 Task: Search one way flight ticket for 4 adults, 2 children, 2 infants in seat and 1 infant on lap in economy from Watertown: Watertown Regional Airport to Jackson: Jackson Hole Airport on 5-2-2023. Number of bags: 1 carry on bag. Price is upto 75000. Outbound departure time preference is 18:45.
Action: Mouse moved to (388, 169)
Screenshot: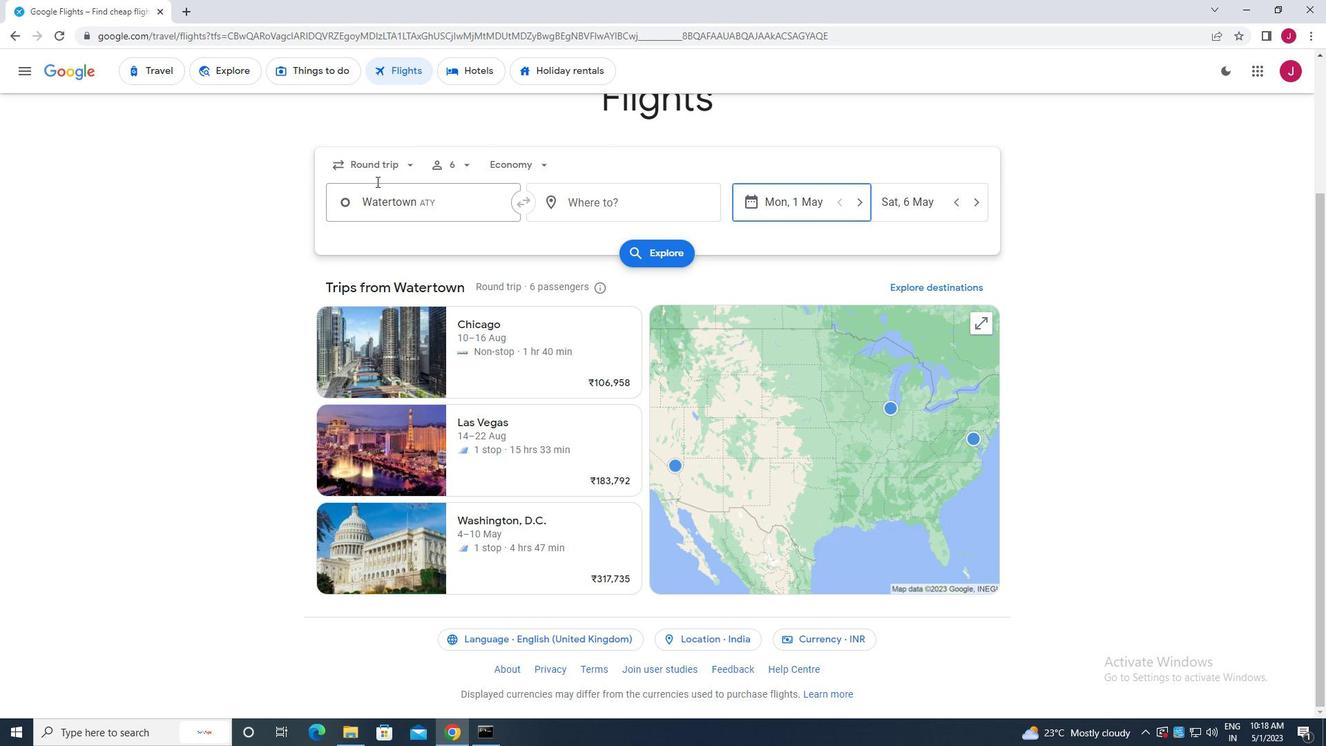 
Action: Mouse pressed left at (388, 169)
Screenshot: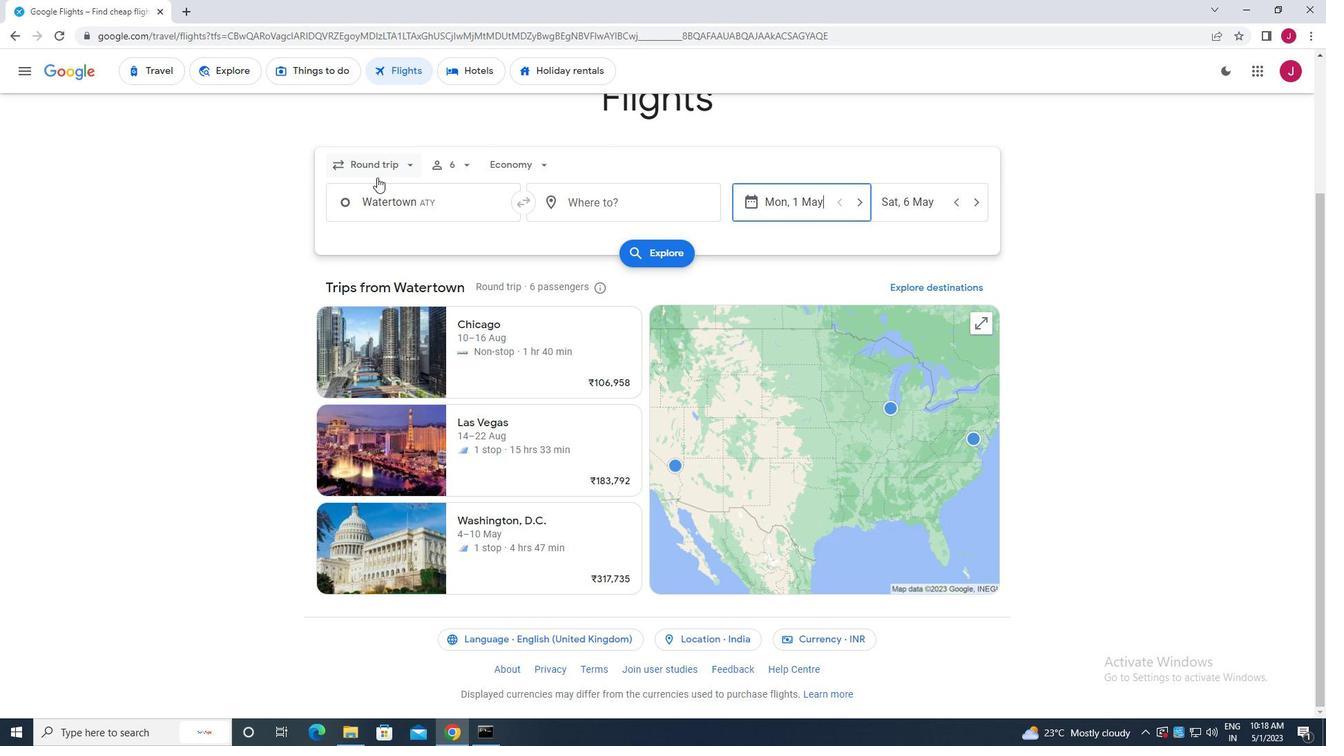 
Action: Mouse moved to (403, 227)
Screenshot: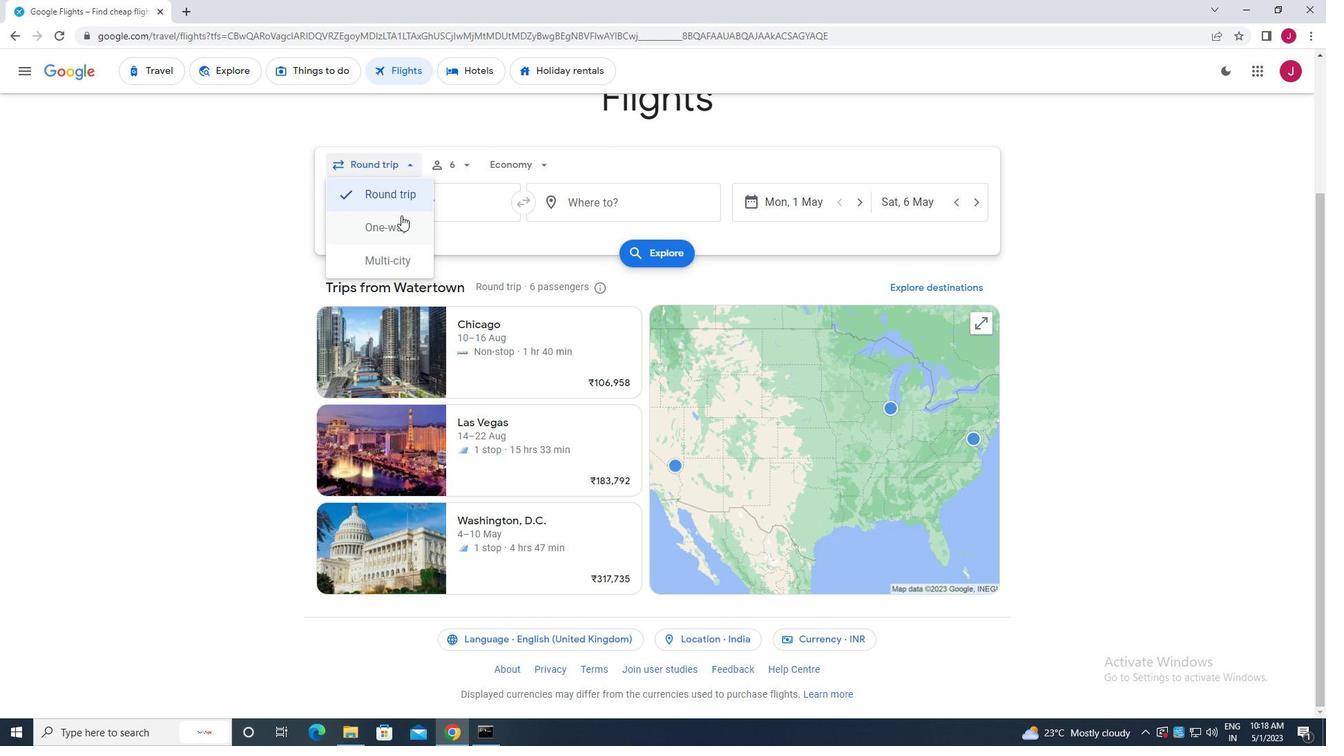 
Action: Mouse pressed left at (403, 227)
Screenshot: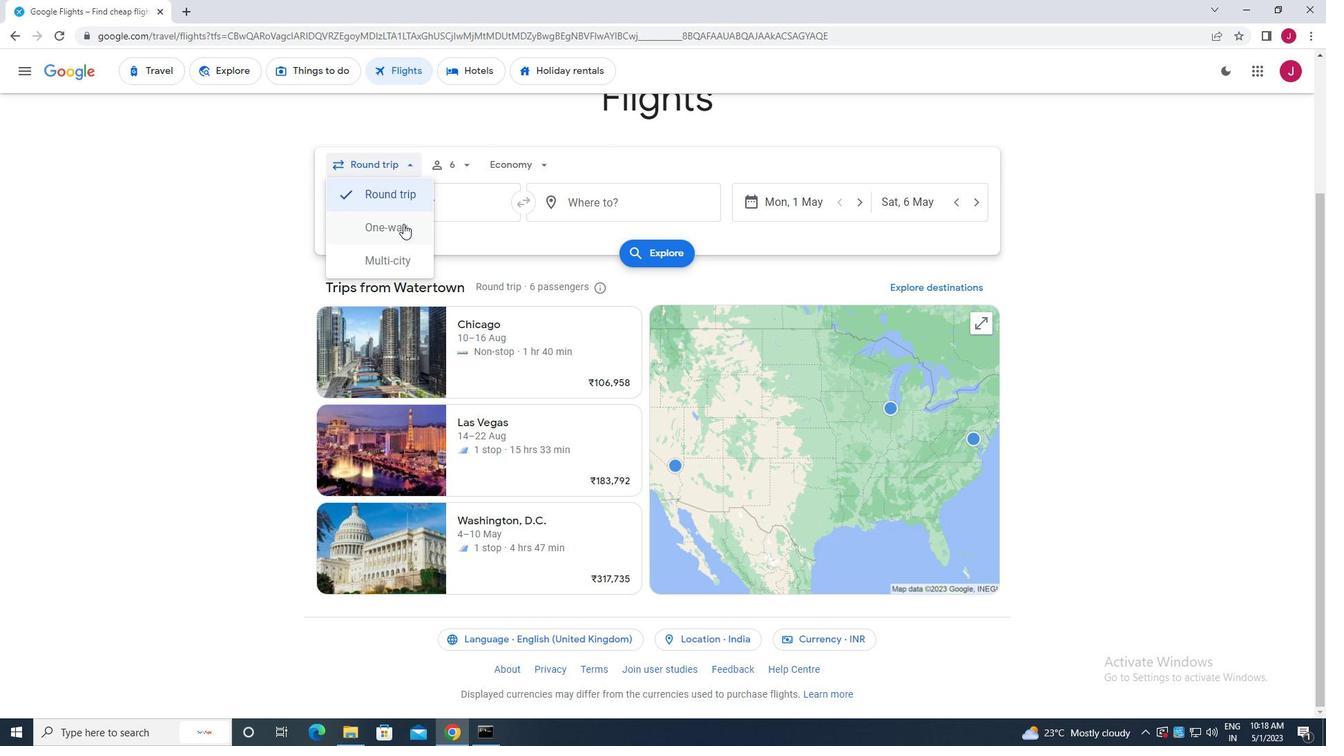 
Action: Mouse moved to (460, 166)
Screenshot: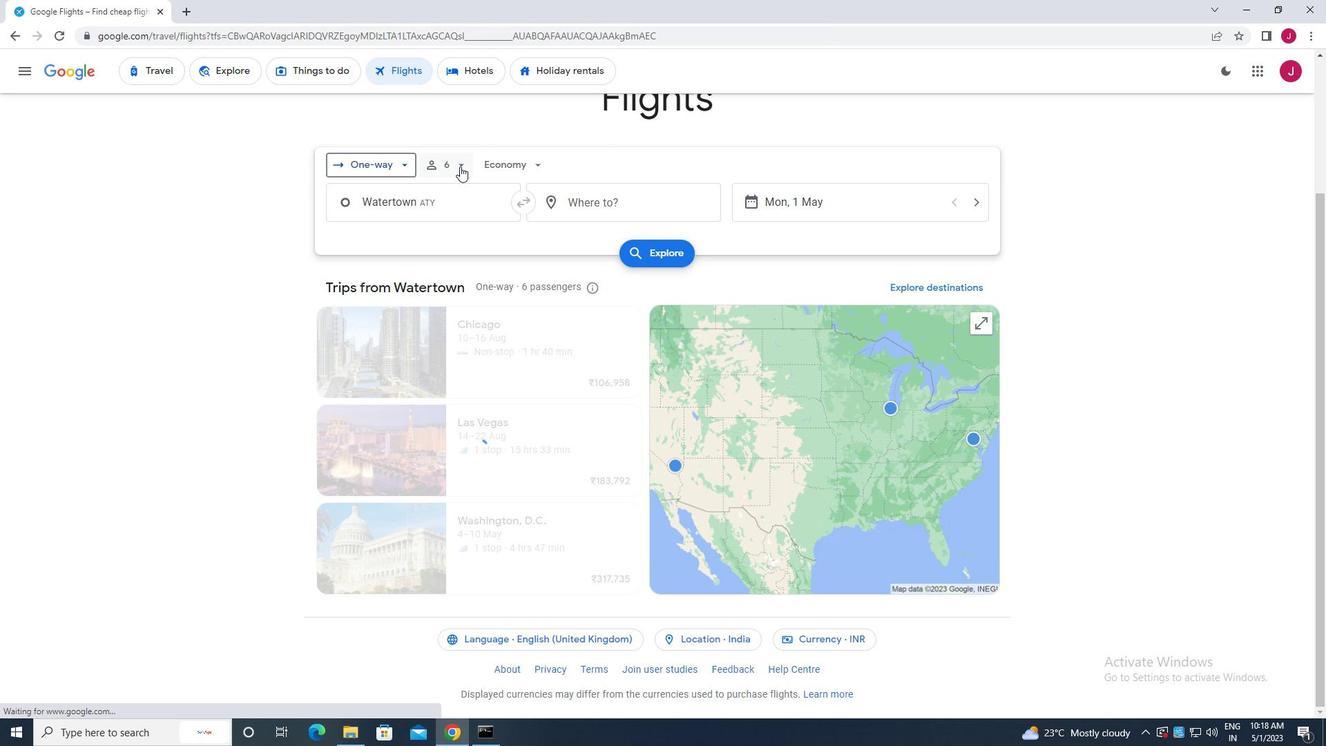 
Action: Mouse pressed left at (460, 166)
Screenshot: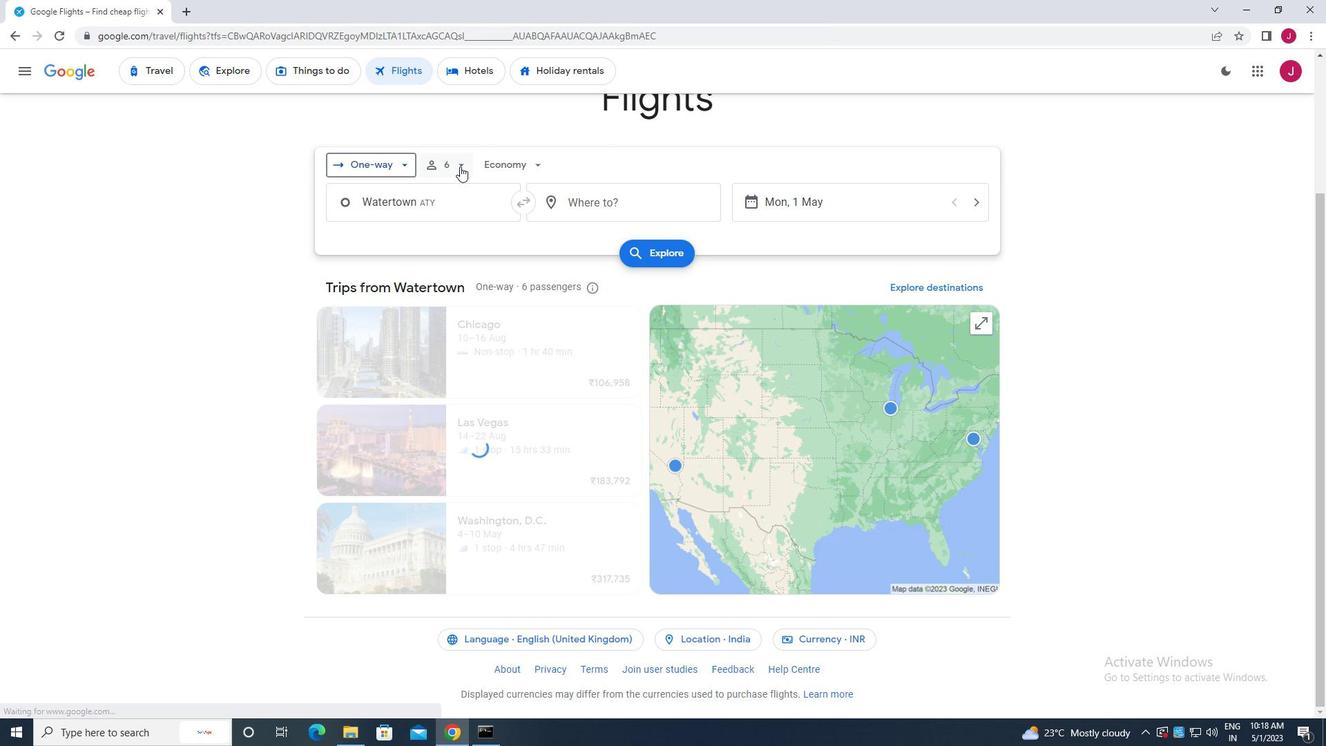 
Action: Mouse moved to (569, 206)
Screenshot: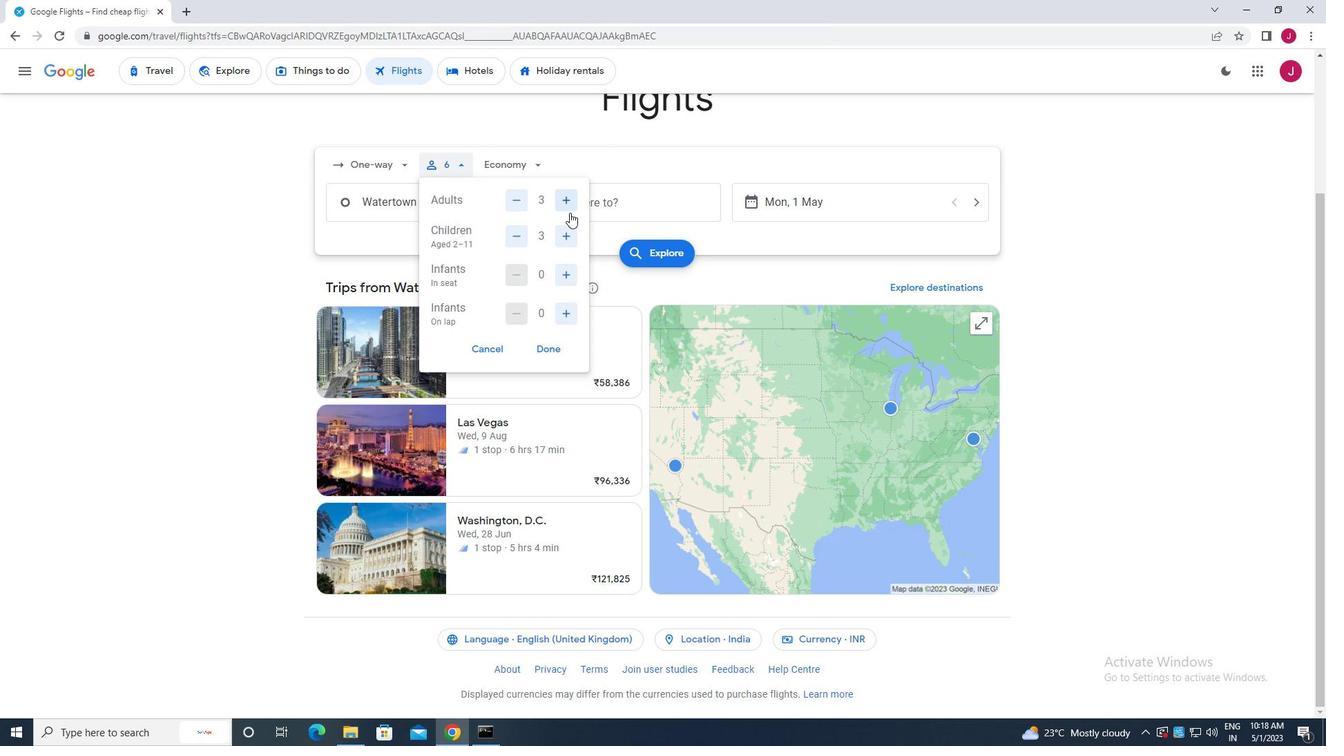 
Action: Mouse pressed left at (569, 206)
Screenshot: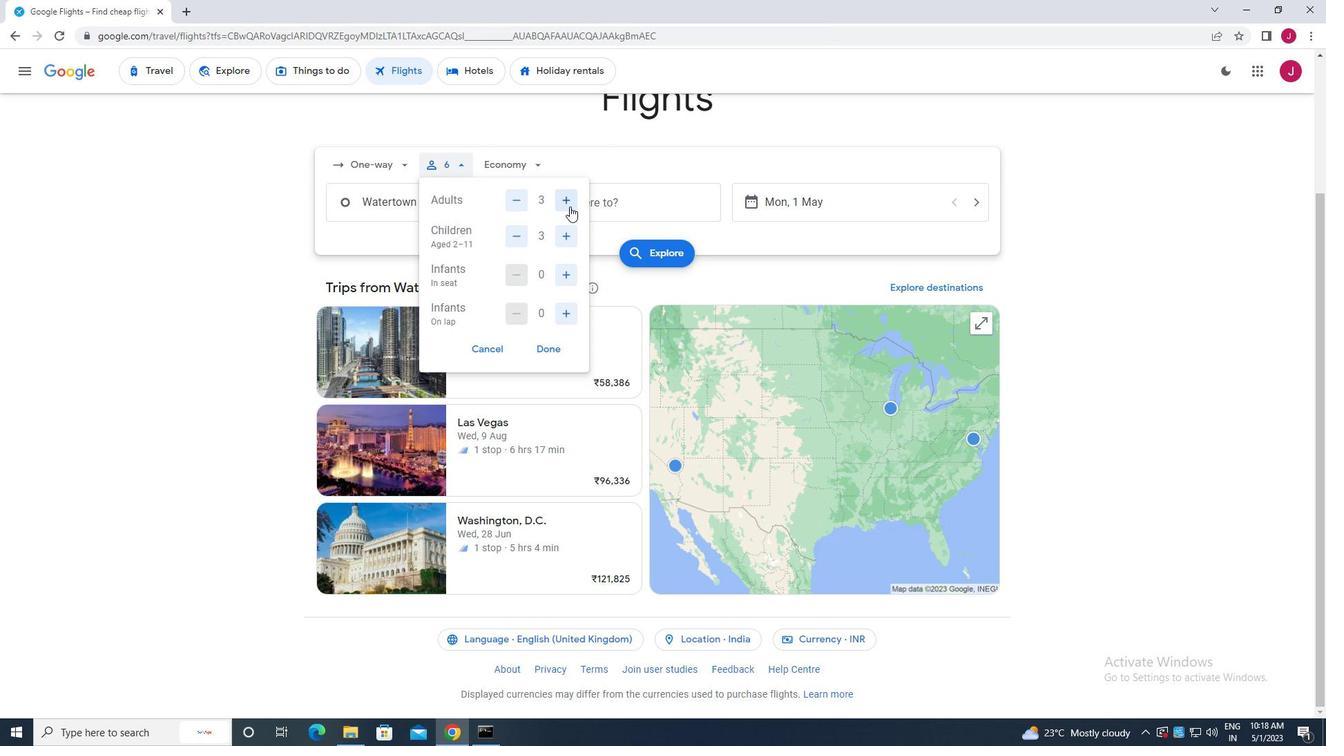 
Action: Mouse moved to (519, 234)
Screenshot: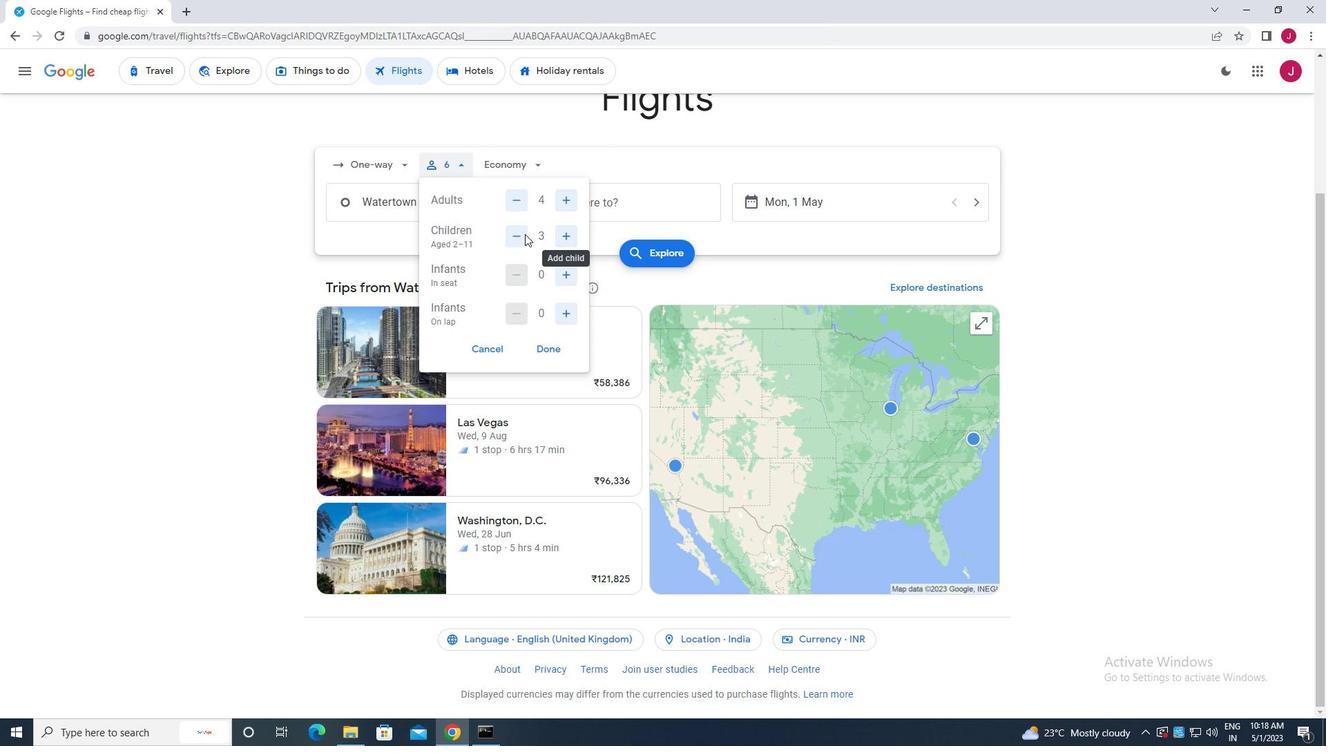 
Action: Mouse pressed left at (519, 234)
Screenshot: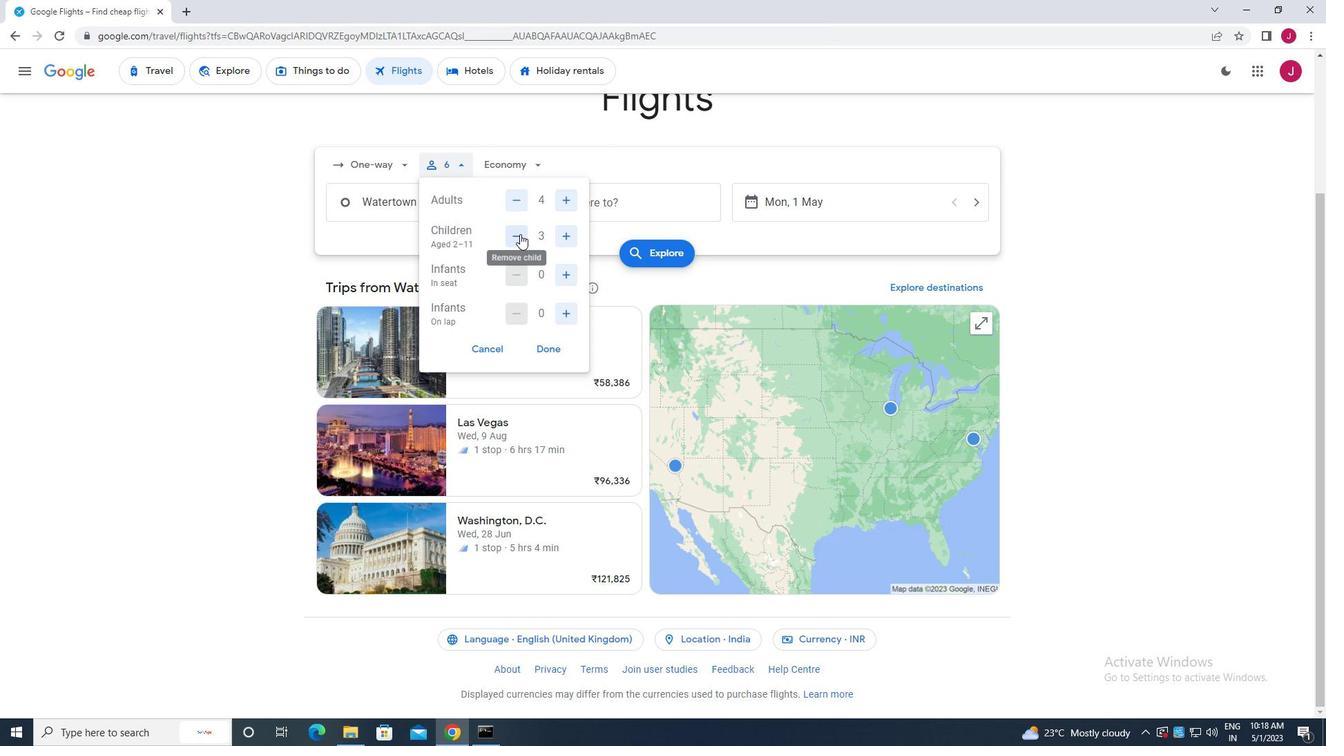 
Action: Mouse moved to (561, 278)
Screenshot: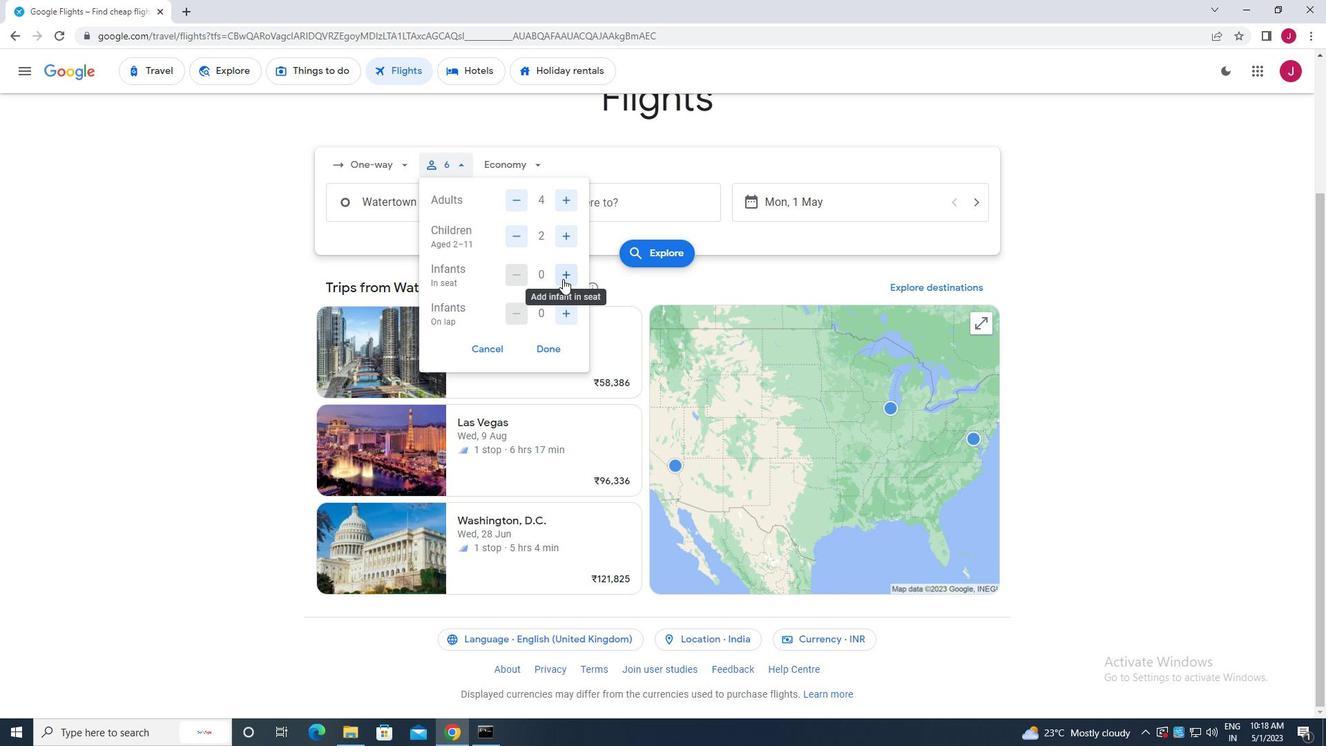 
Action: Mouse pressed left at (561, 278)
Screenshot: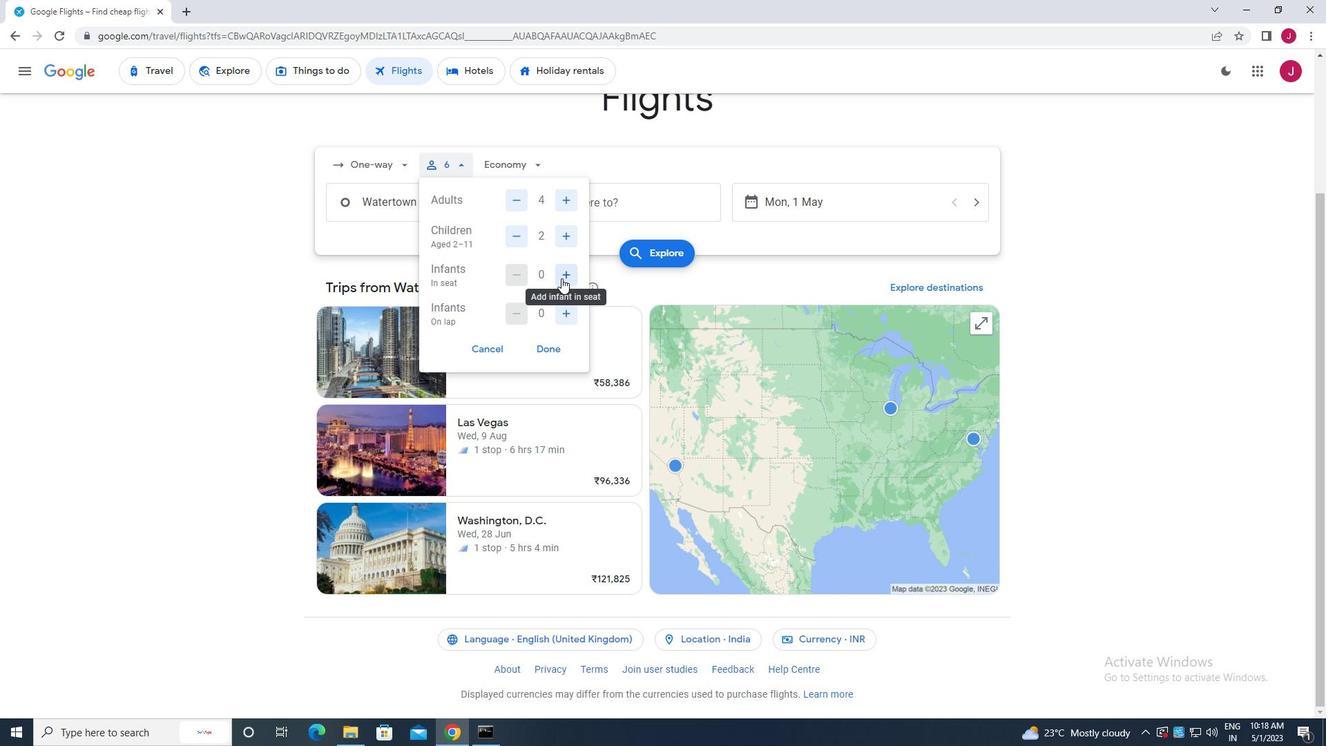 
Action: Mouse pressed left at (561, 278)
Screenshot: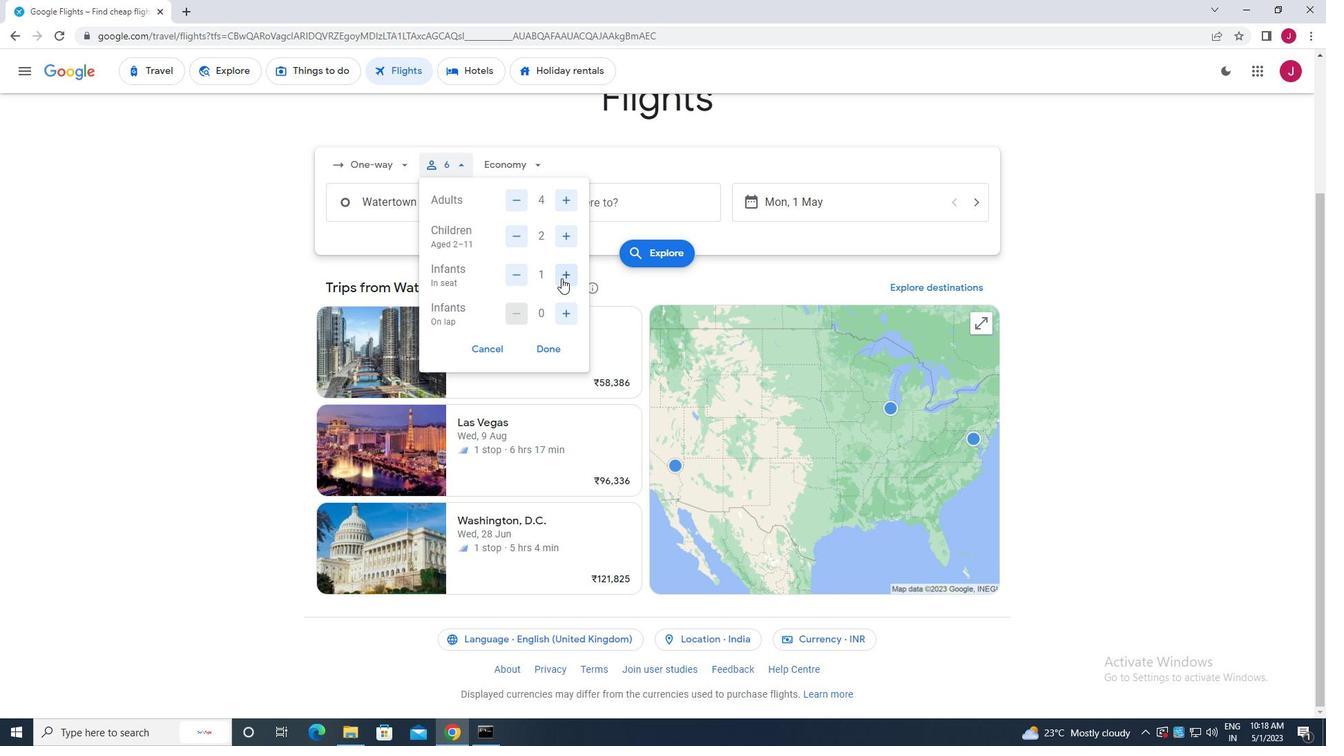 
Action: Mouse moved to (564, 313)
Screenshot: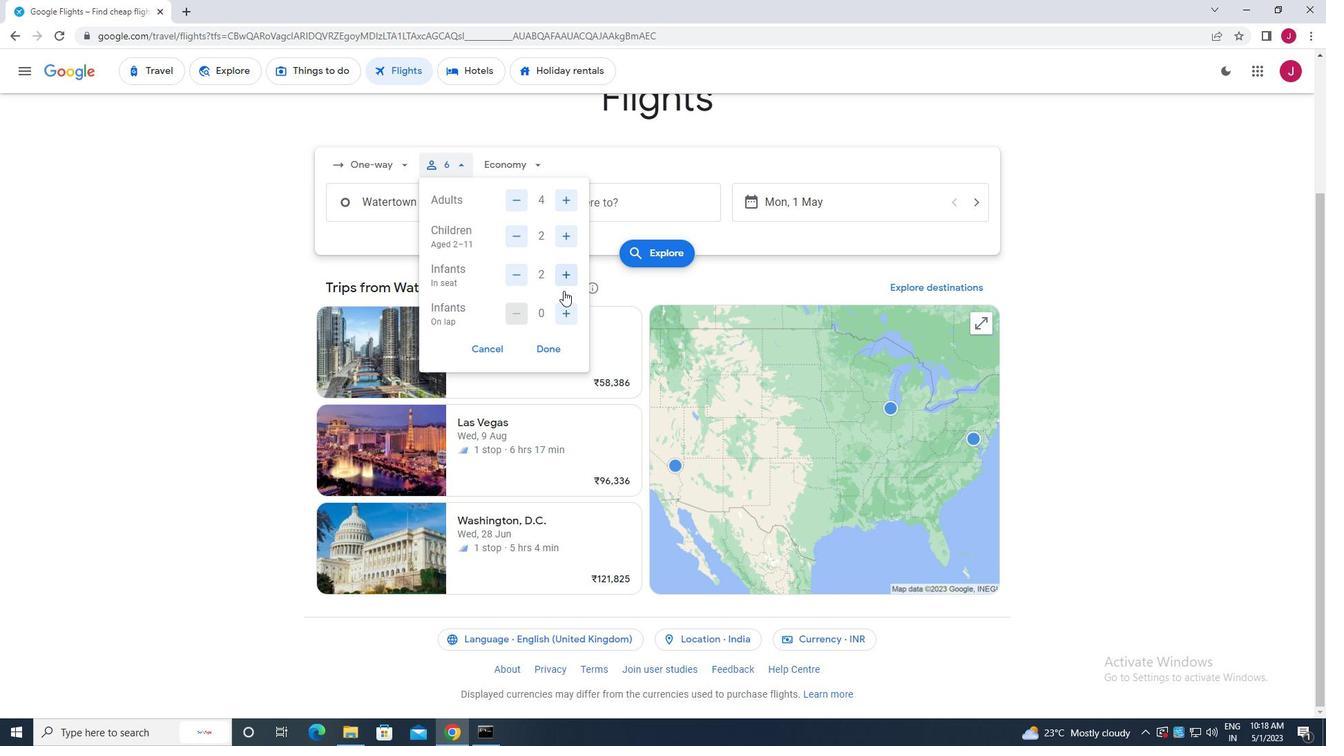 
Action: Mouse pressed left at (564, 313)
Screenshot: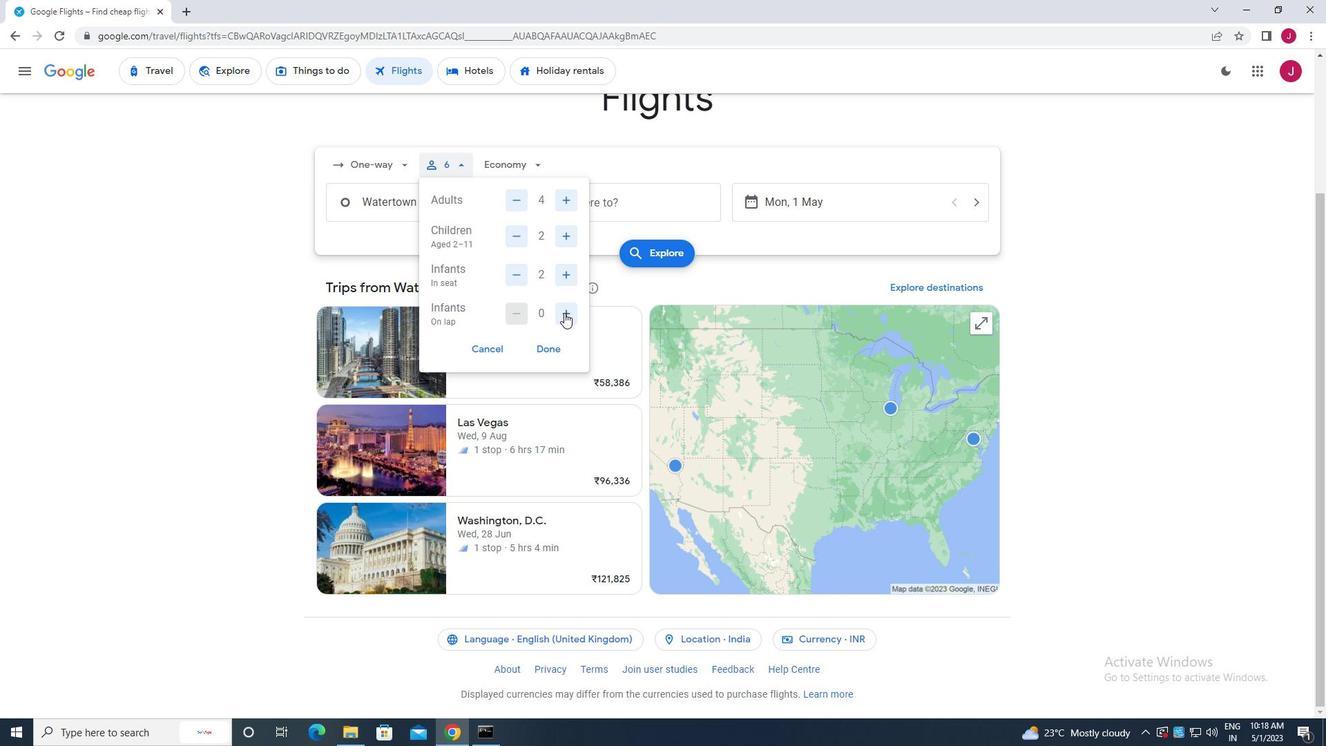 
Action: Mouse moved to (545, 347)
Screenshot: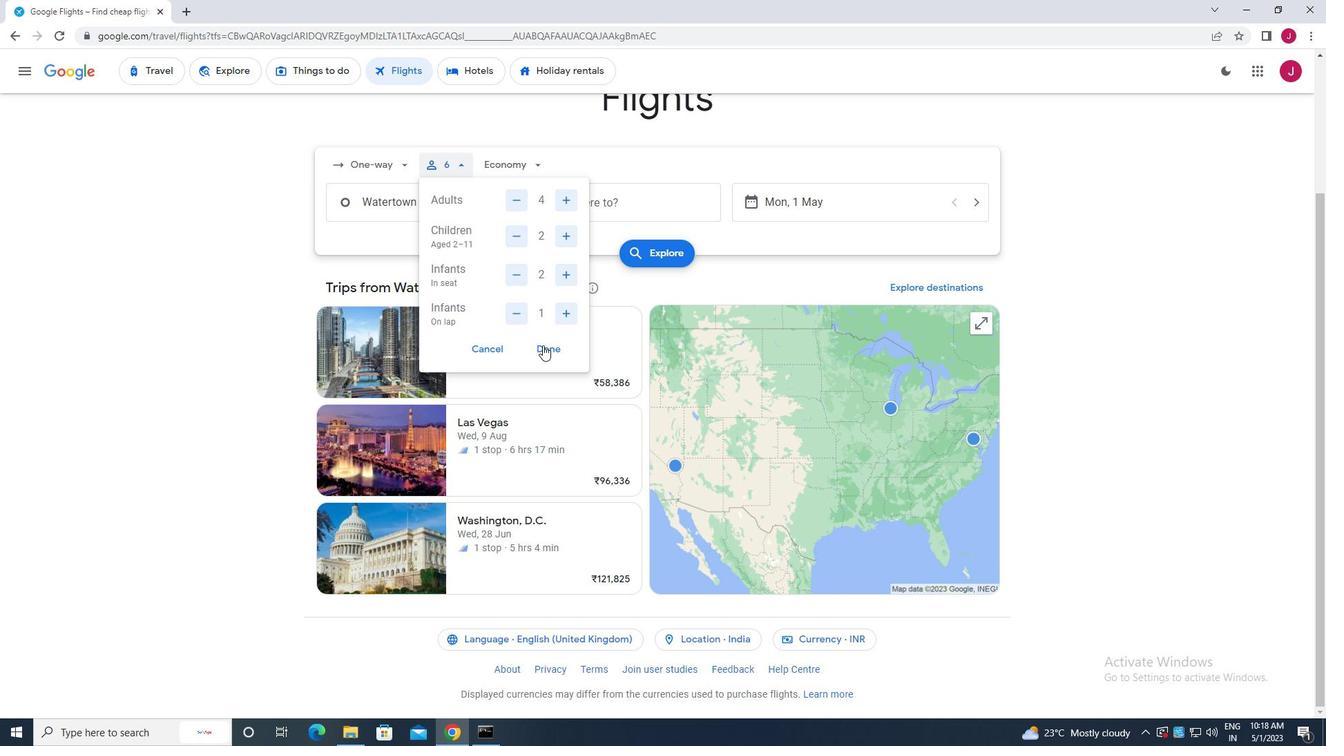 
Action: Mouse pressed left at (545, 347)
Screenshot: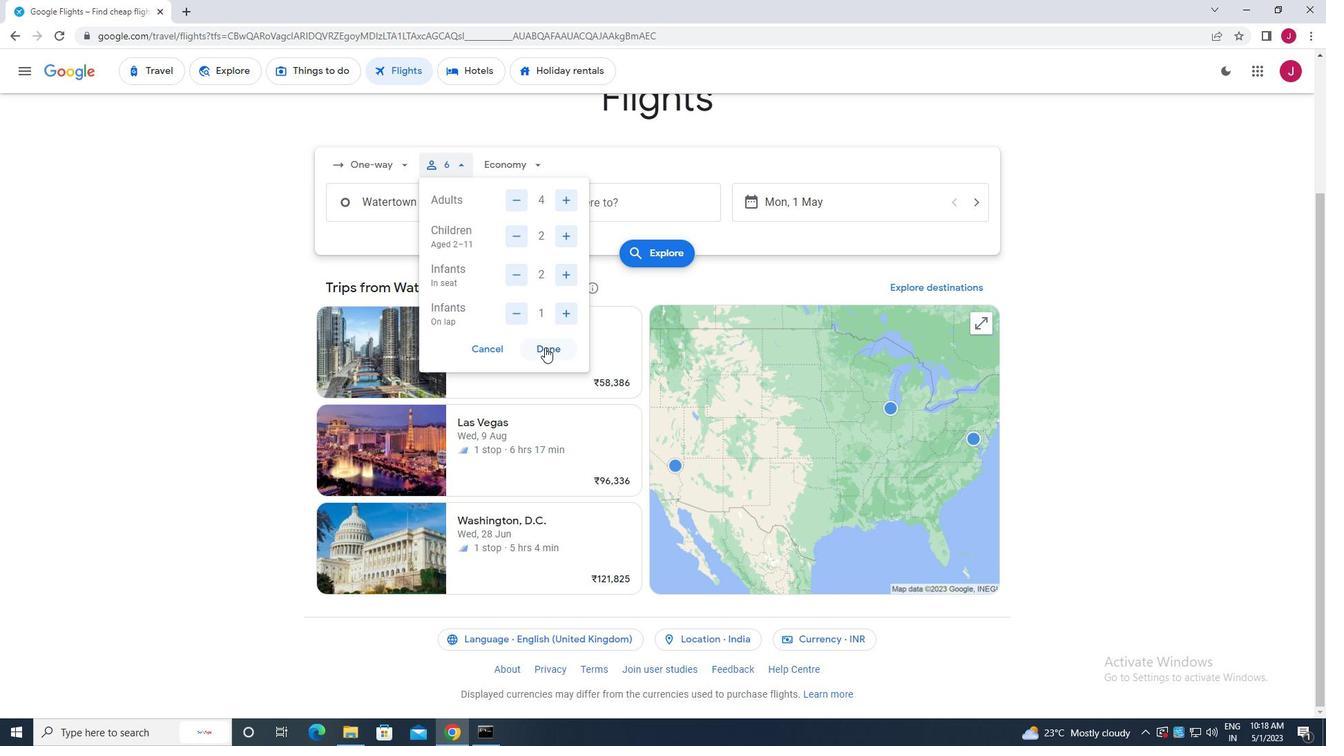 
Action: Mouse moved to (512, 161)
Screenshot: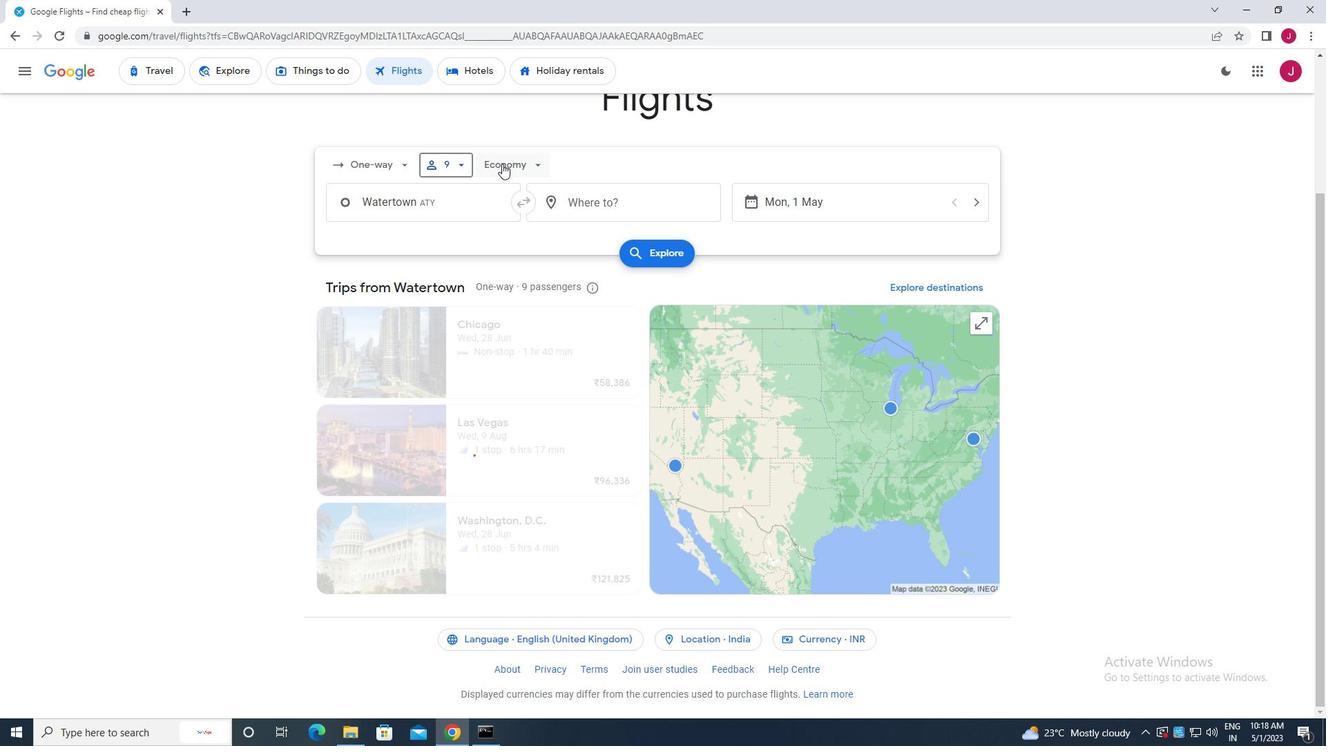 
Action: Mouse pressed left at (512, 161)
Screenshot: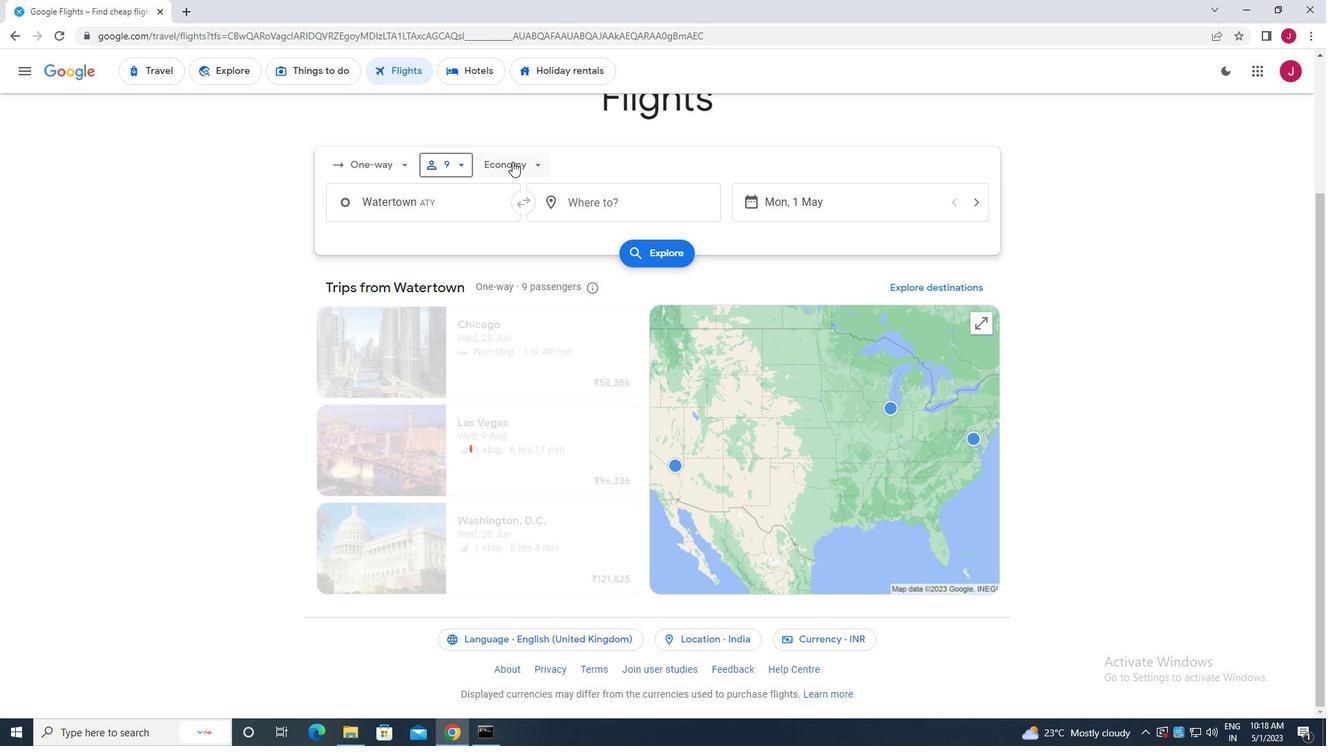 
Action: Mouse moved to (529, 187)
Screenshot: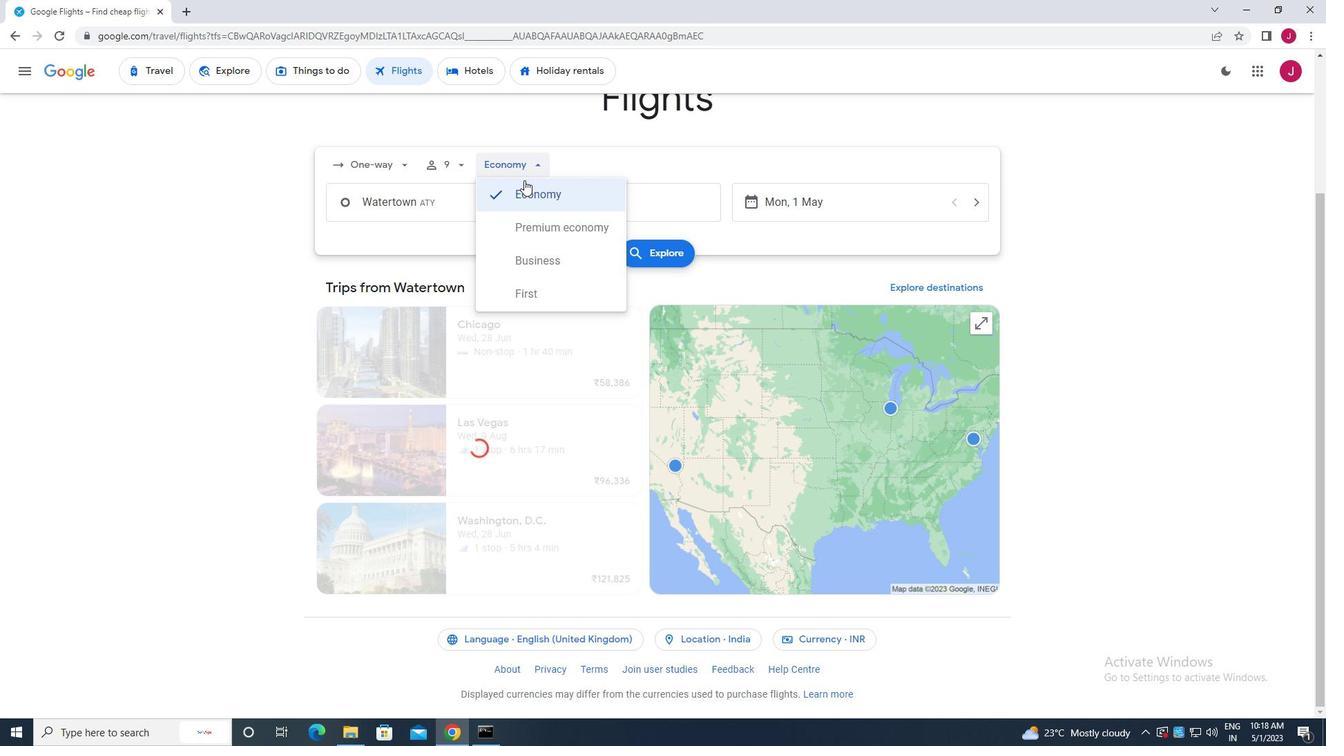 
Action: Mouse pressed left at (529, 187)
Screenshot: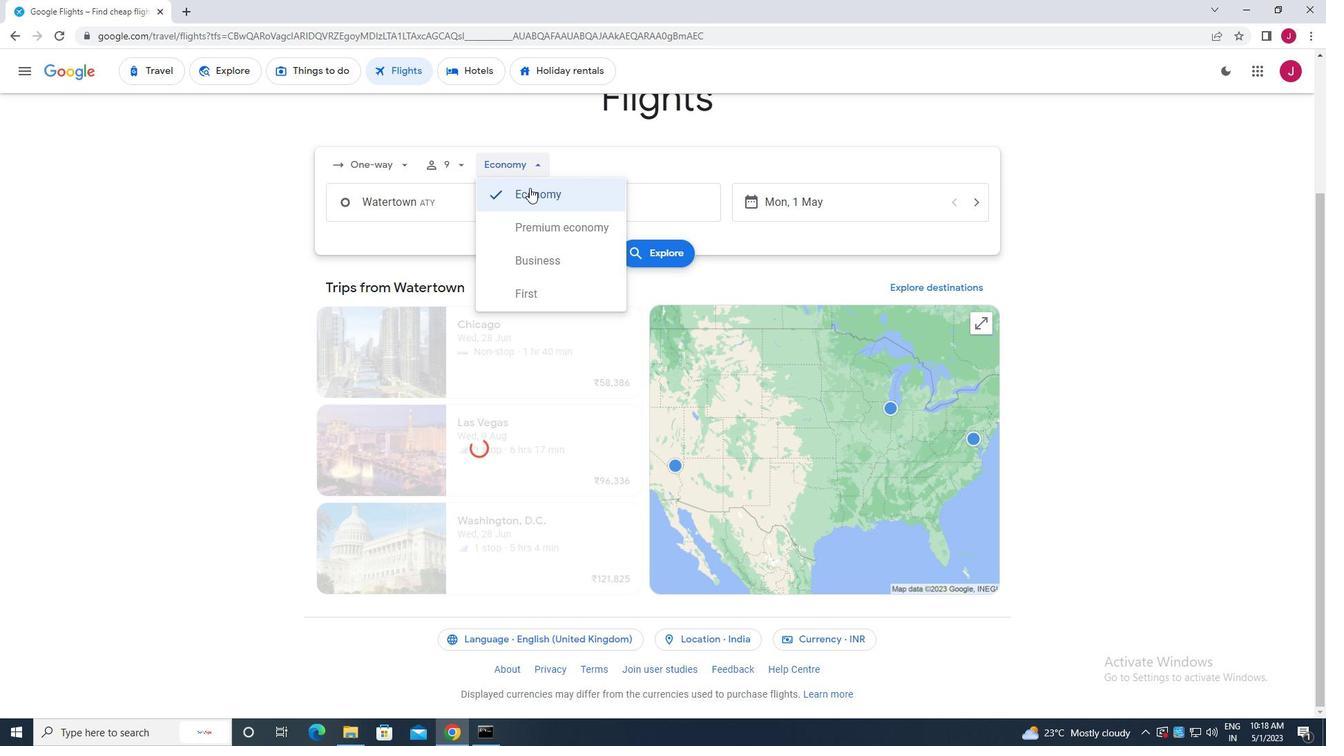 
Action: Mouse moved to (447, 205)
Screenshot: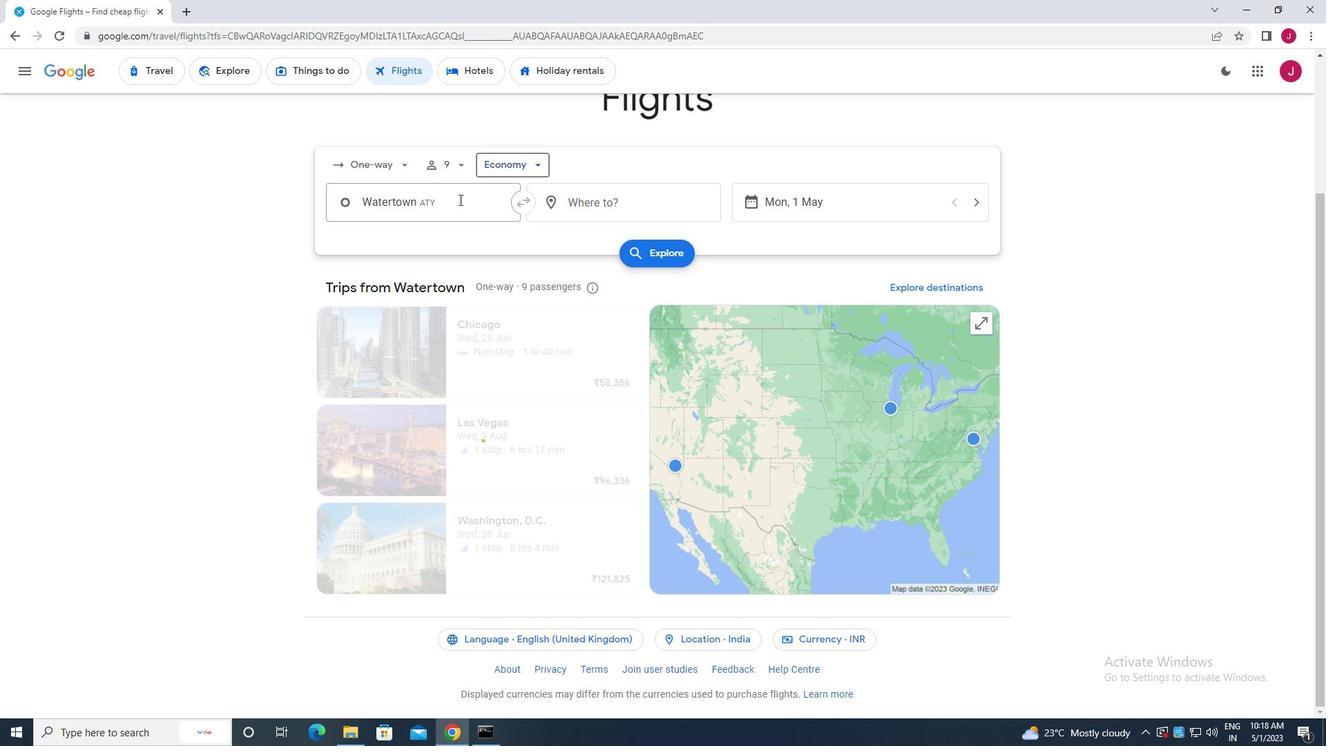 
Action: Mouse pressed left at (447, 205)
Screenshot: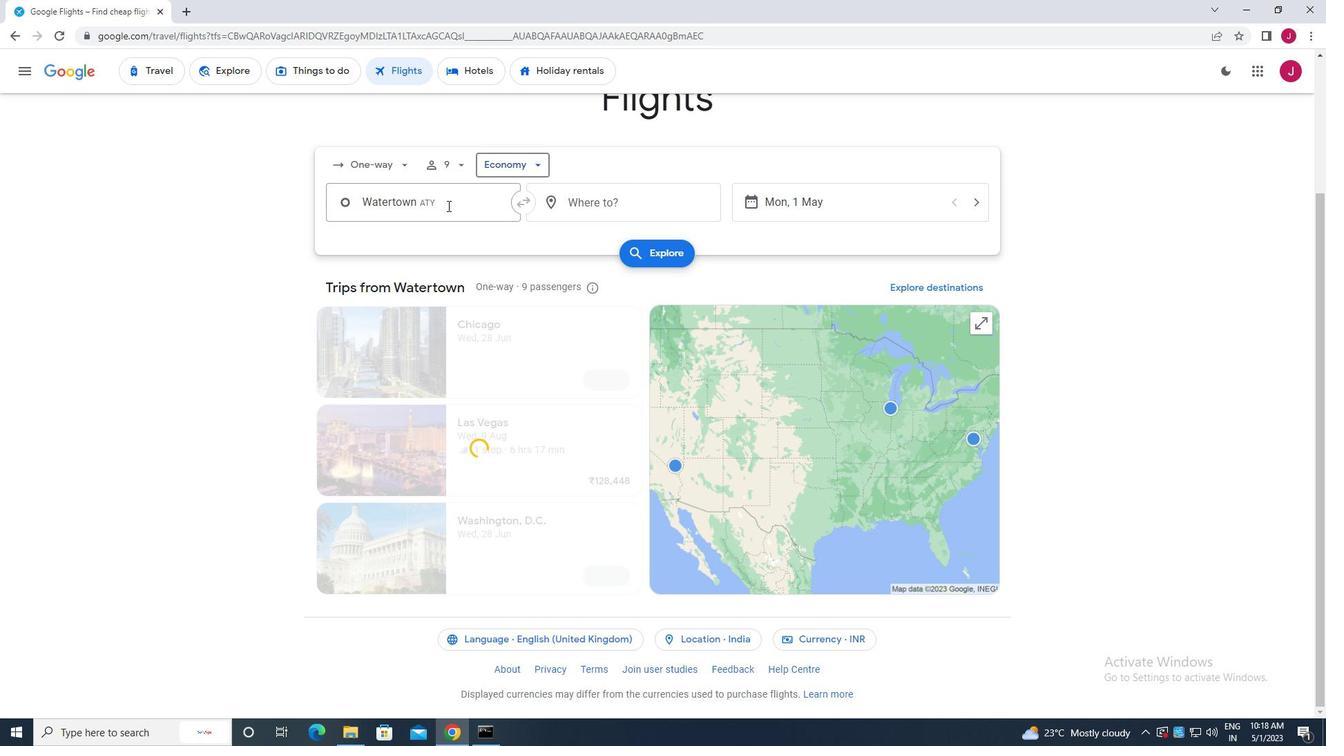 
Action: Mouse moved to (445, 206)
Screenshot: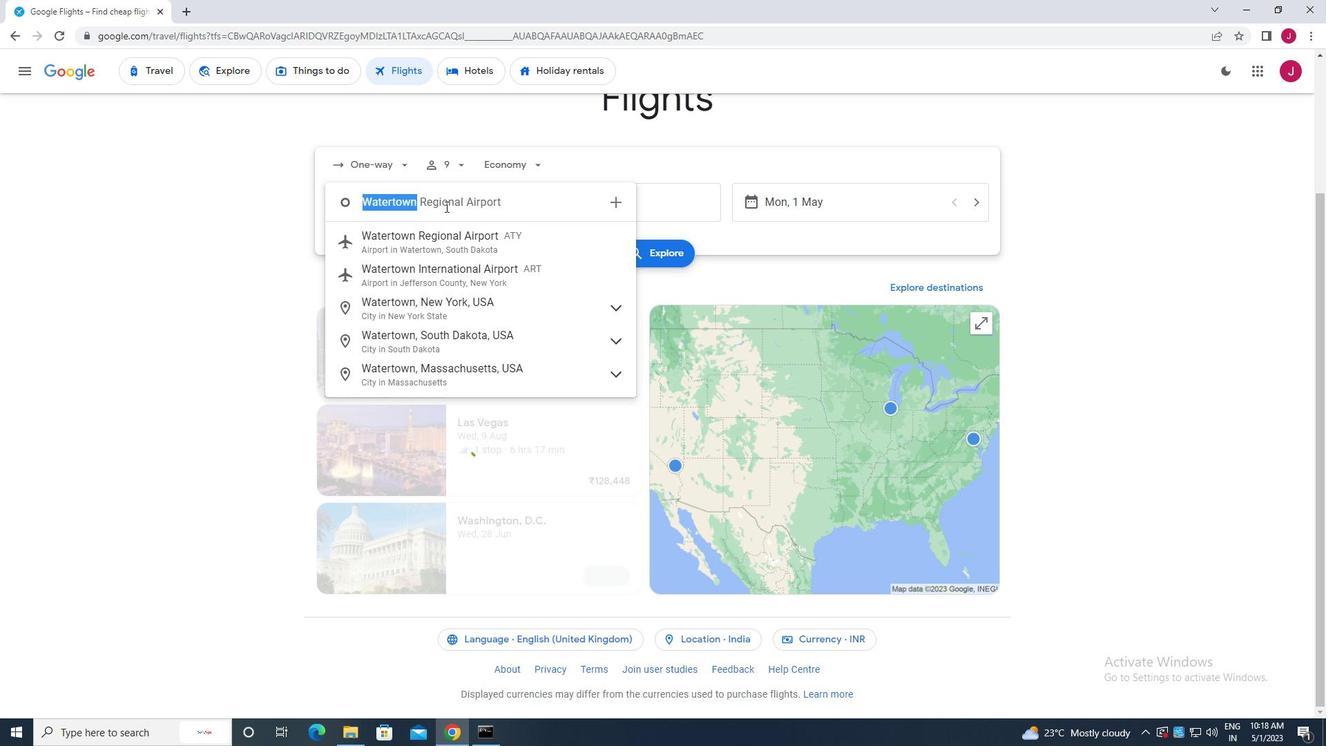 
Action: Key pressed watert
Screenshot: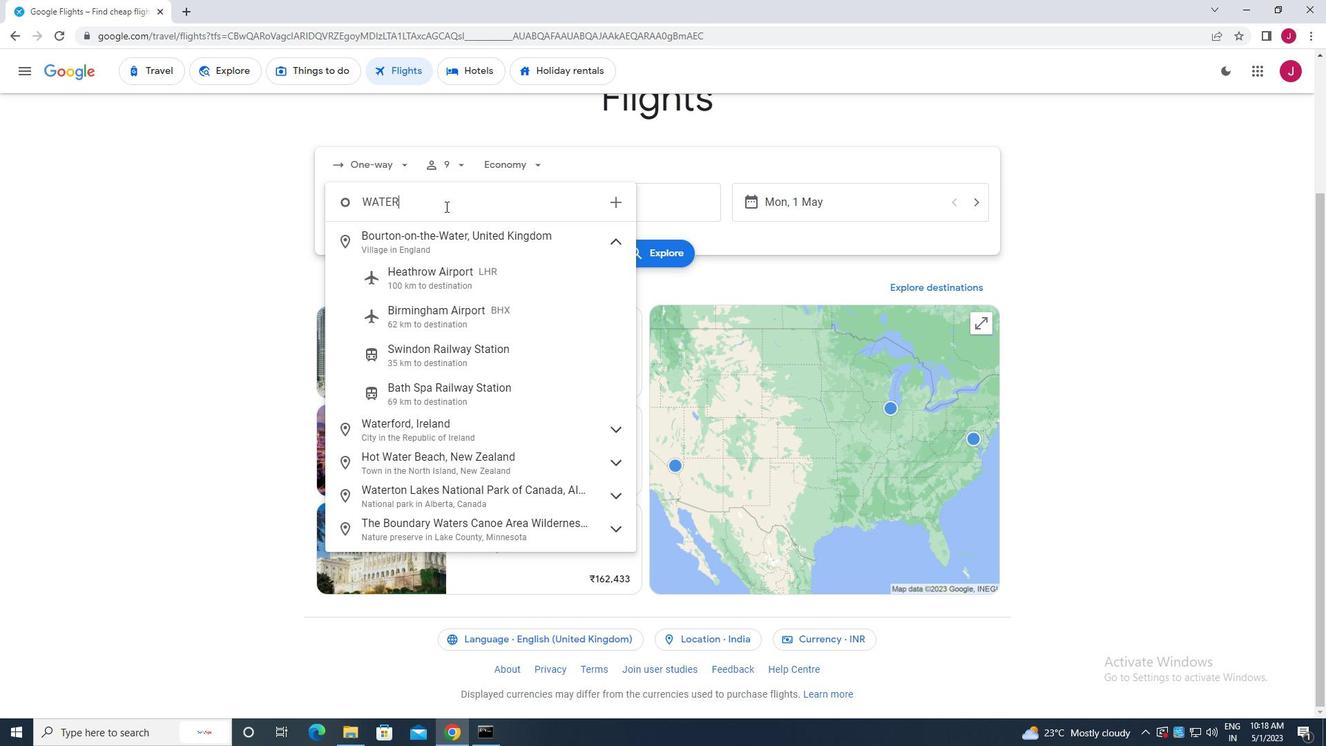 
Action: Mouse moved to (483, 389)
Screenshot: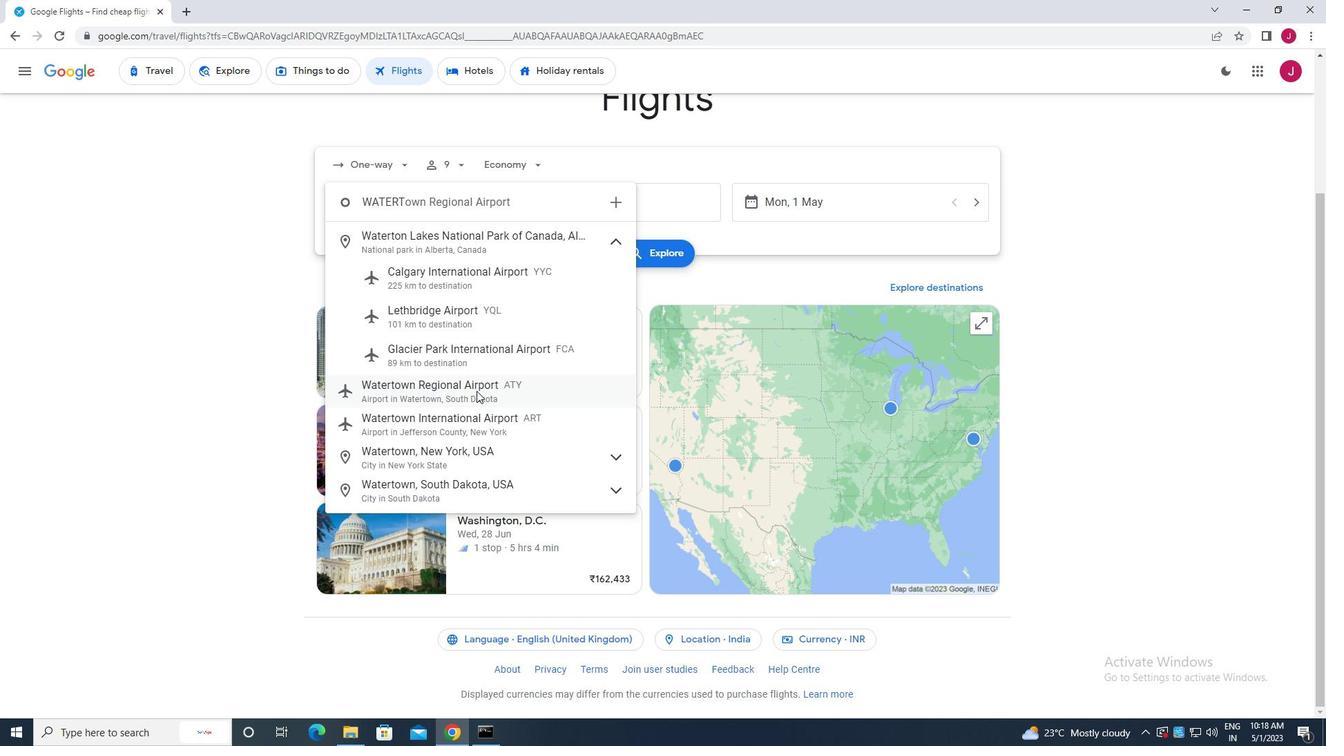 
Action: Mouse pressed left at (483, 389)
Screenshot: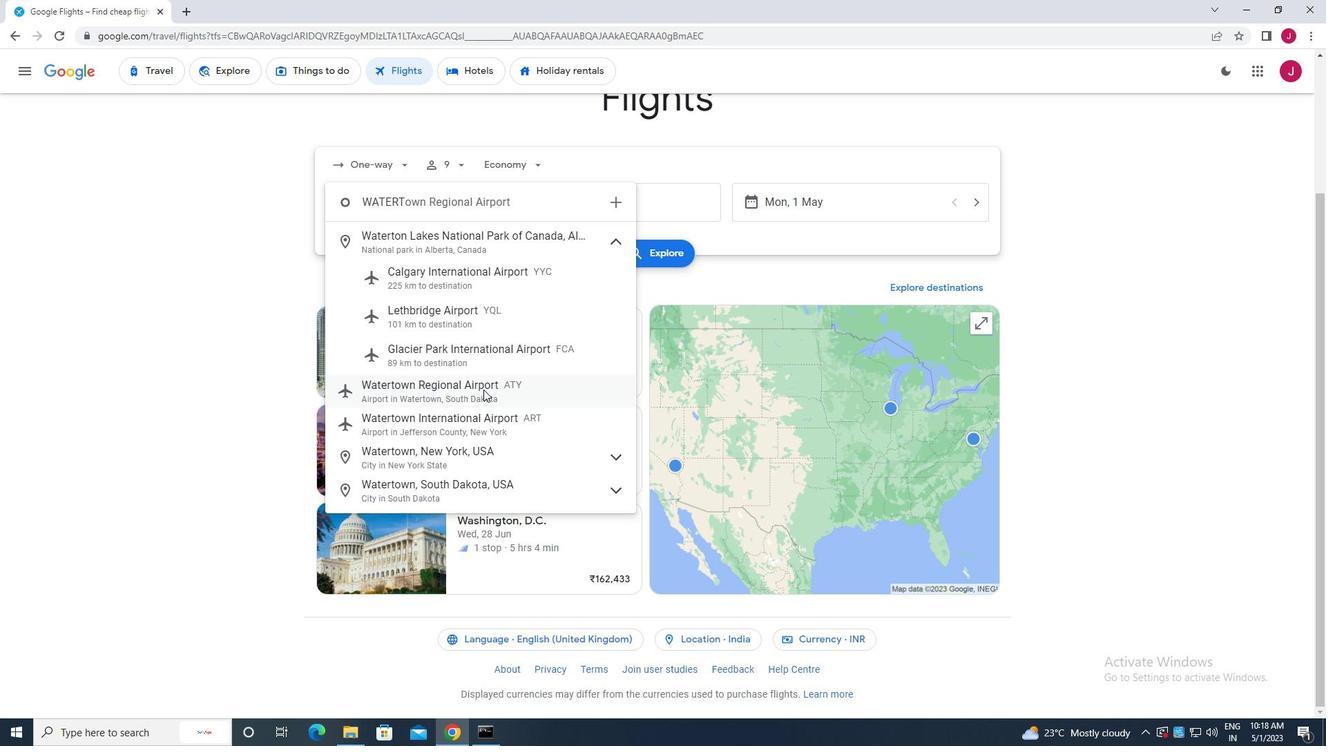 
Action: Mouse moved to (650, 201)
Screenshot: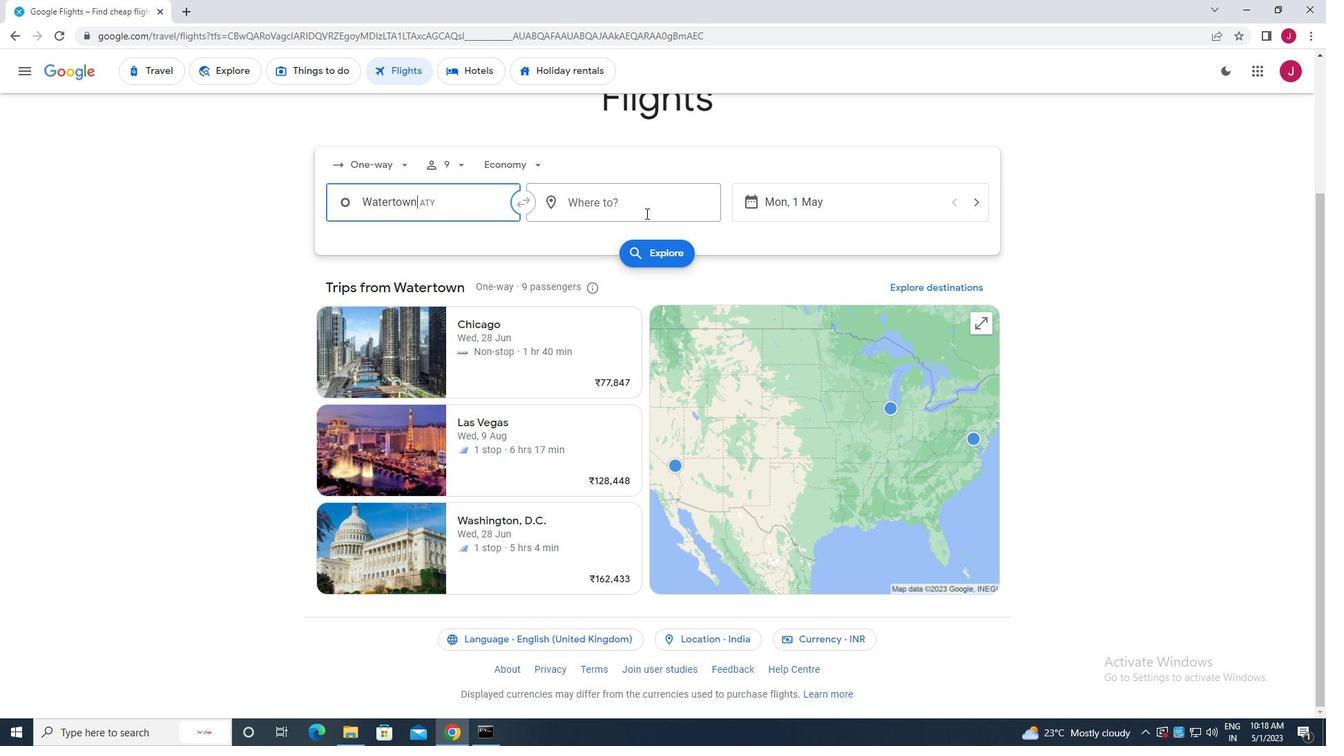 
Action: Mouse pressed left at (650, 201)
Screenshot: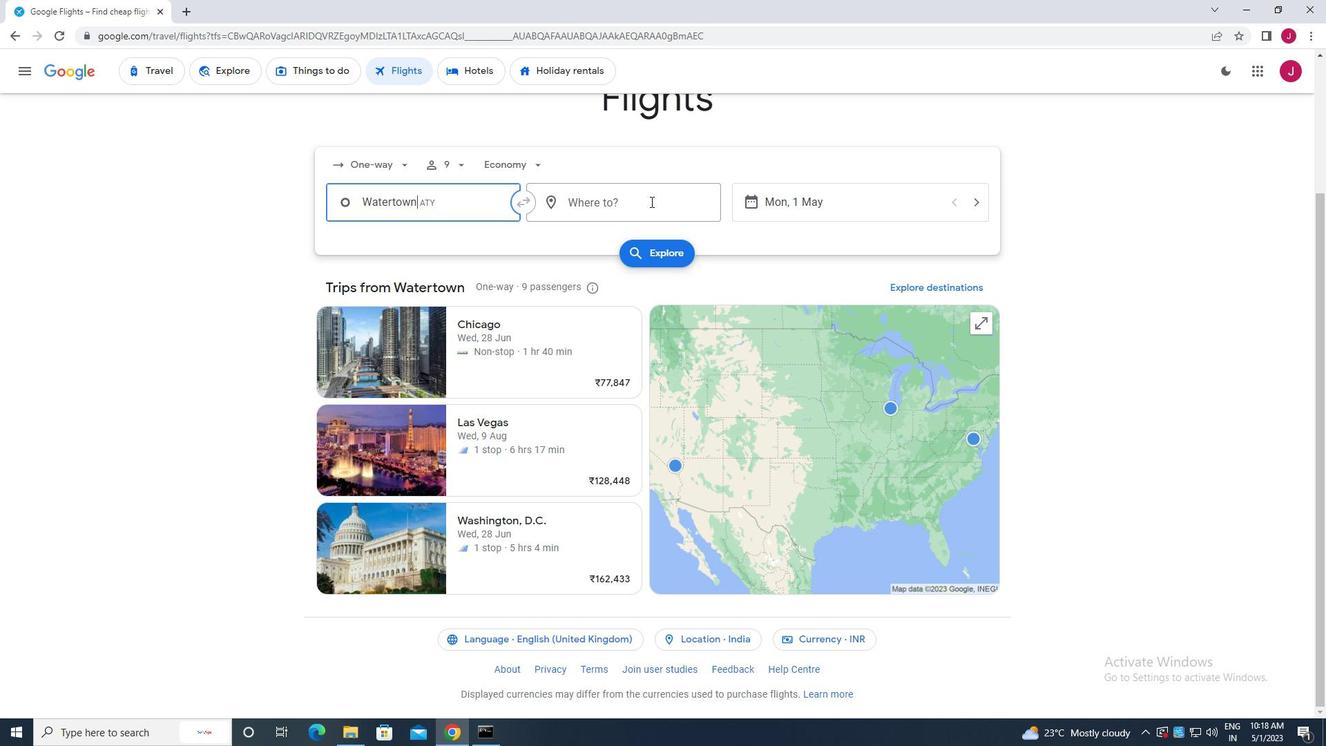 
Action: Mouse moved to (650, 201)
Screenshot: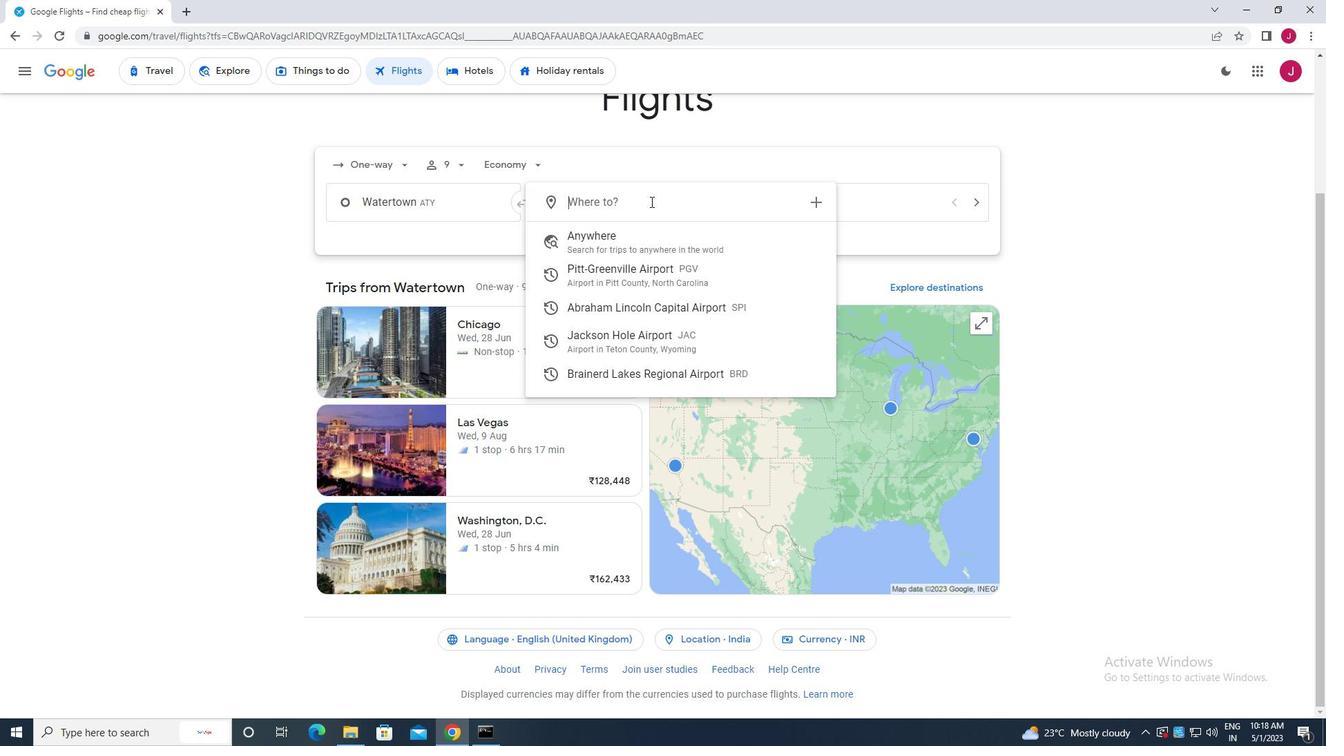 
Action: Key pressed jackson<Key.space>h
Screenshot: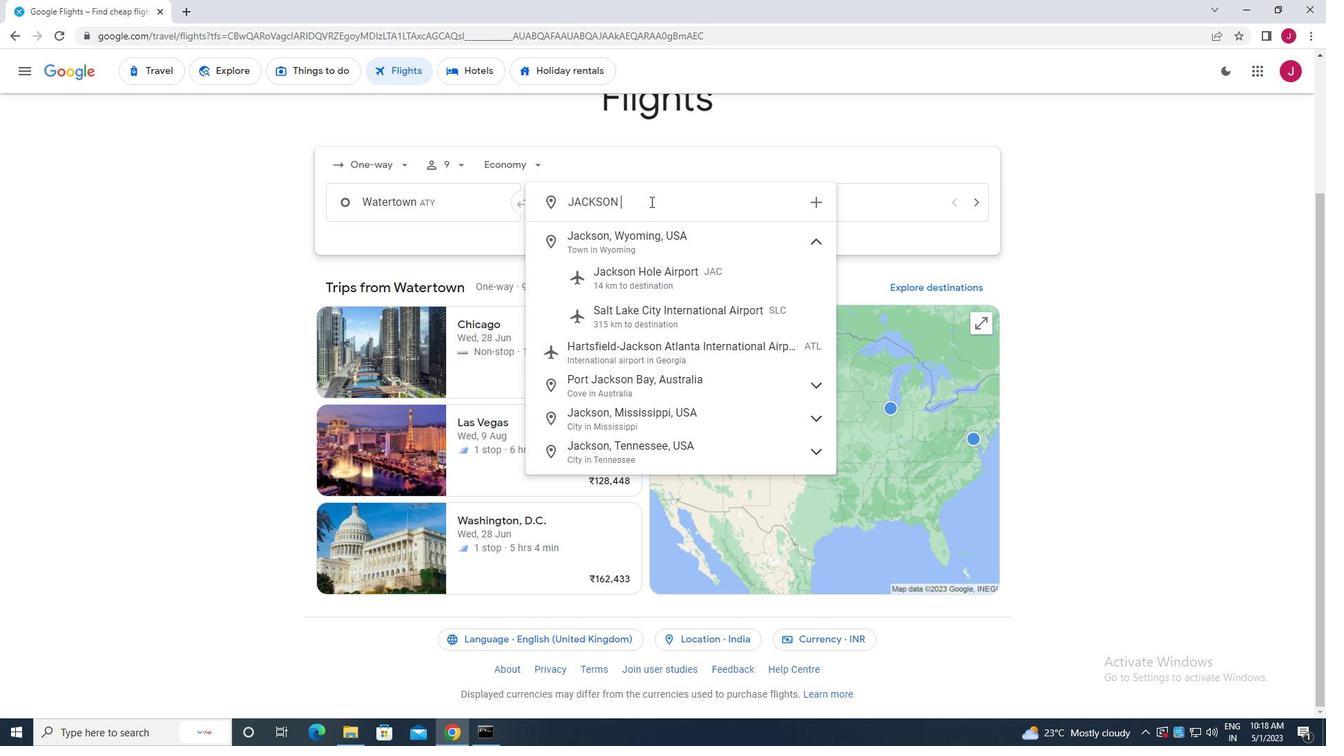 
Action: Mouse moved to (667, 268)
Screenshot: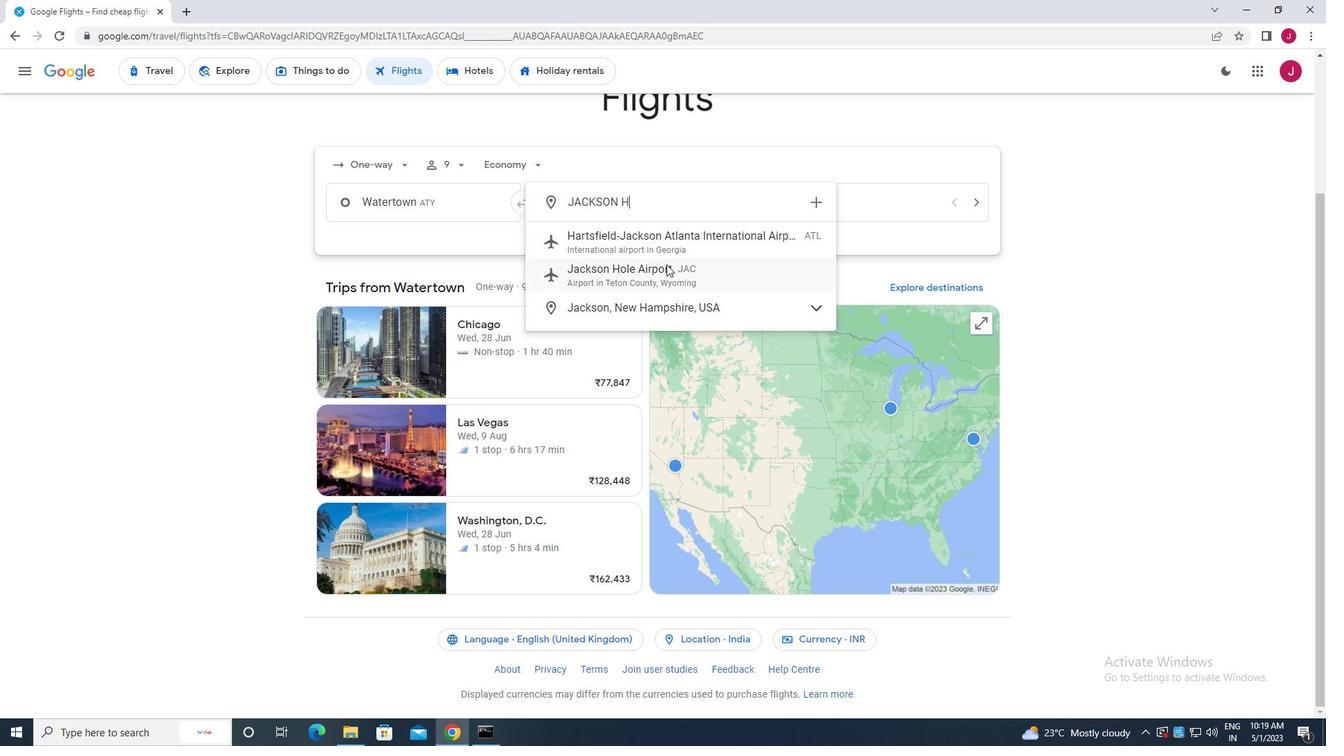 
Action: Mouse pressed left at (667, 268)
Screenshot: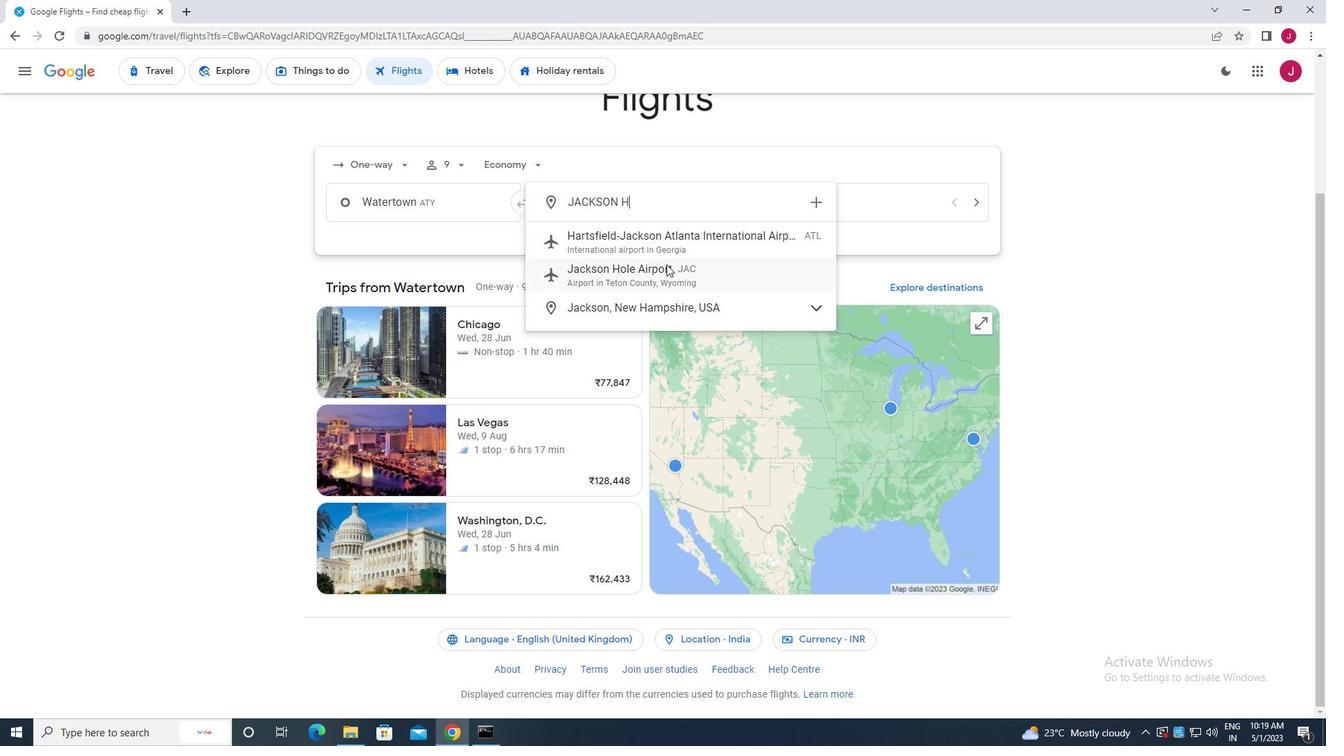 
Action: Mouse moved to (801, 207)
Screenshot: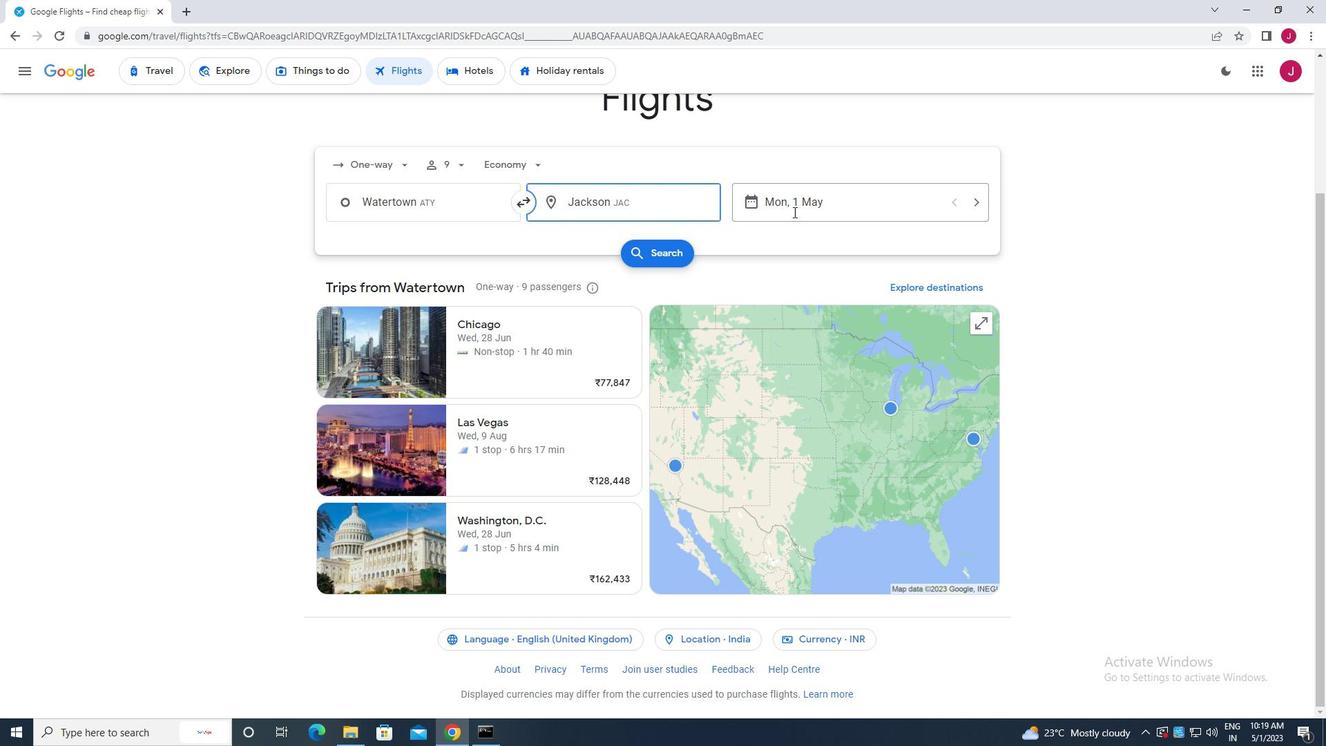 
Action: Mouse pressed left at (801, 207)
Screenshot: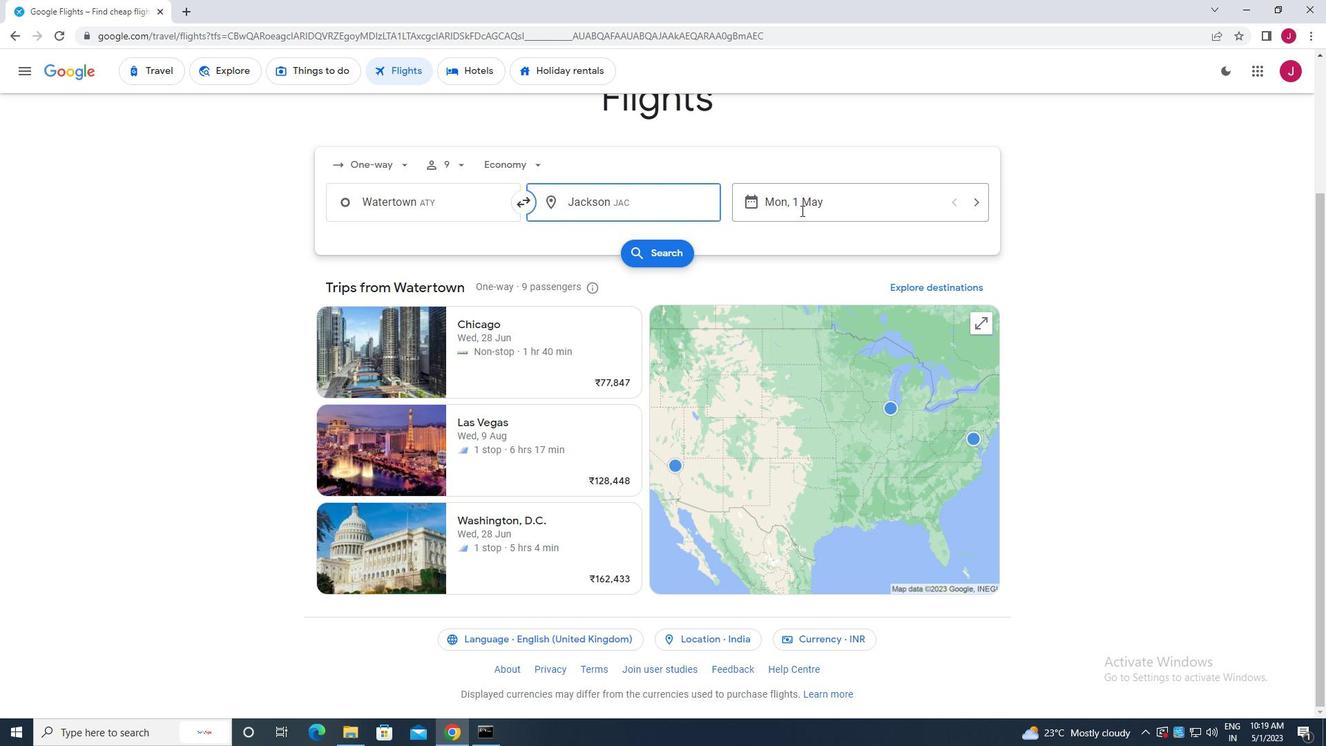 
Action: Mouse moved to (567, 317)
Screenshot: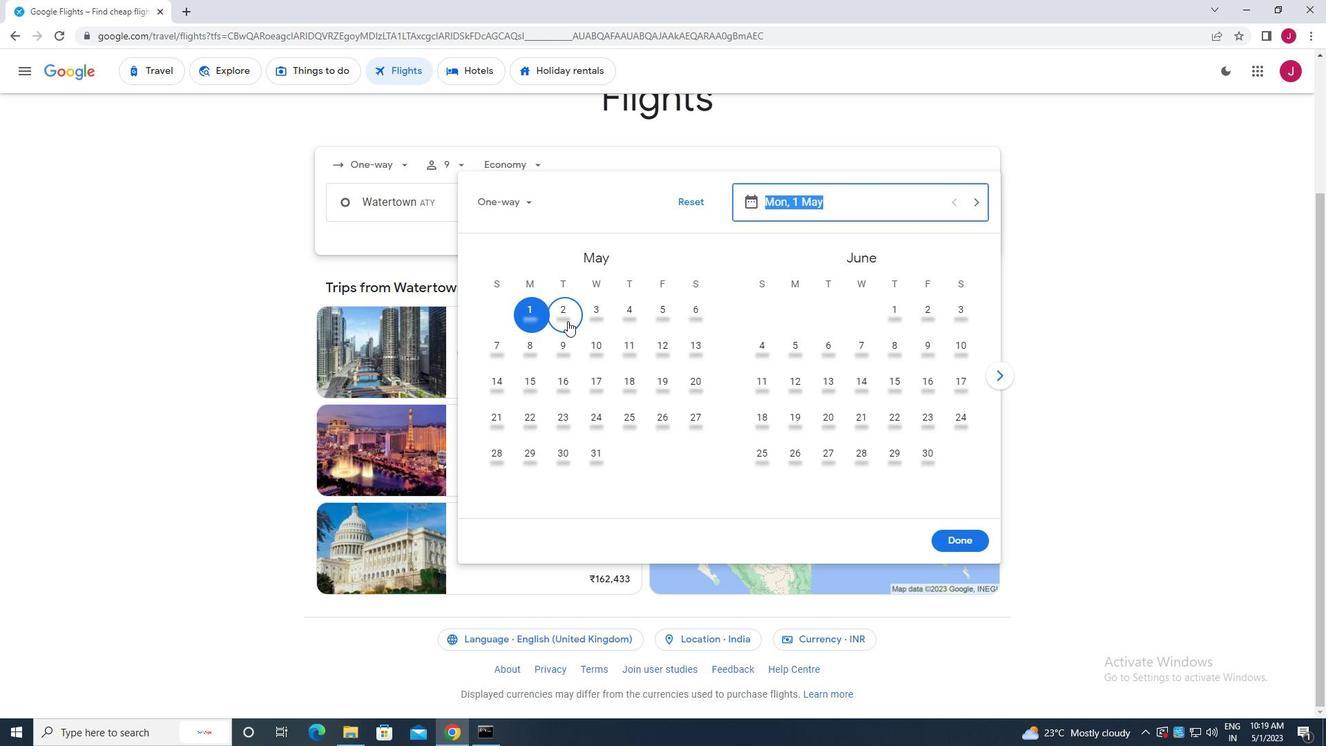 
Action: Mouse pressed left at (567, 317)
Screenshot: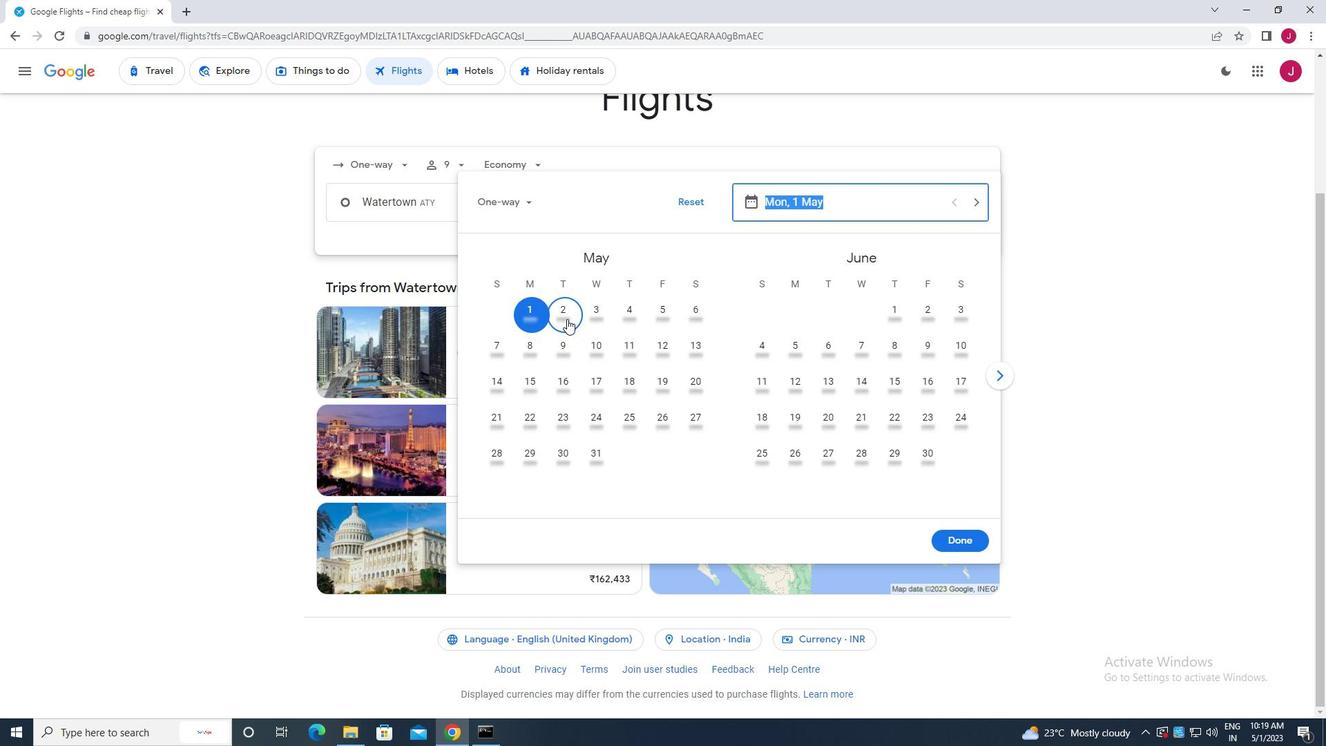 
Action: Mouse moved to (956, 535)
Screenshot: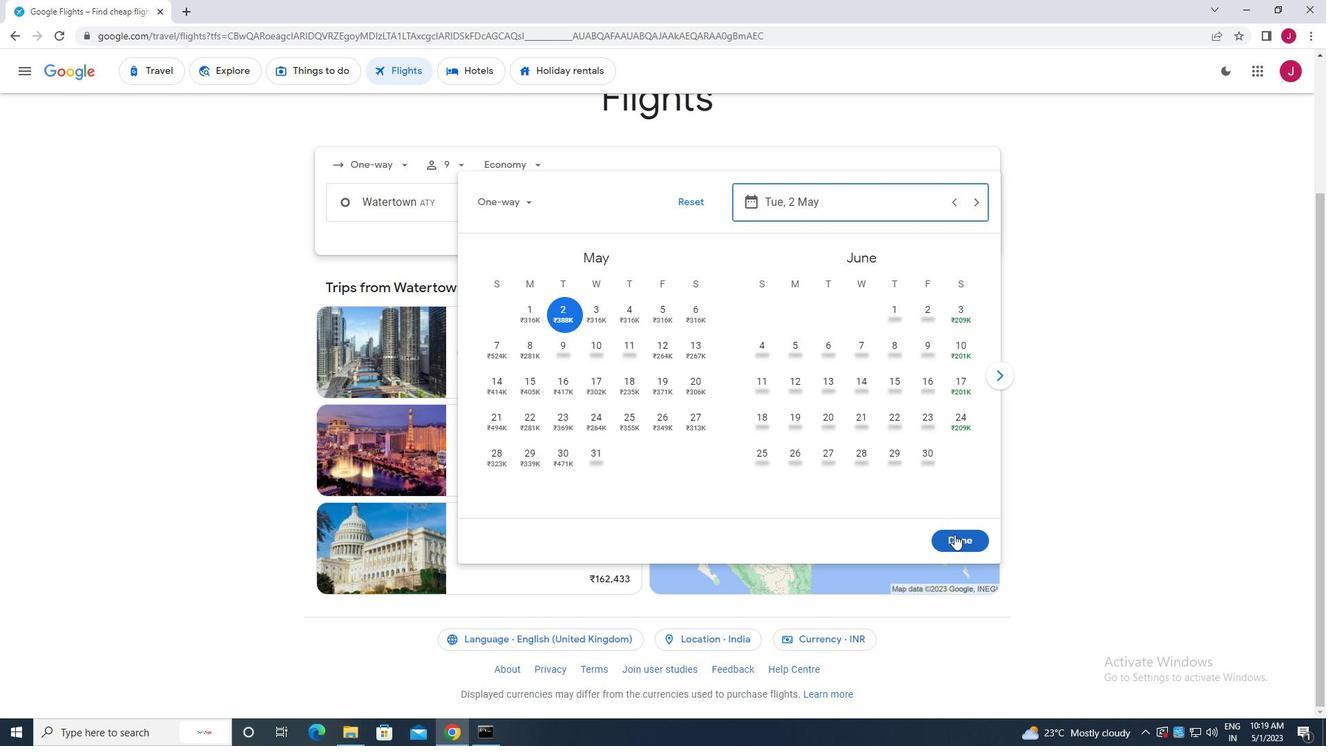 
Action: Mouse pressed left at (956, 535)
Screenshot: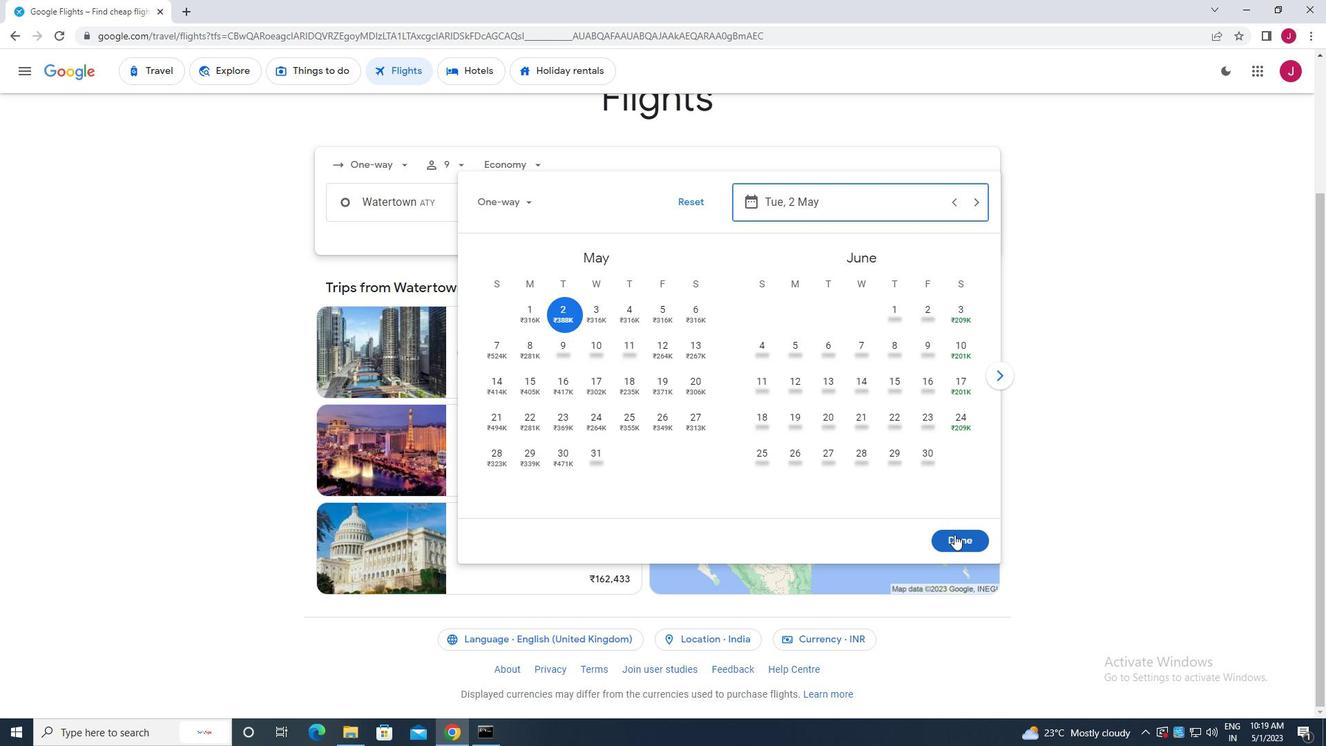 
Action: Mouse moved to (654, 256)
Screenshot: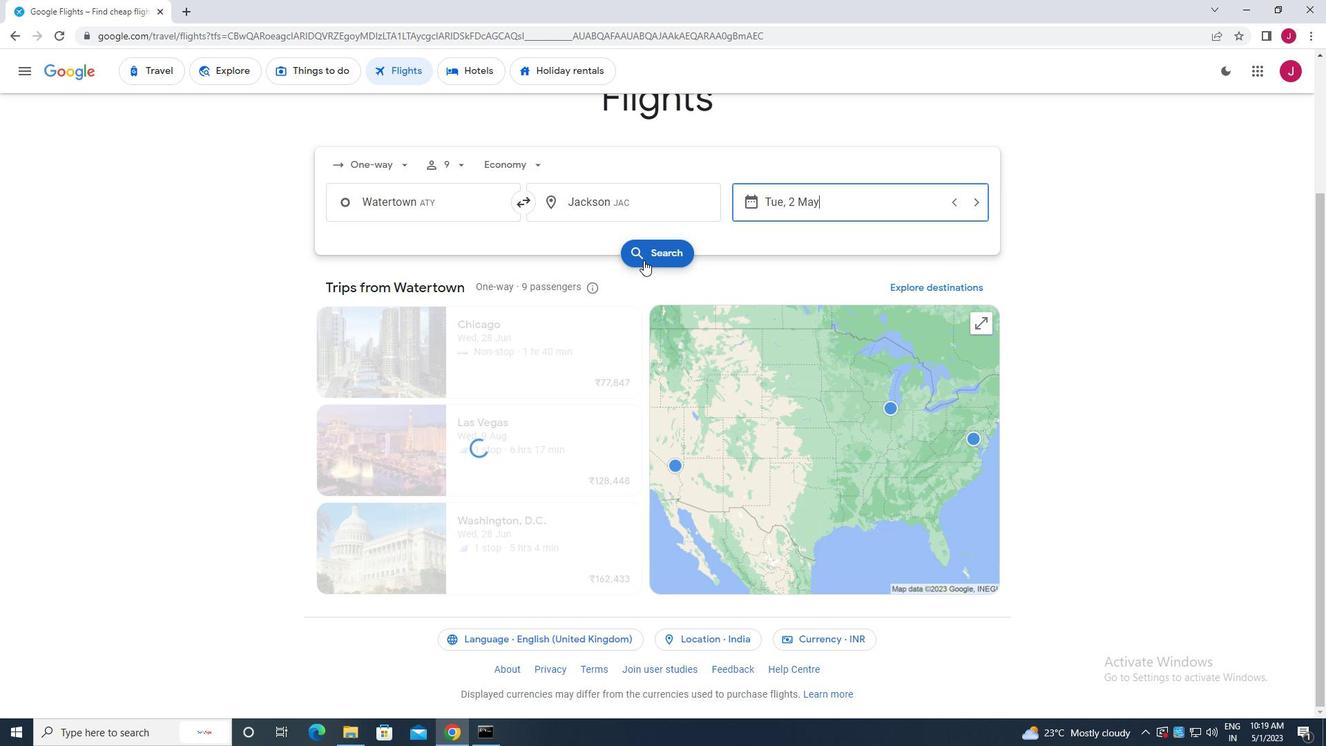 
Action: Mouse pressed left at (654, 256)
Screenshot: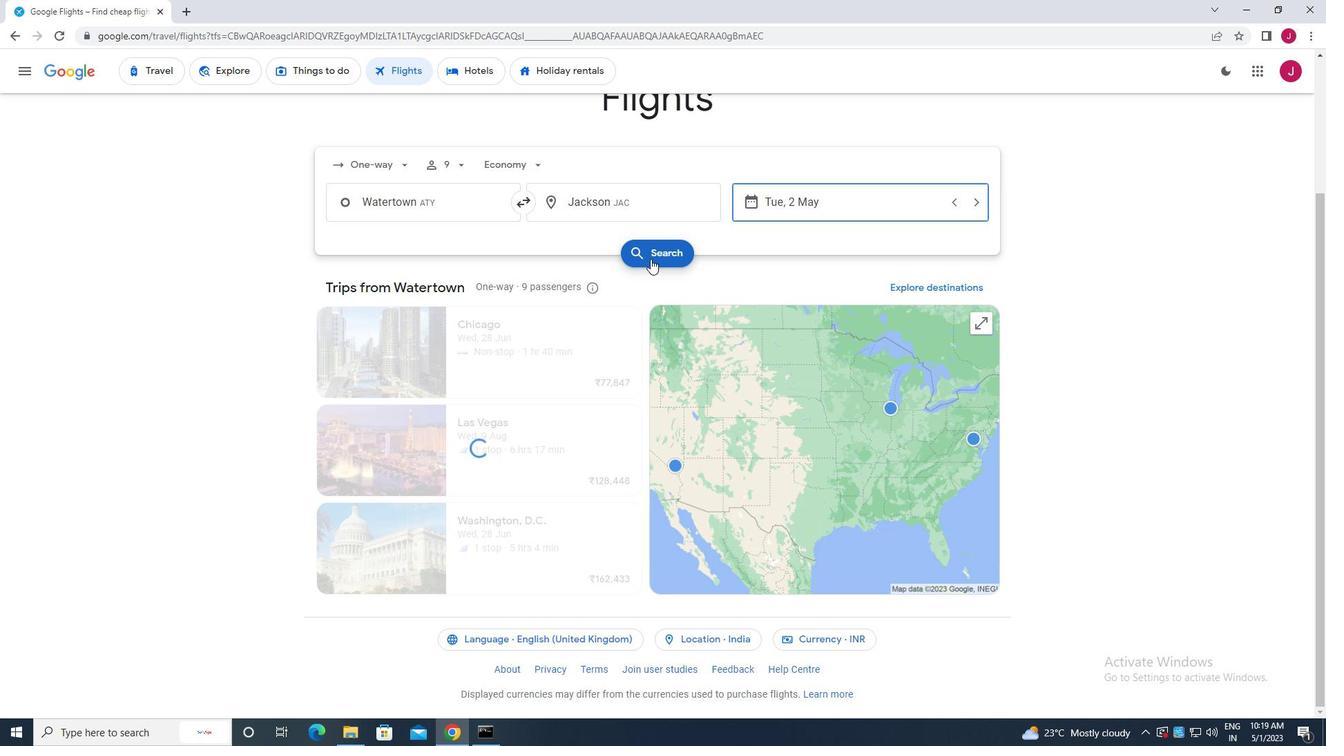 
Action: Mouse moved to (365, 197)
Screenshot: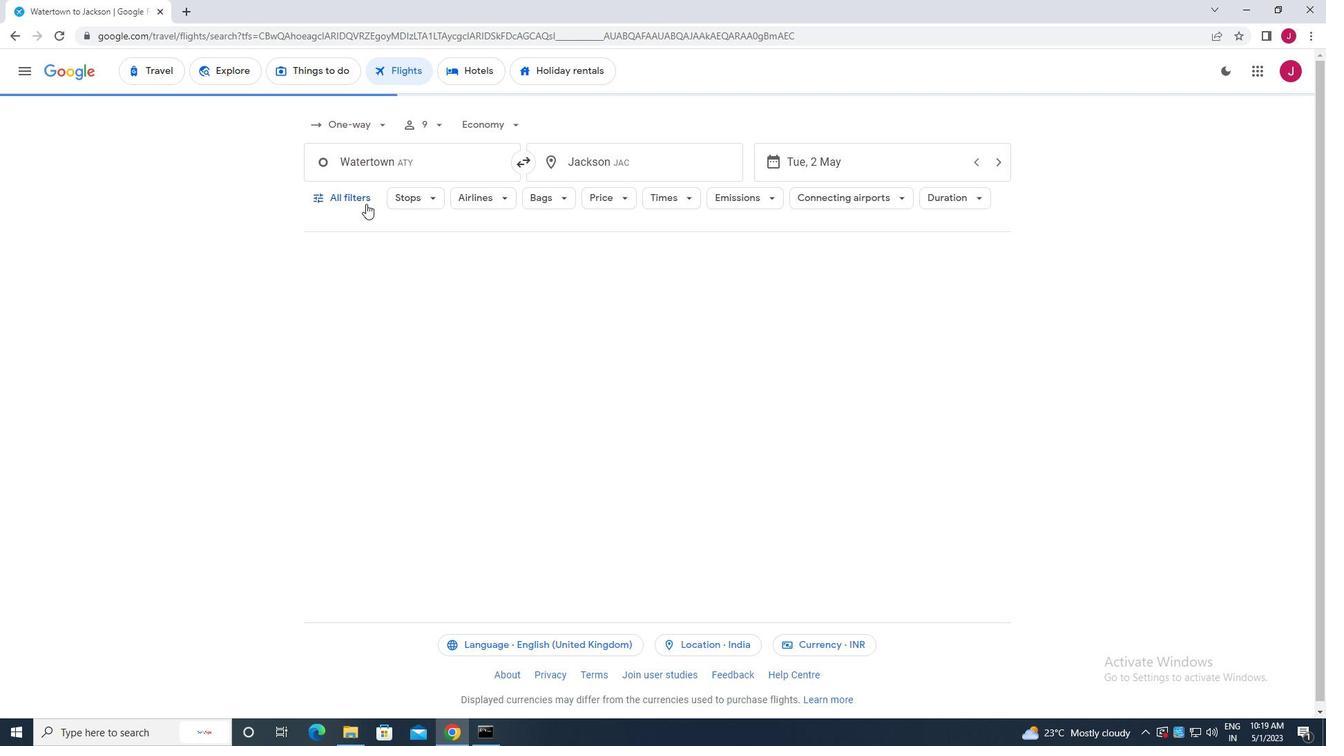 
Action: Mouse pressed left at (365, 197)
Screenshot: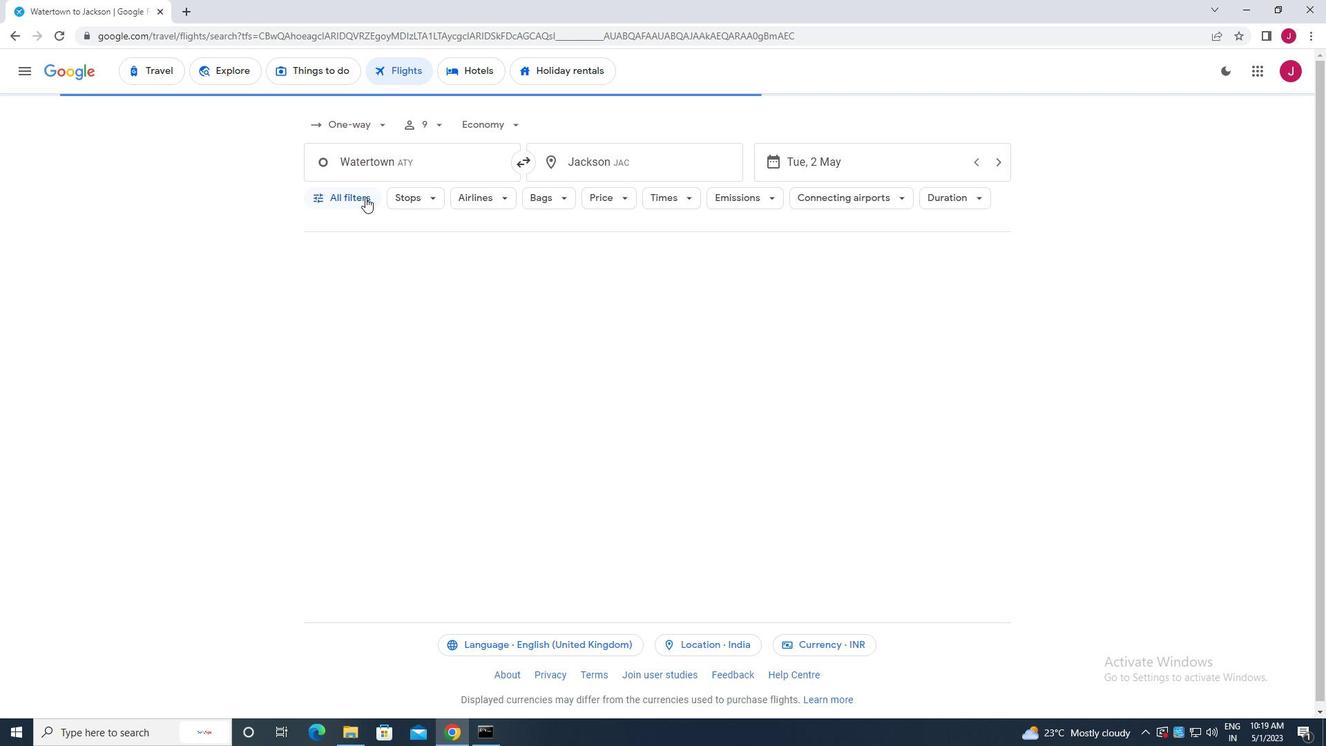 
Action: Mouse moved to (529, 435)
Screenshot: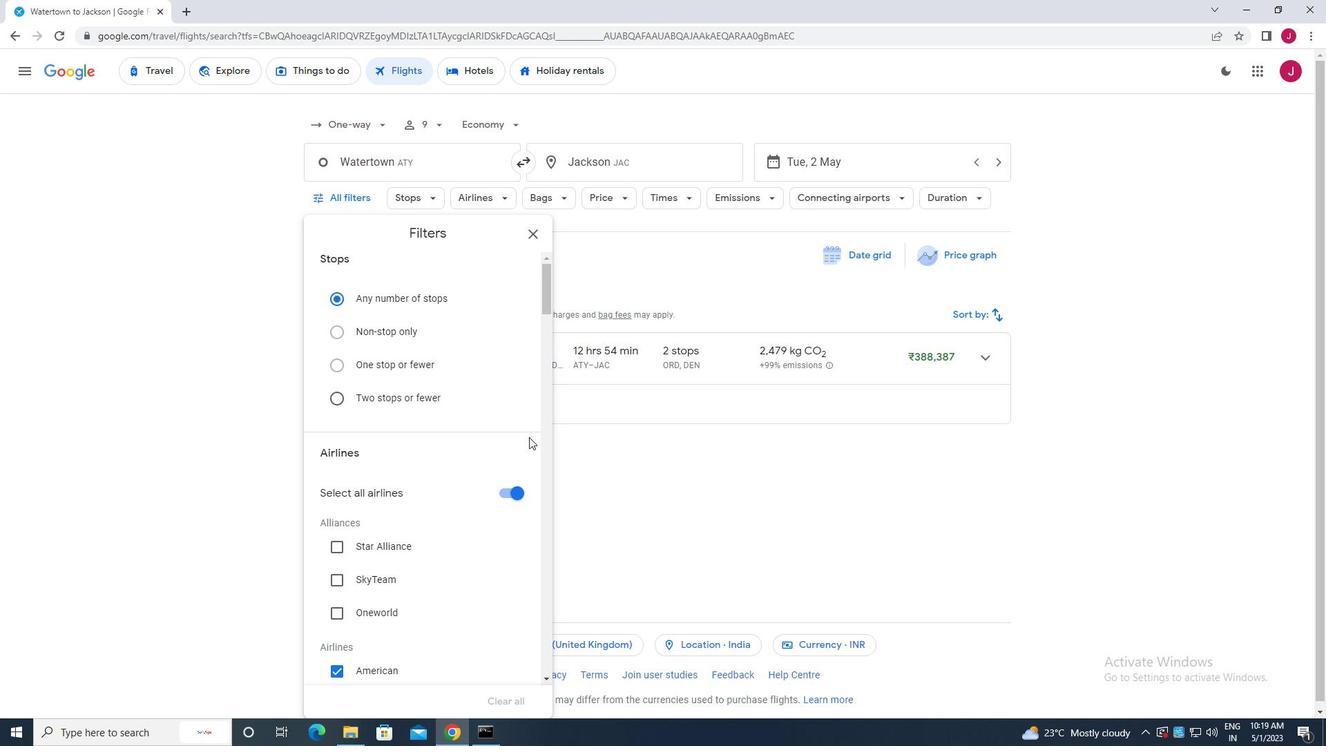 
Action: Mouse scrolled (529, 435) with delta (0, 0)
Screenshot: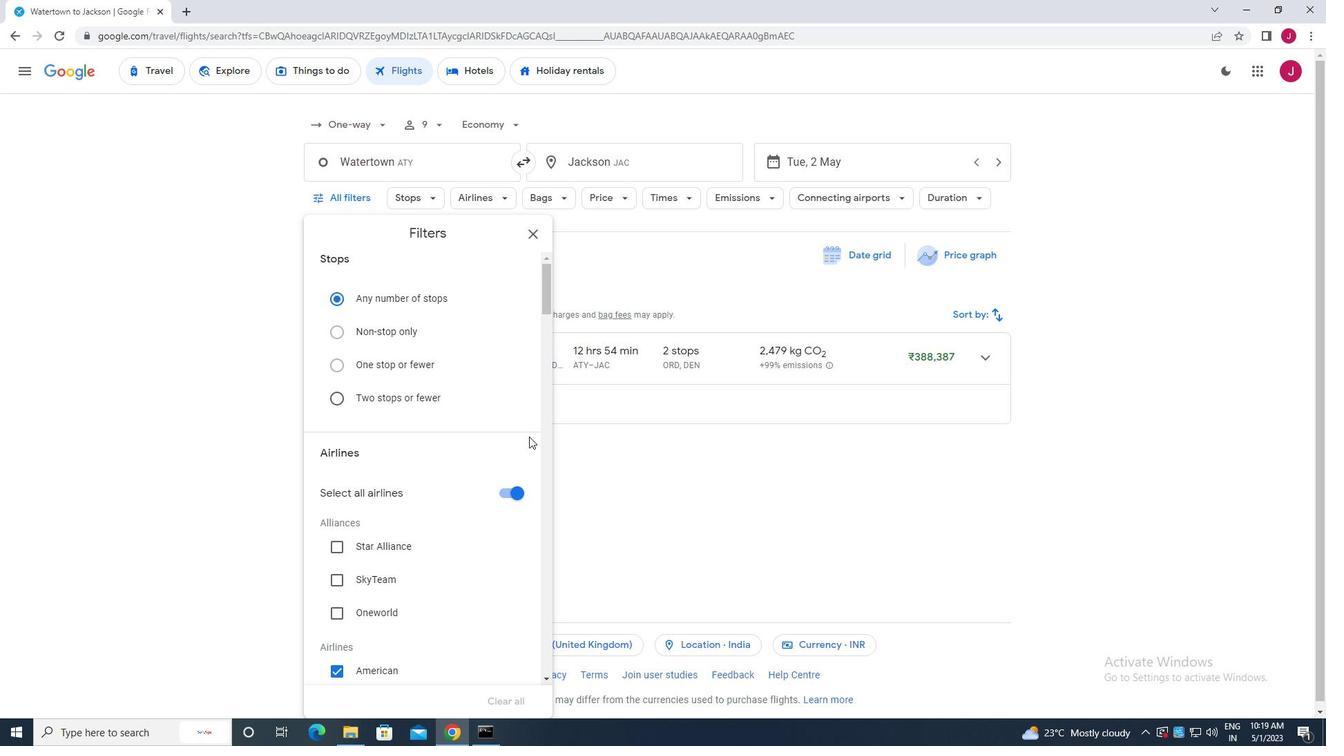 
Action: Mouse moved to (527, 433)
Screenshot: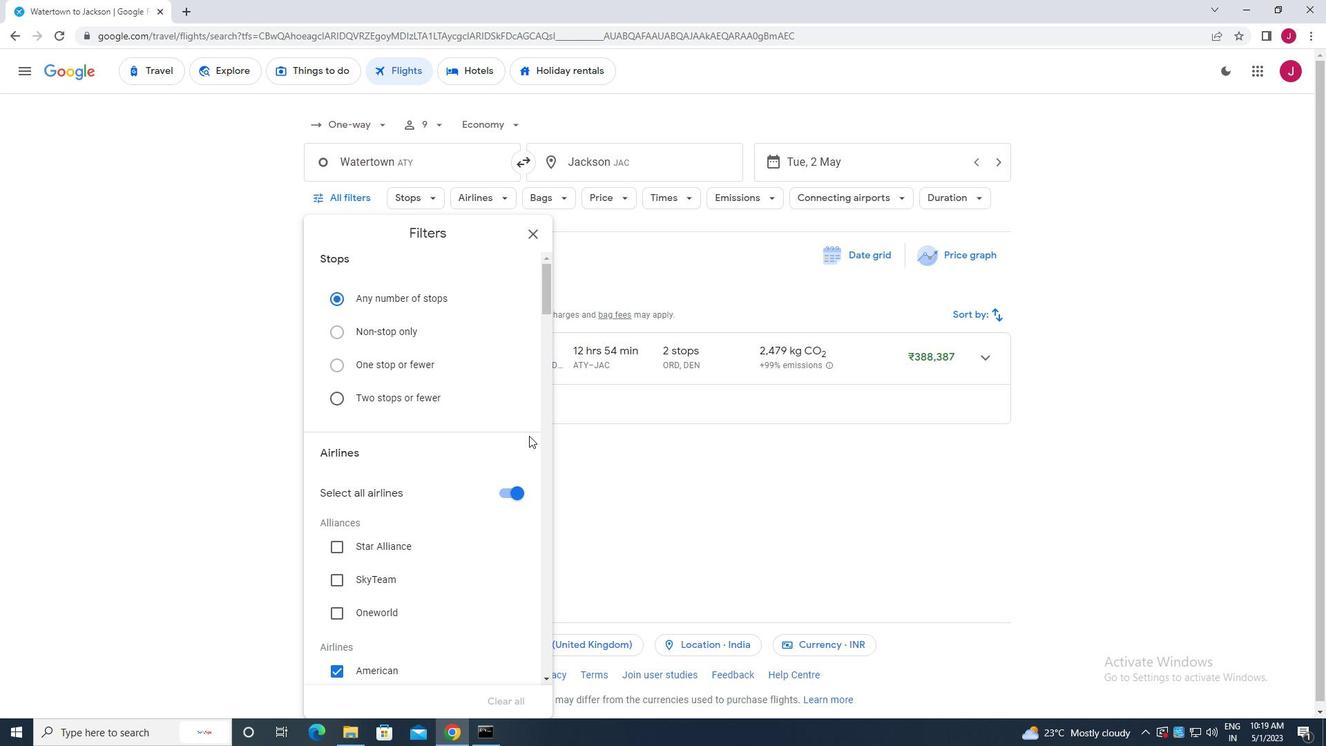 
Action: Mouse scrolled (527, 433) with delta (0, 0)
Screenshot: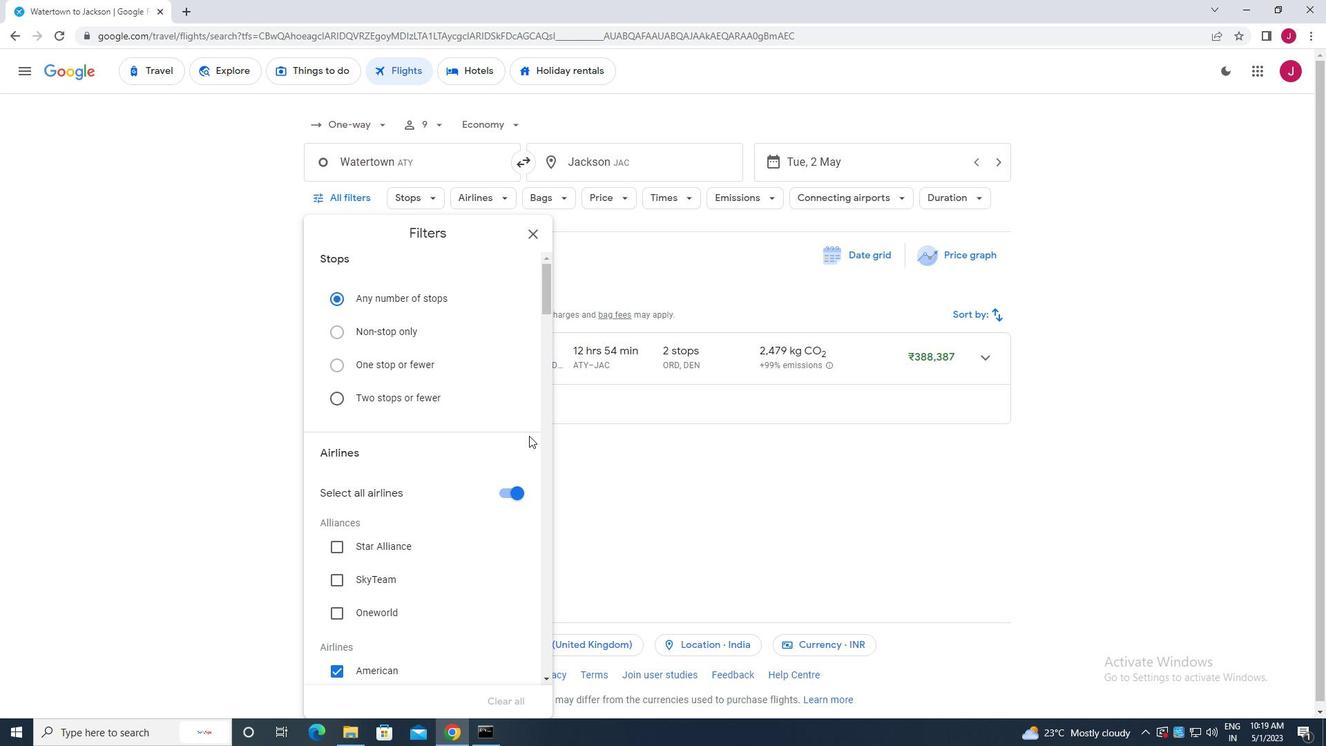 
Action: Mouse moved to (509, 355)
Screenshot: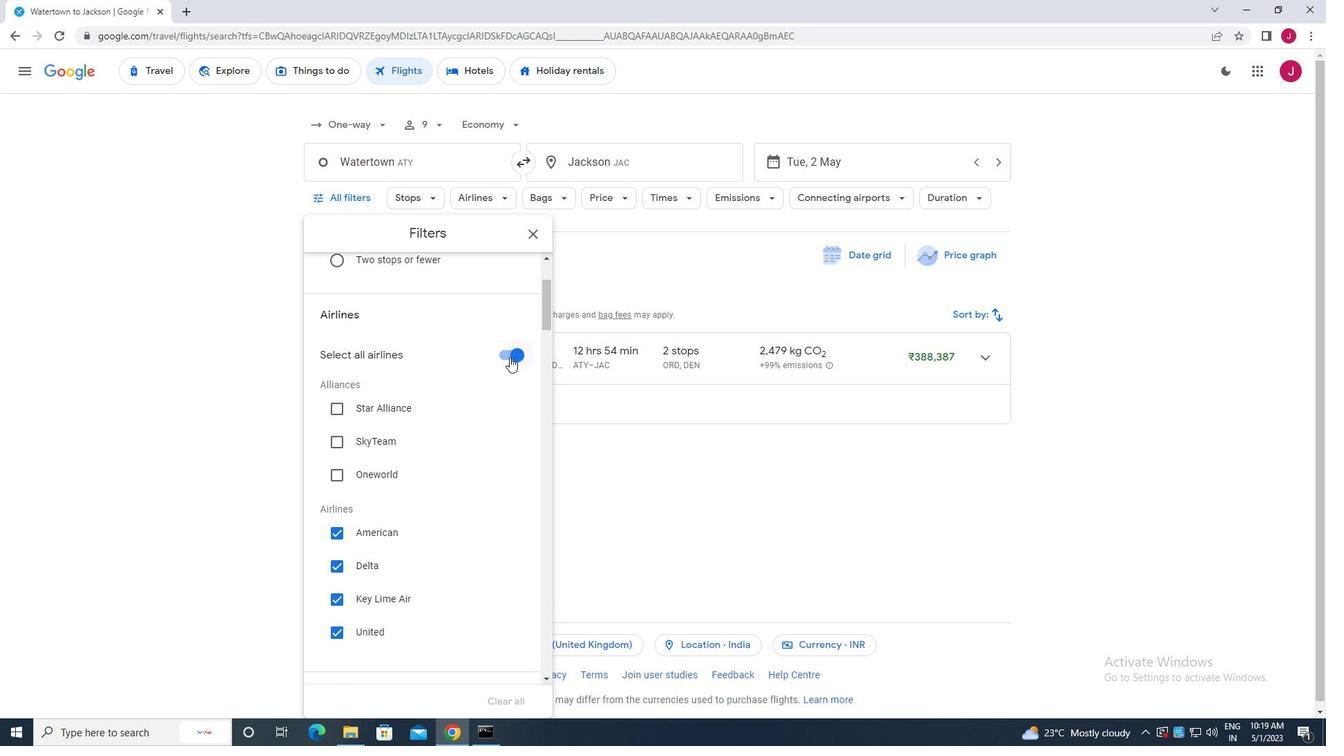 
Action: Mouse pressed left at (509, 355)
Screenshot: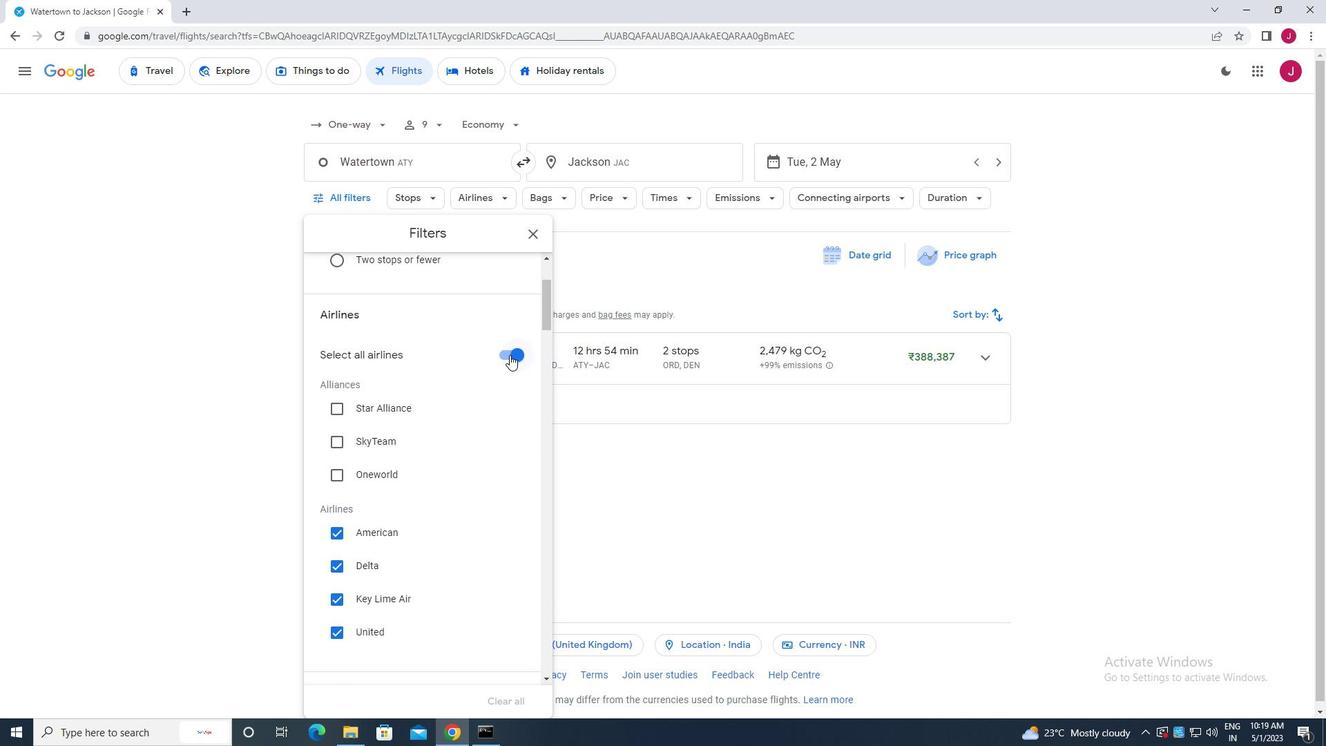 
Action: Mouse moved to (497, 369)
Screenshot: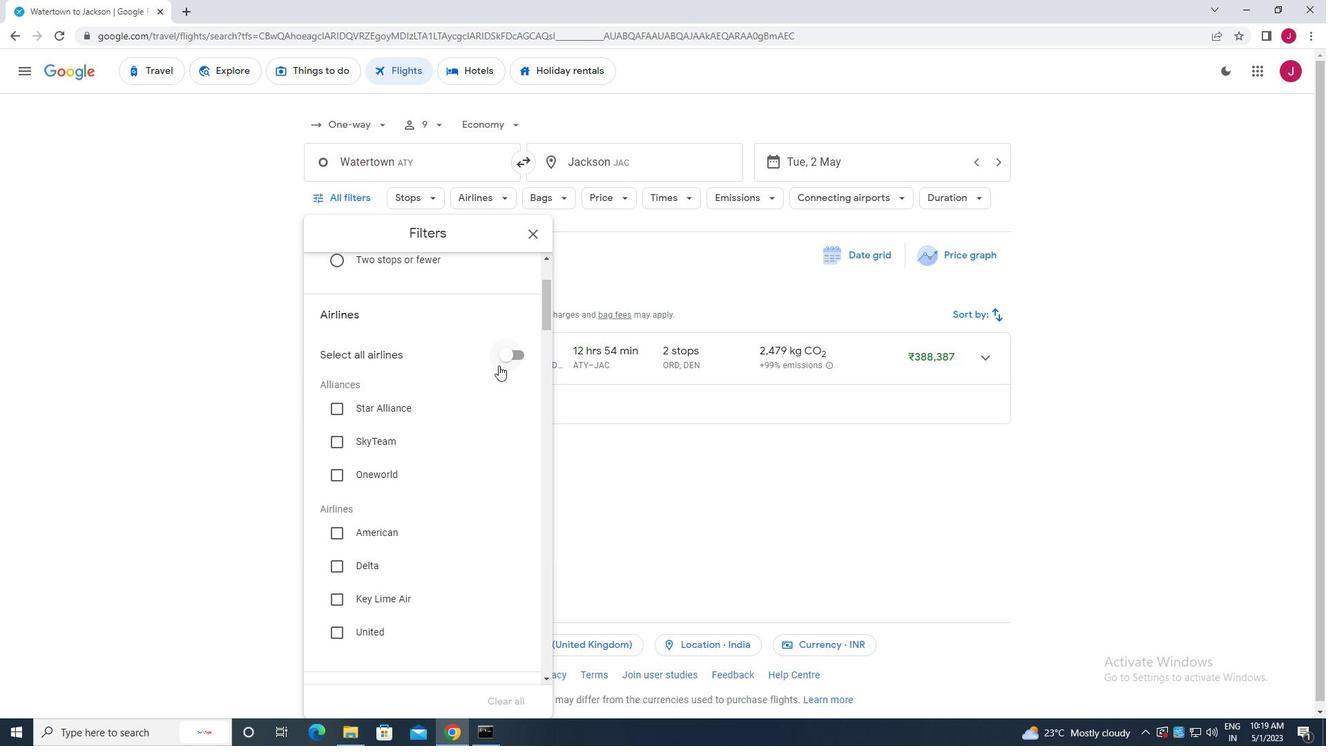 
Action: Mouse scrolled (497, 368) with delta (0, 0)
Screenshot: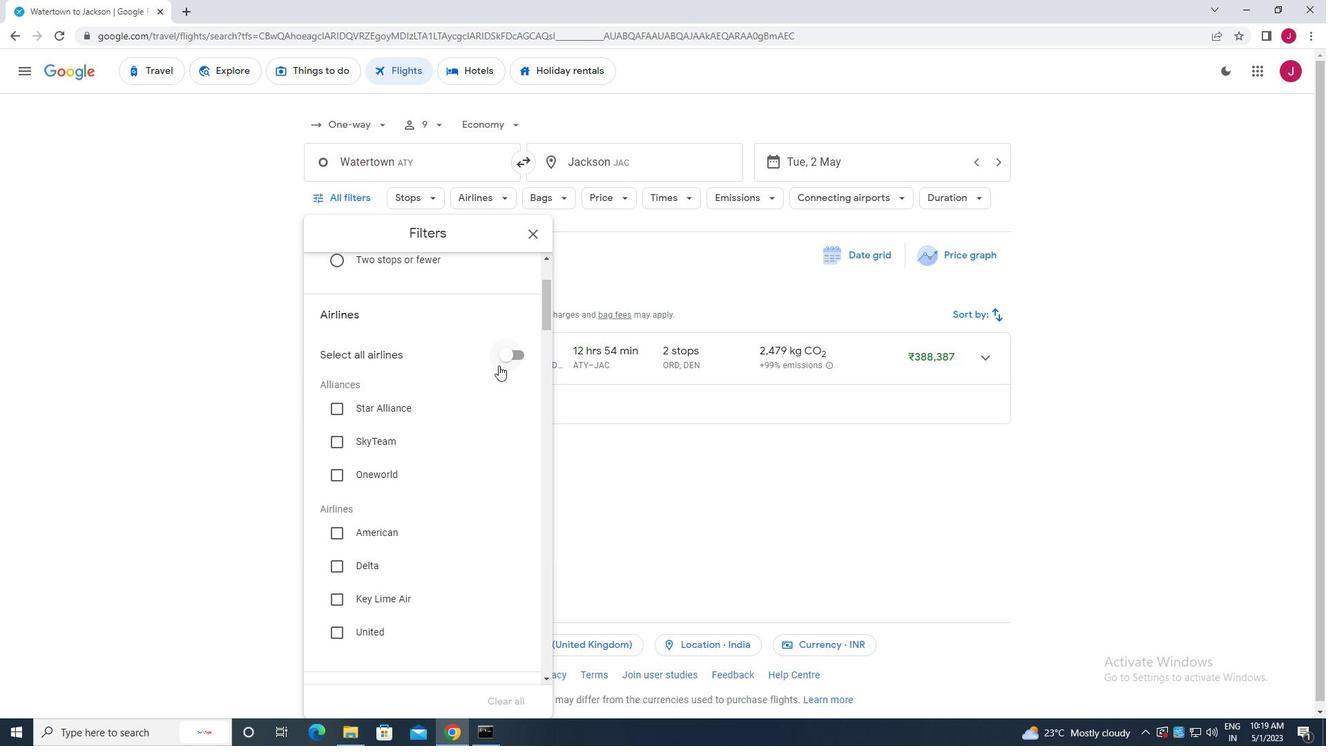 
Action: Mouse moved to (497, 371)
Screenshot: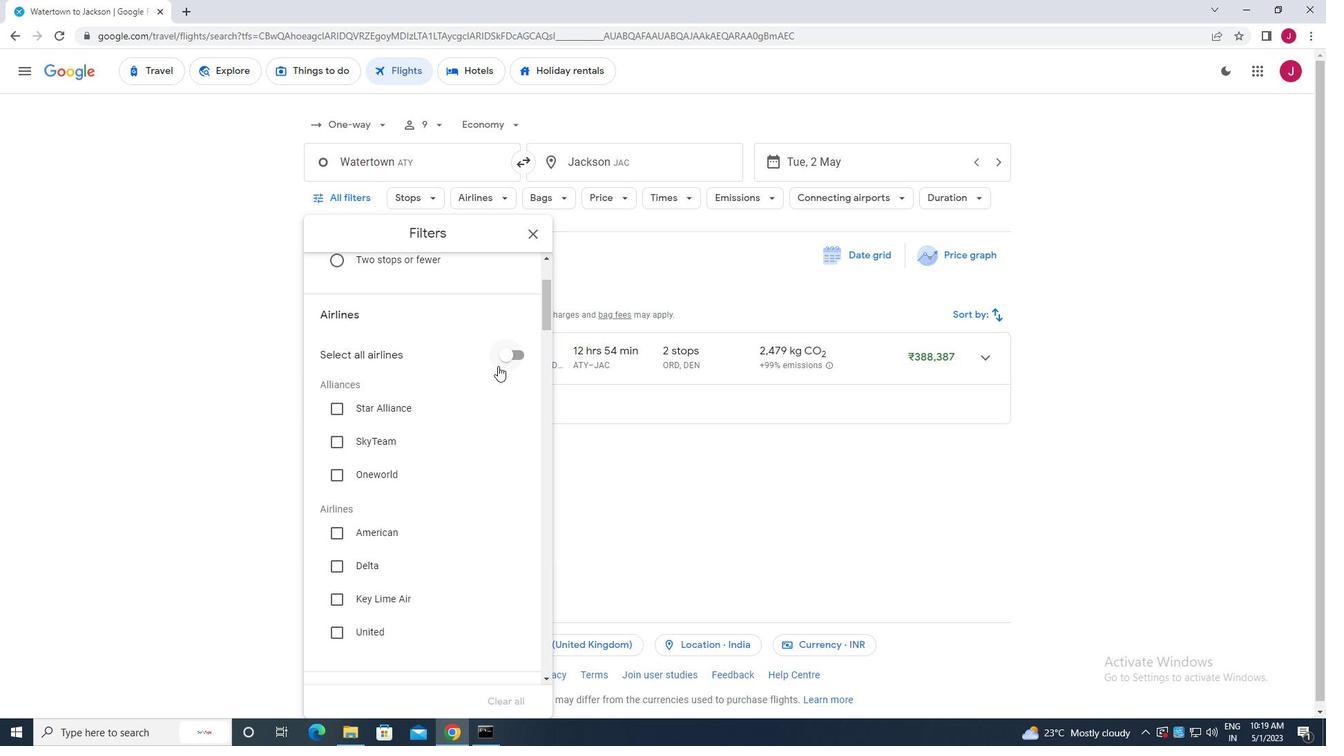 
Action: Mouse scrolled (497, 370) with delta (0, 0)
Screenshot: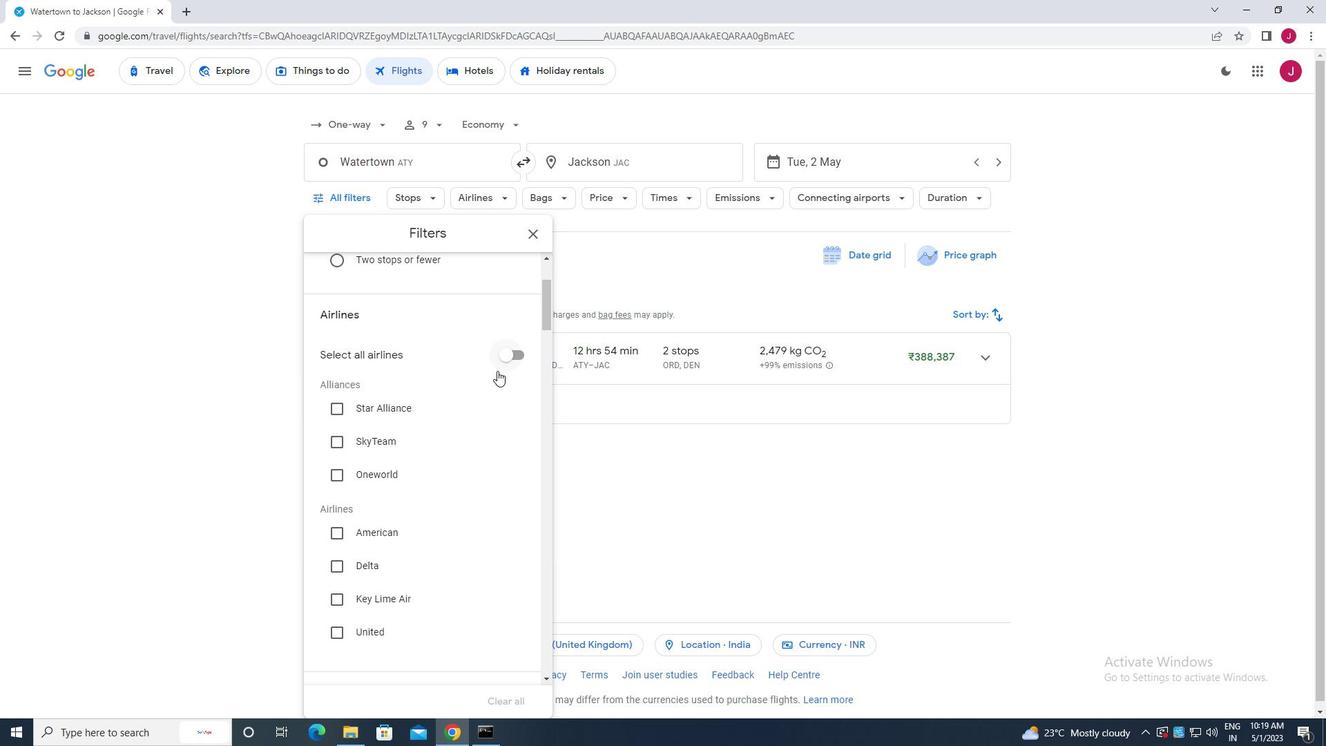 
Action: Mouse scrolled (497, 370) with delta (0, 0)
Screenshot: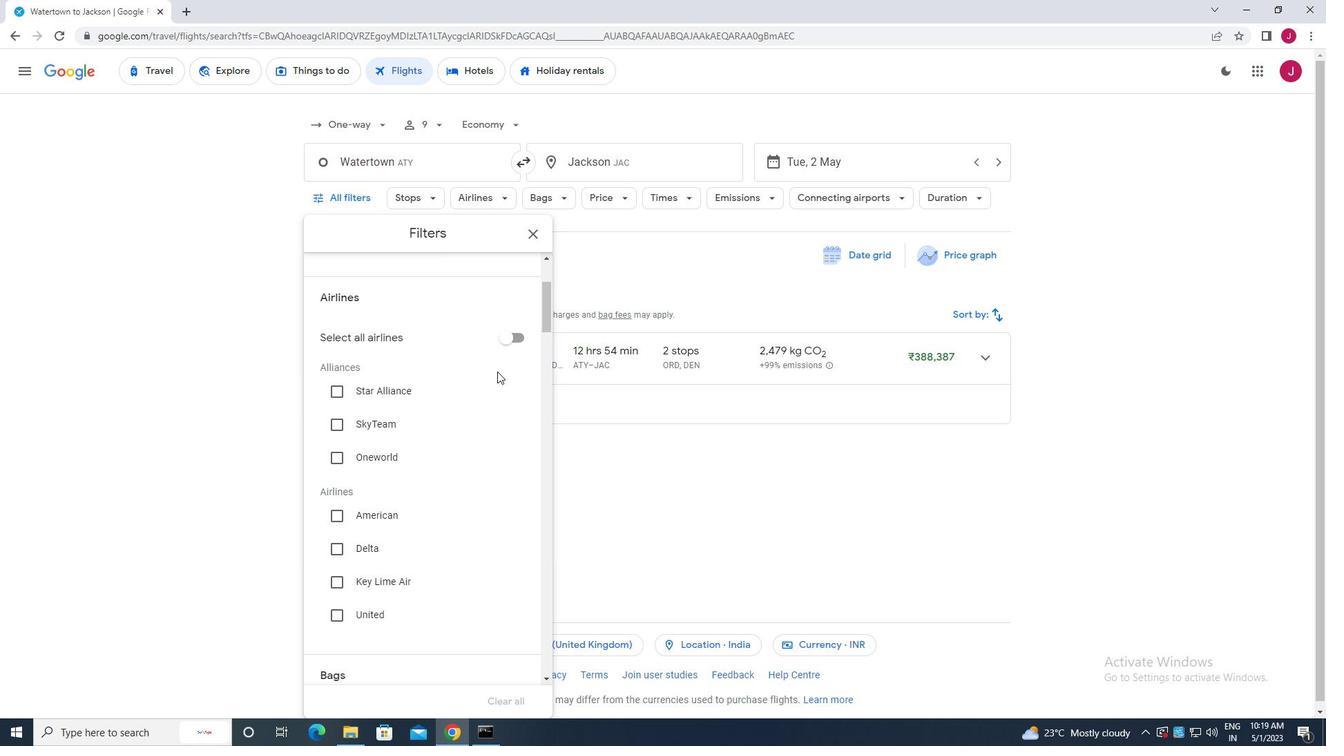 
Action: Mouse scrolled (497, 370) with delta (0, 0)
Screenshot: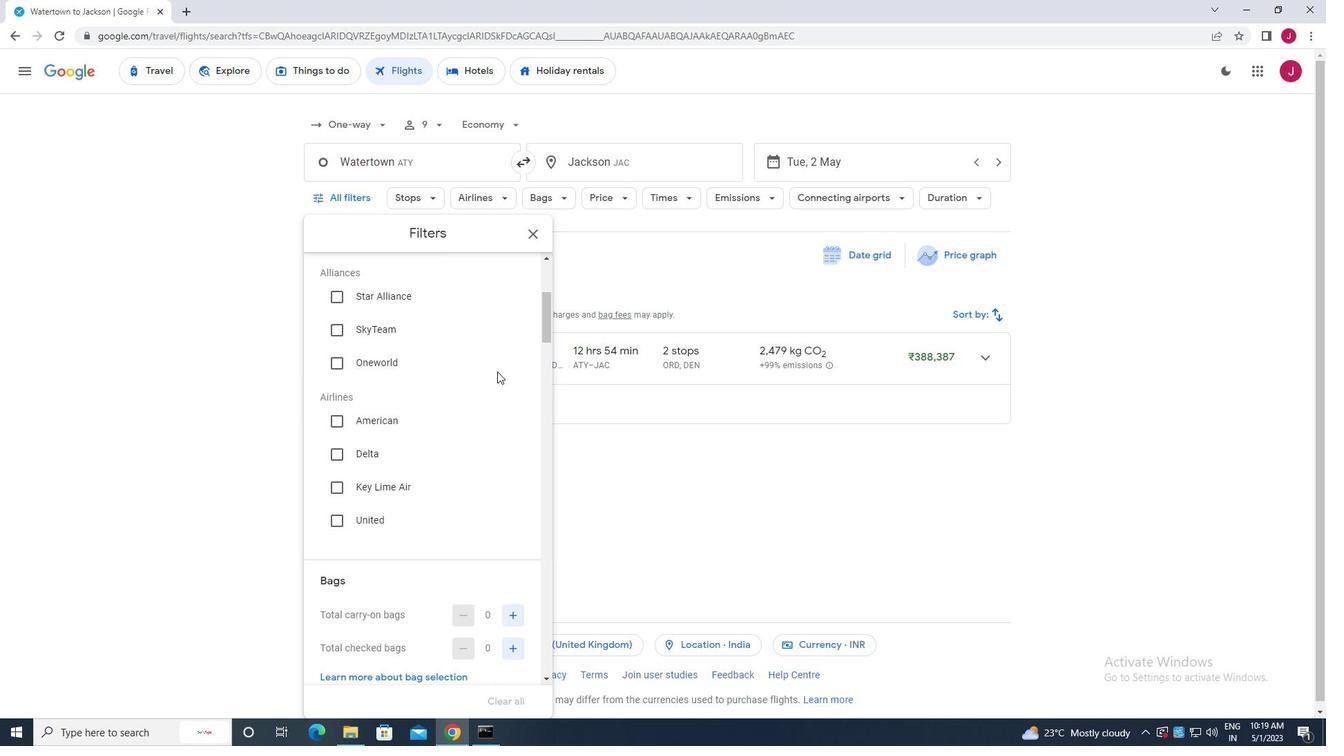 
Action: Mouse moved to (498, 375)
Screenshot: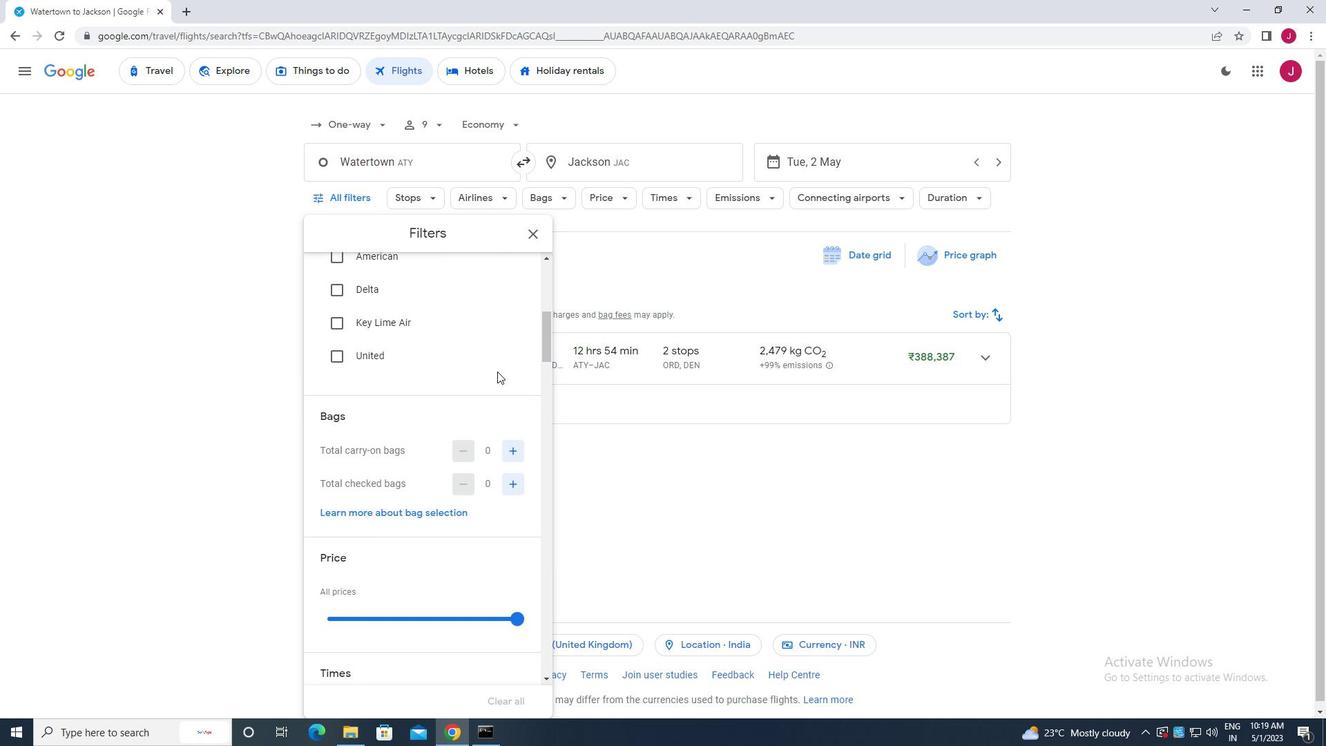 
Action: Mouse scrolled (498, 374) with delta (0, 0)
Screenshot: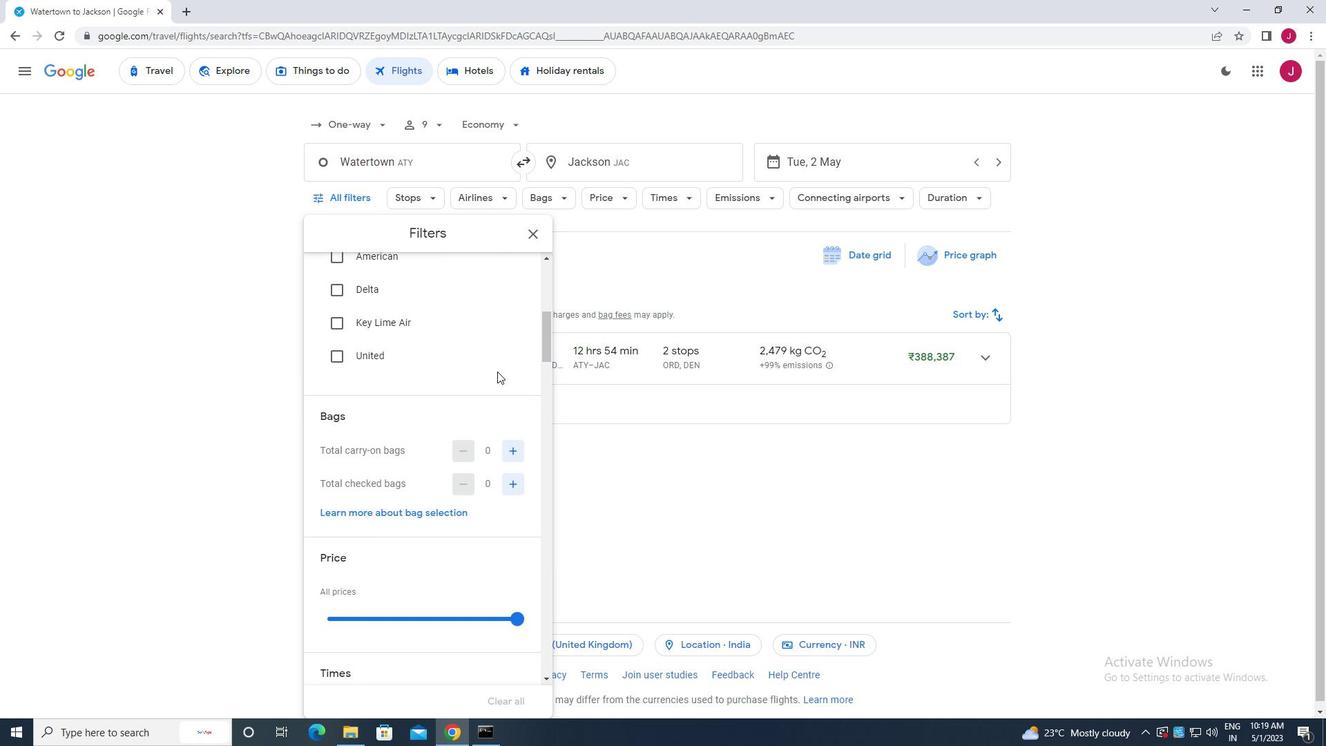 
Action: Mouse moved to (510, 385)
Screenshot: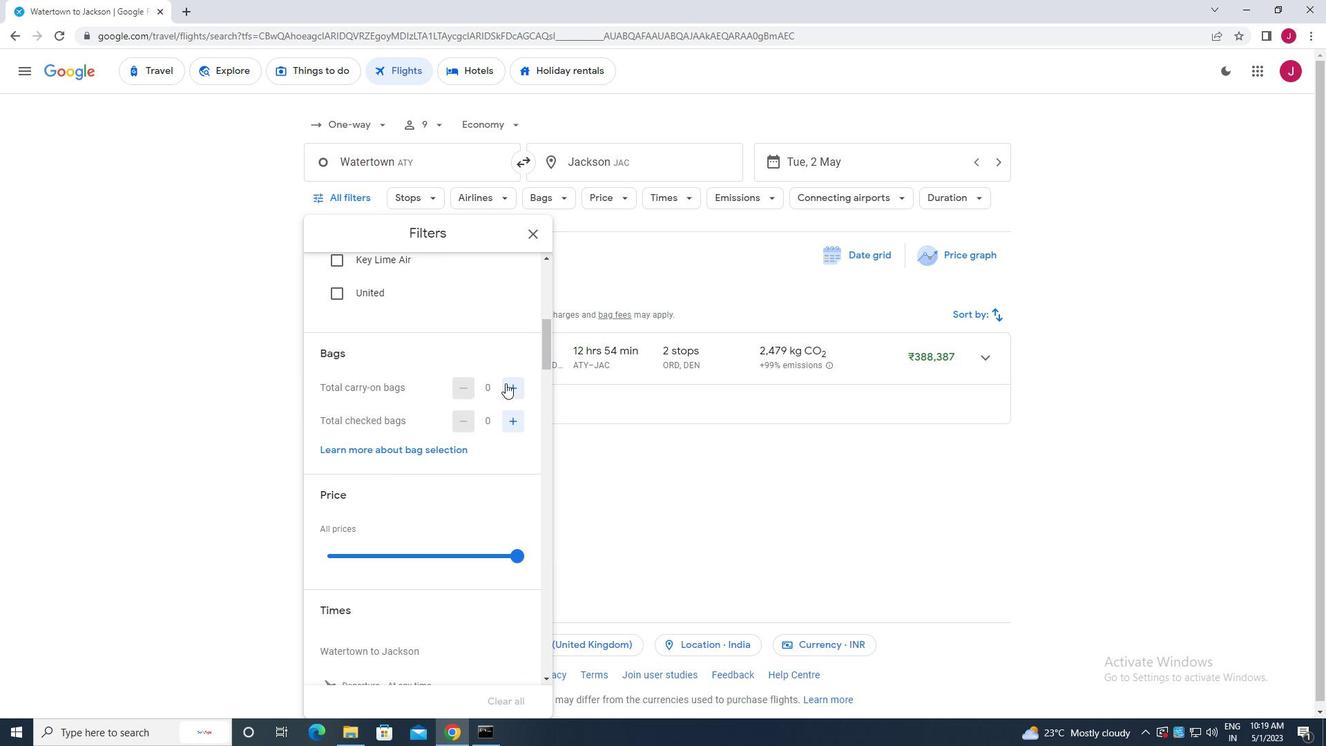 
Action: Mouse pressed left at (510, 385)
Screenshot: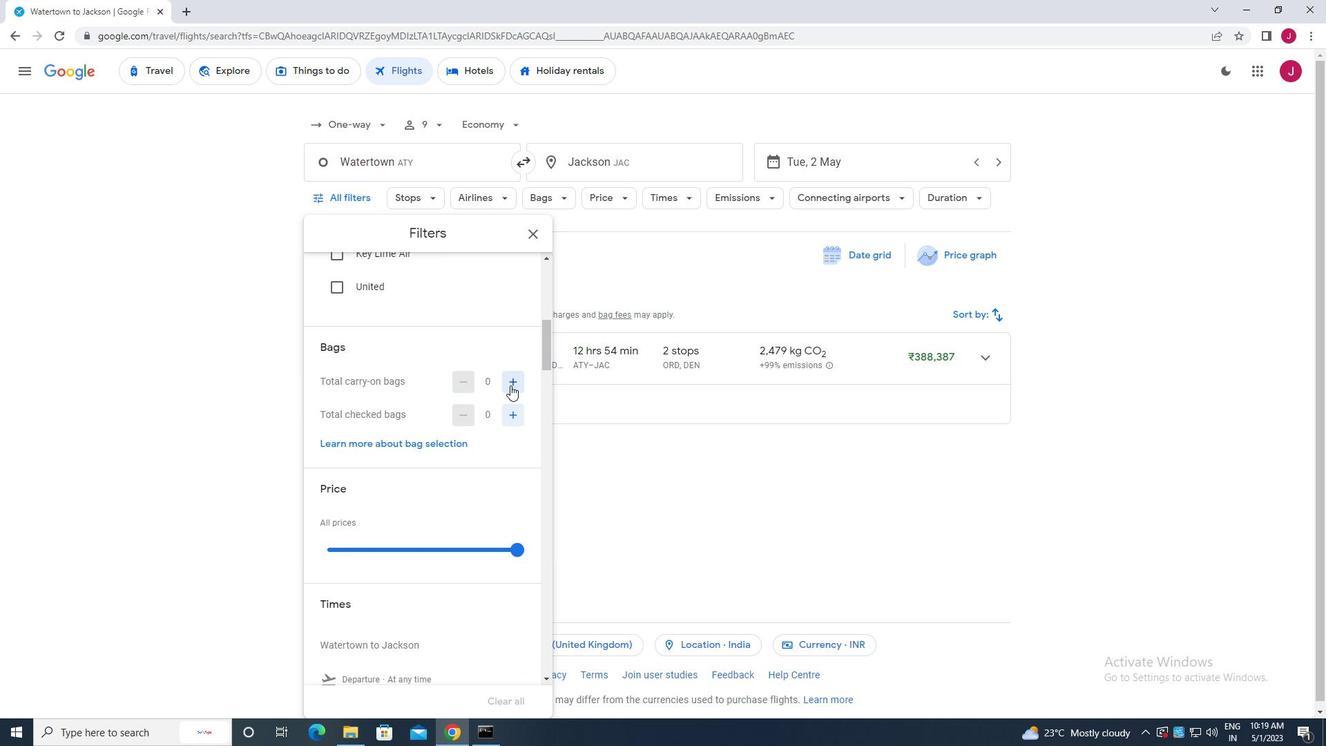 
Action: Mouse moved to (518, 548)
Screenshot: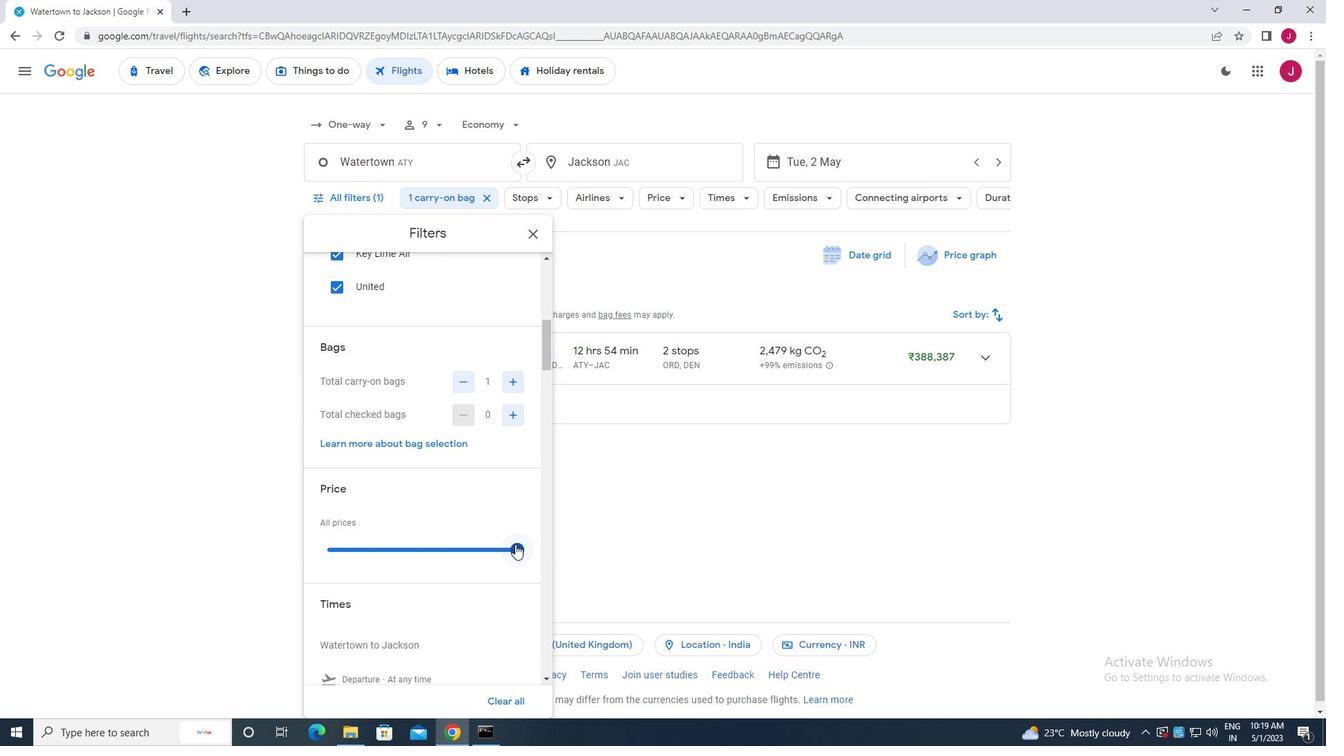 
Action: Mouse pressed left at (518, 548)
Screenshot: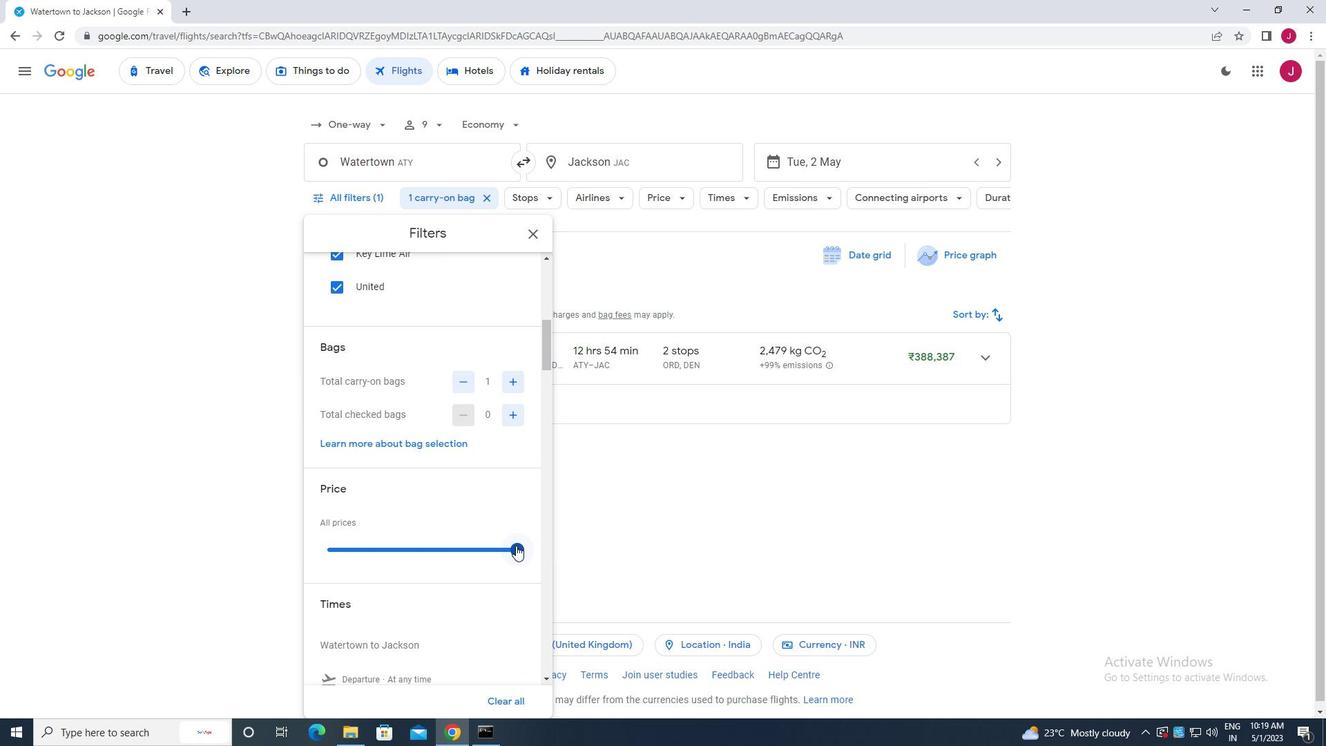 
Action: Mouse moved to (447, 486)
Screenshot: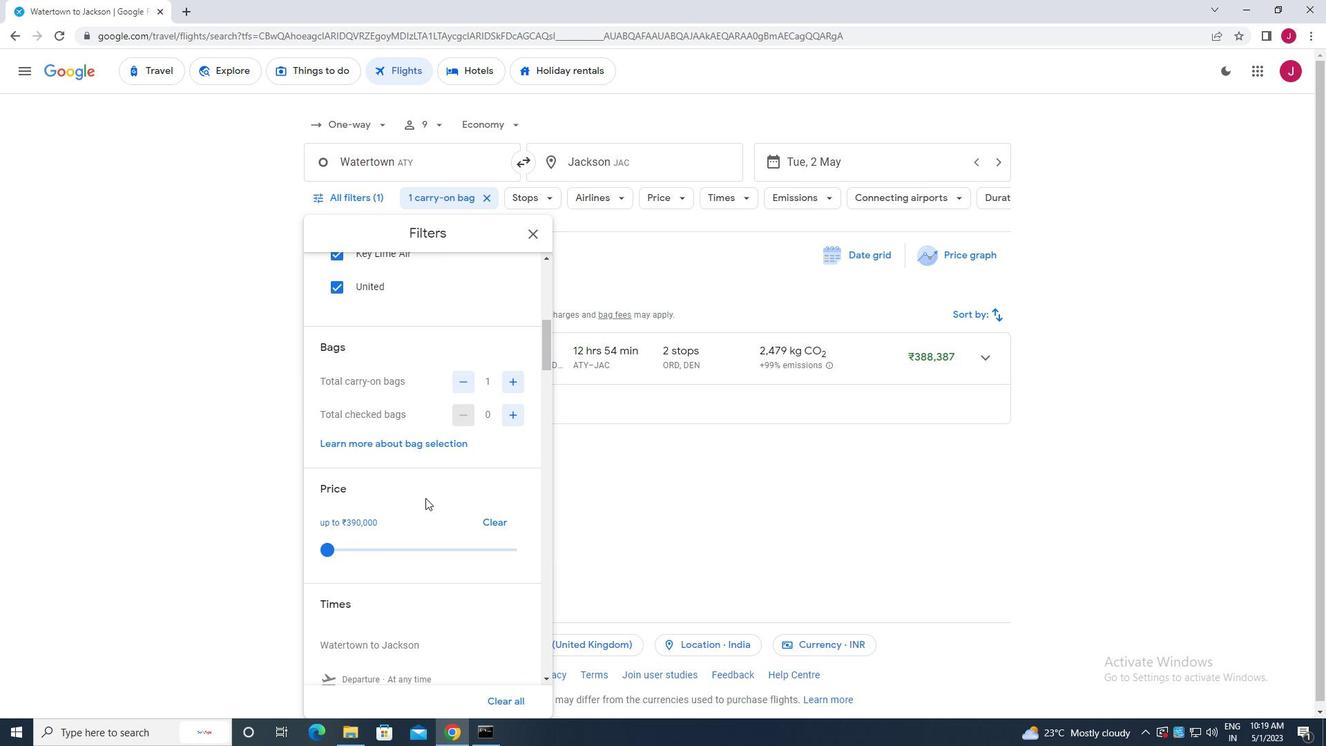 
Action: Mouse scrolled (447, 485) with delta (0, 0)
Screenshot: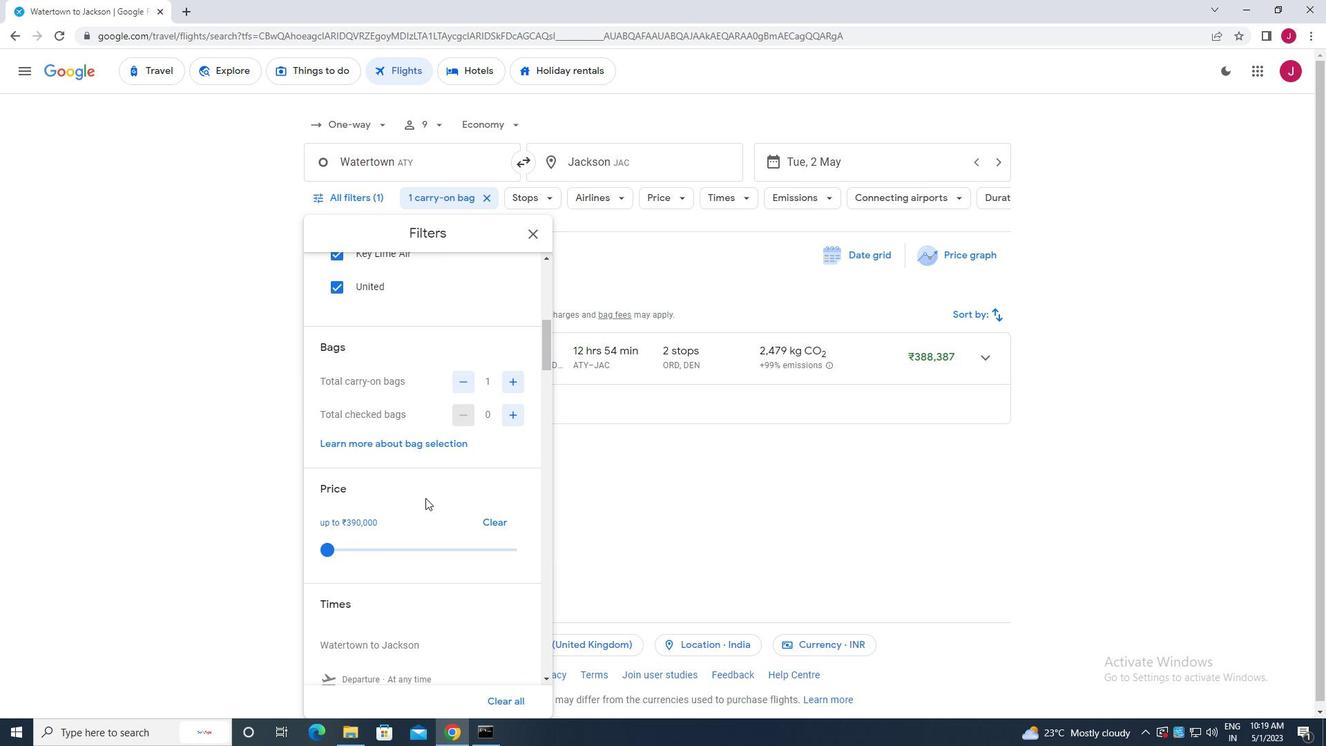 
Action: Mouse moved to (446, 484)
Screenshot: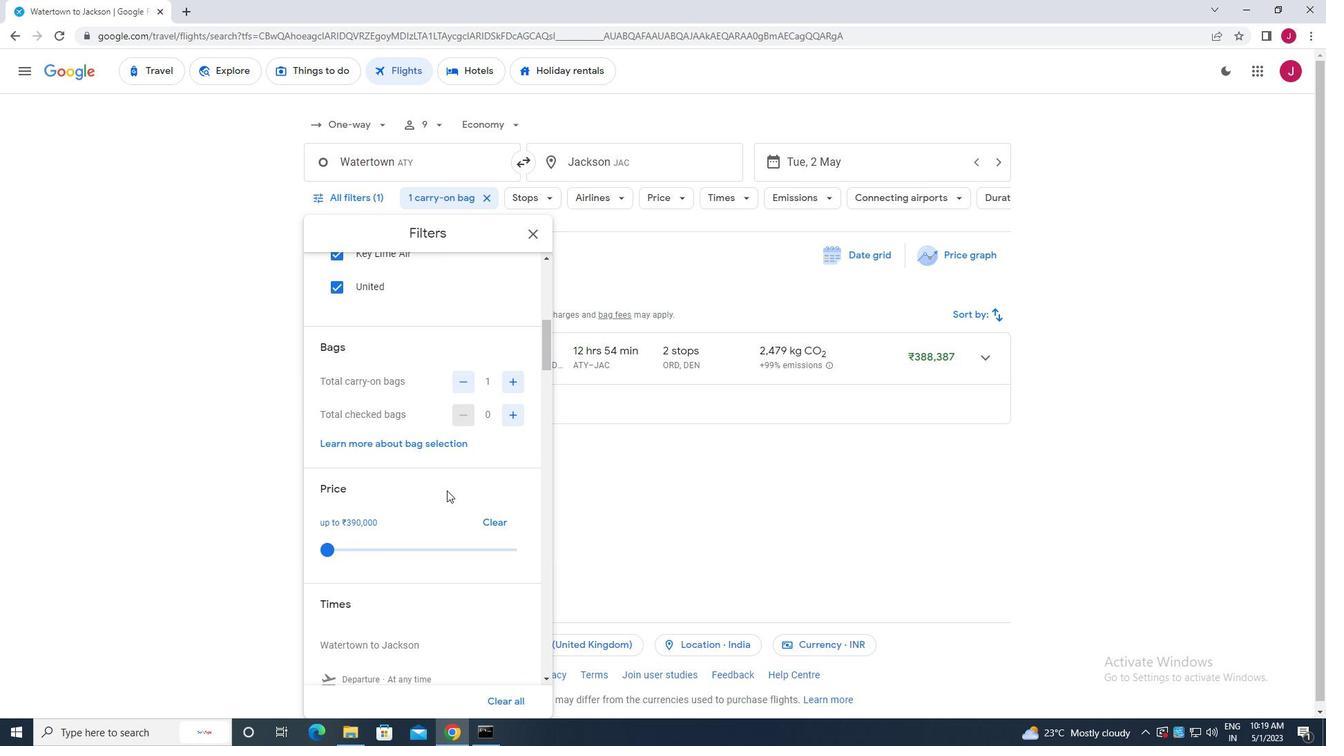 
Action: Mouse scrolled (446, 484) with delta (0, 0)
Screenshot: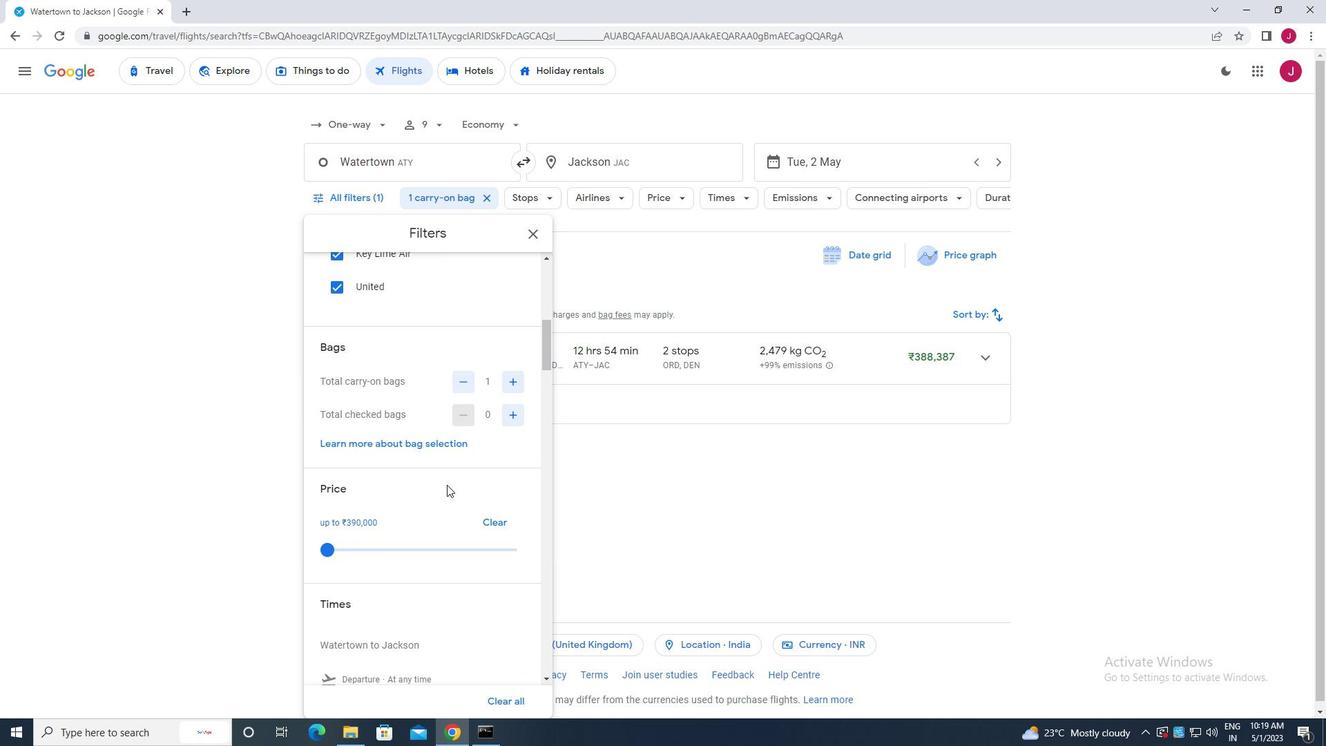 
Action: Mouse scrolled (446, 484) with delta (0, 0)
Screenshot: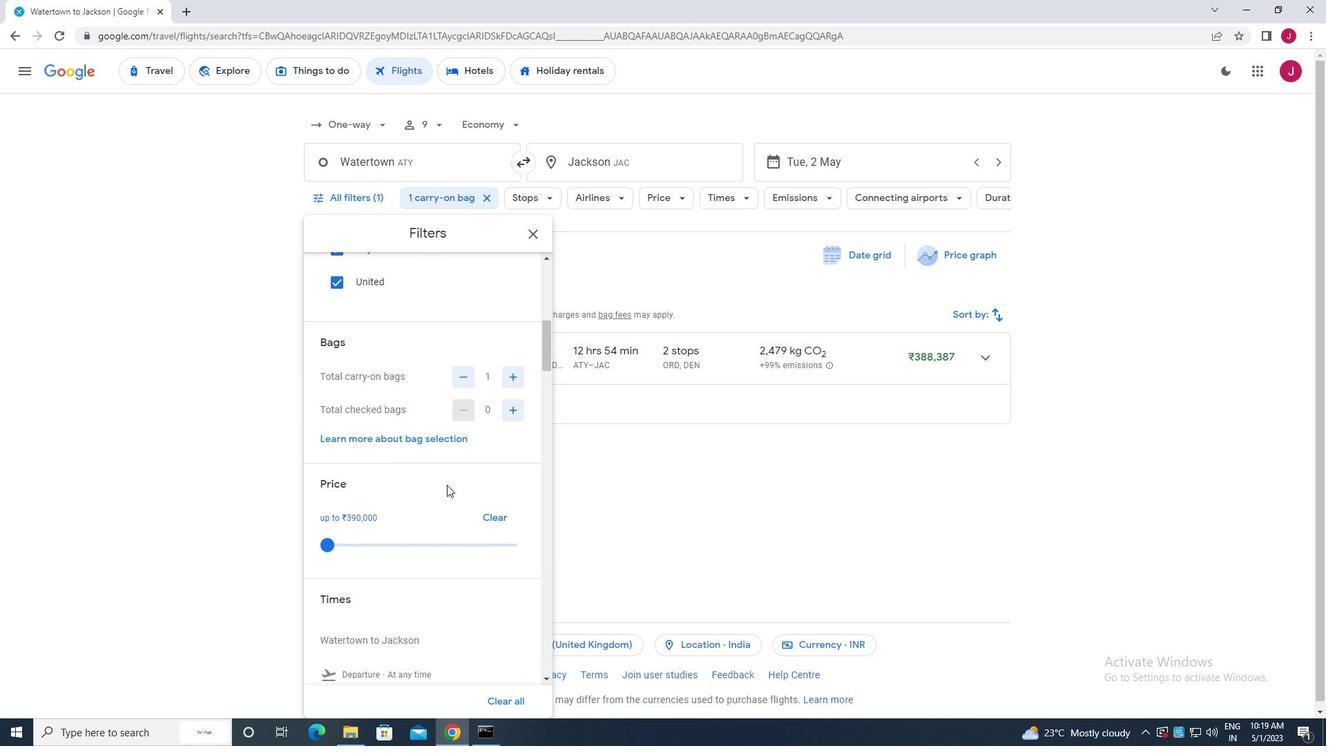 
Action: Mouse scrolled (446, 484) with delta (0, 0)
Screenshot: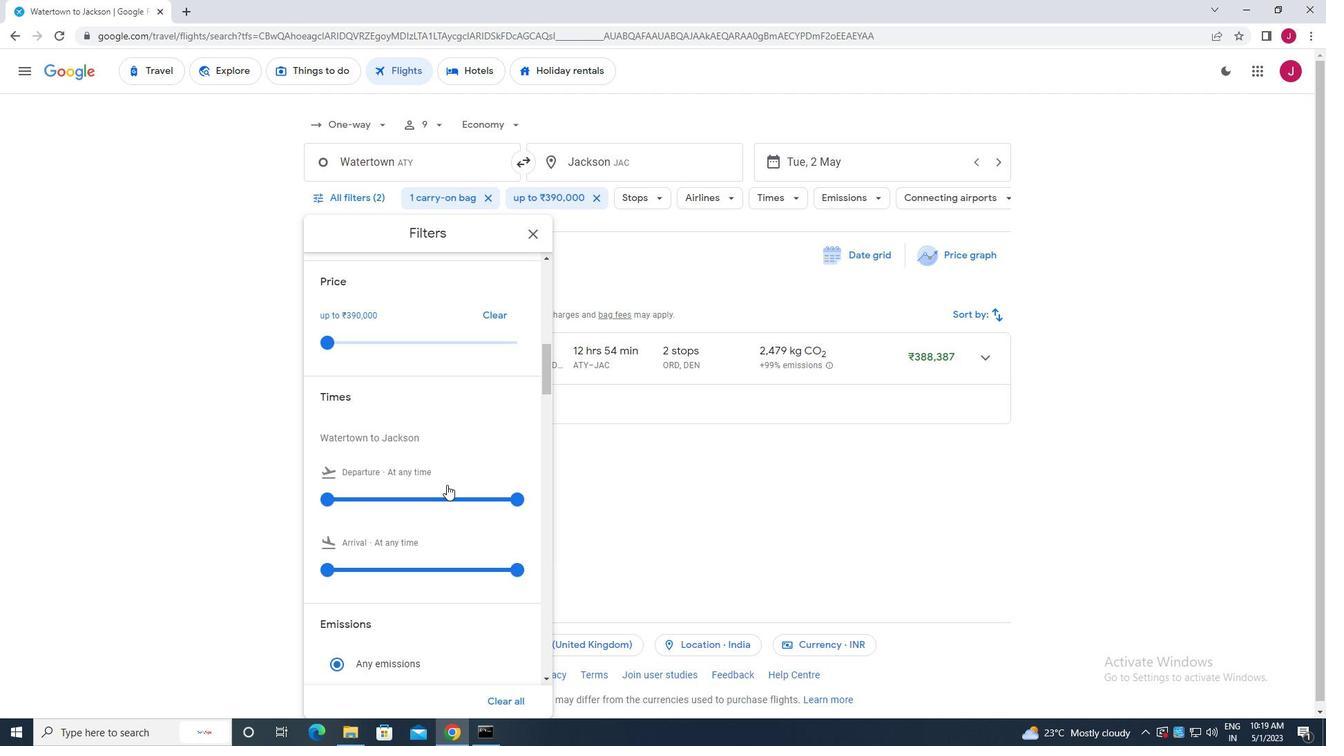 
Action: Mouse scrolled (446, 484) with delta (0, 0)
Screenshot: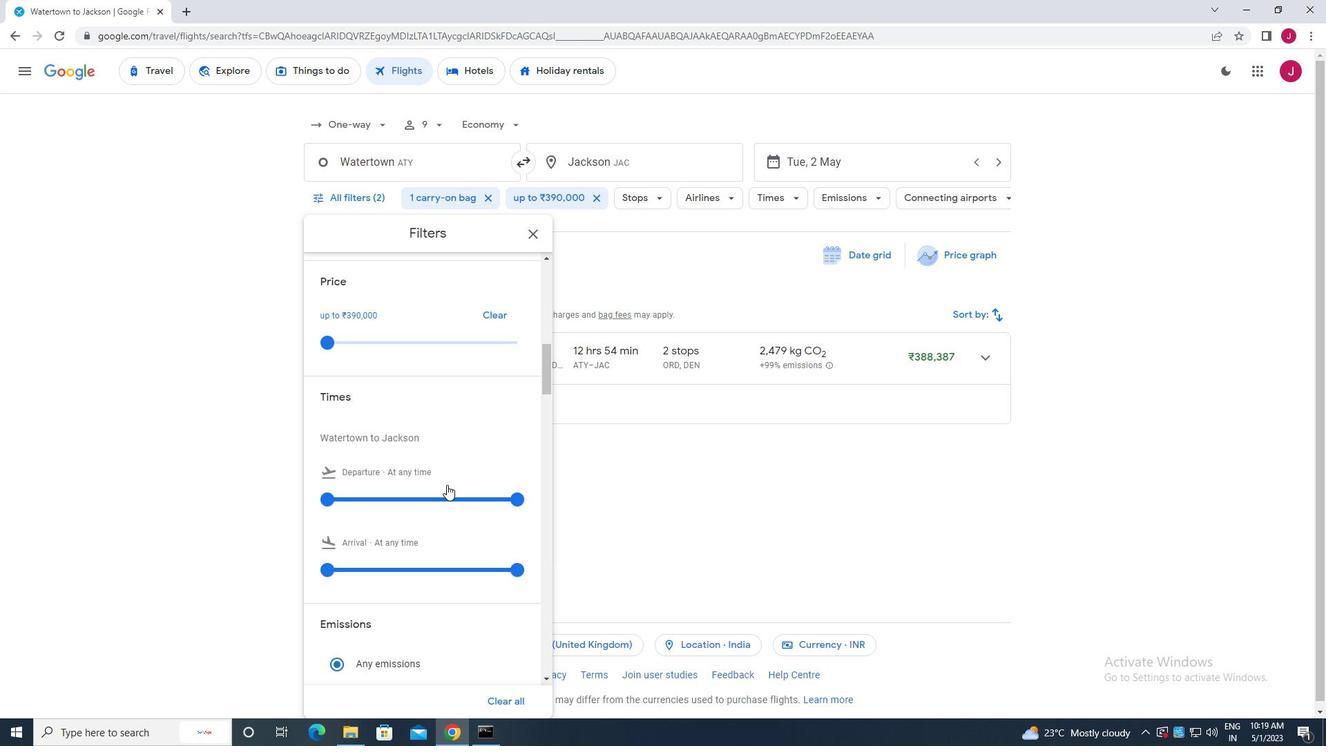
Action: Mouse scrolled (446, 484) with delta (0, 0)
Screenshot: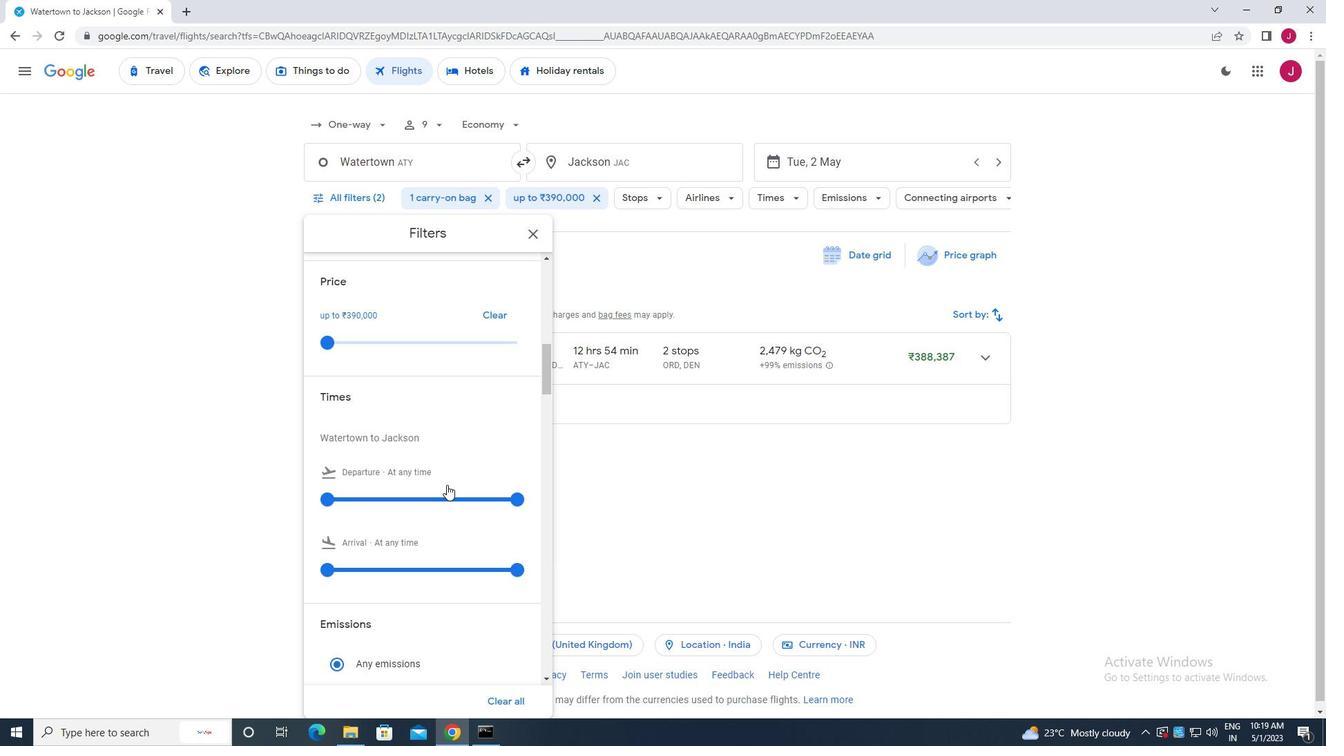 
Action: Mouse moved to (329, 294)
Screenshot: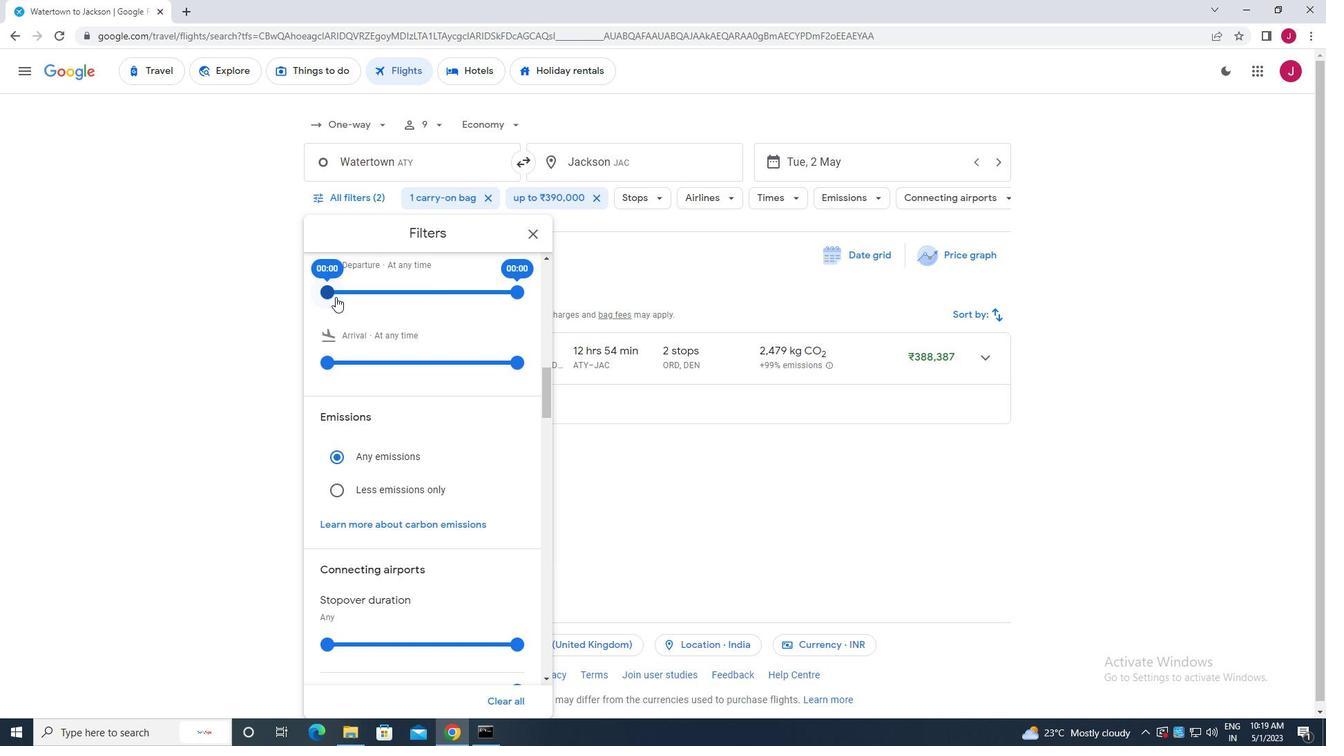 
Action: Mouse pressed left at (329, 294)
Screenshot: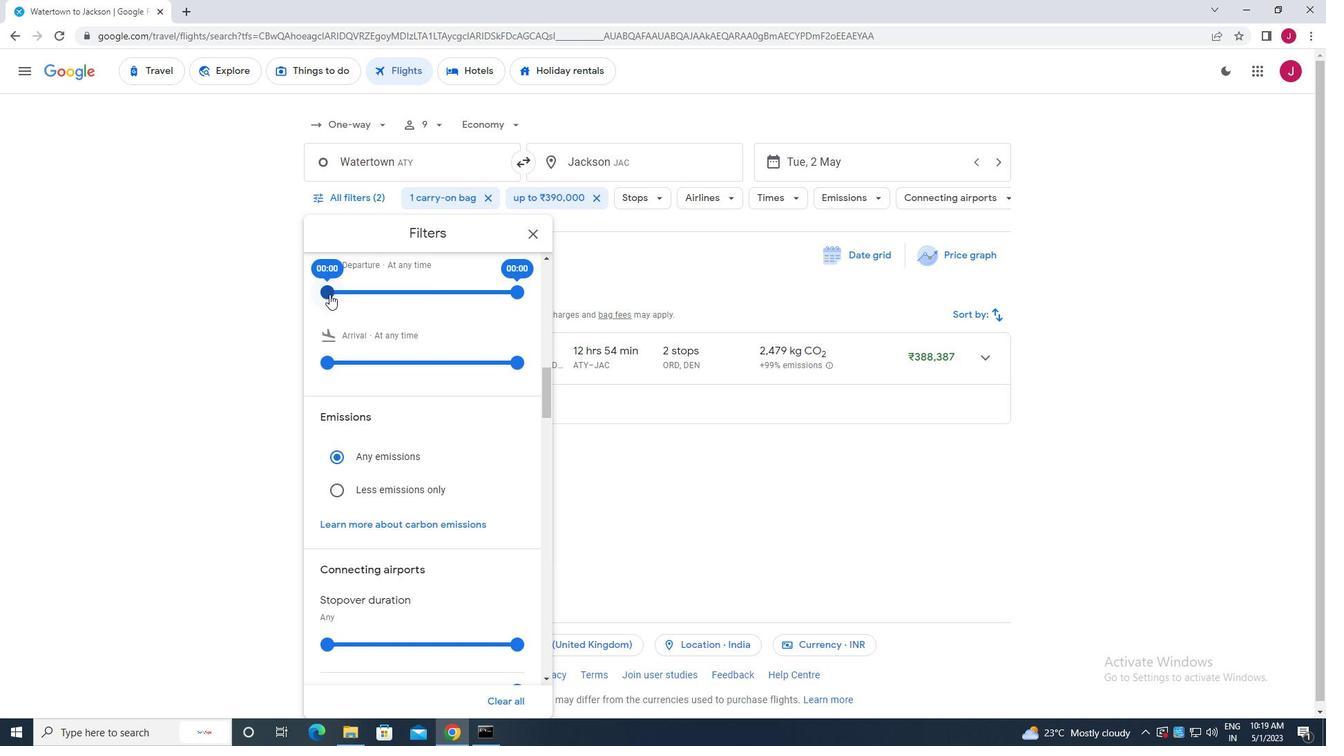 
Action: Mouse moved to (520, 289)
Screenshot: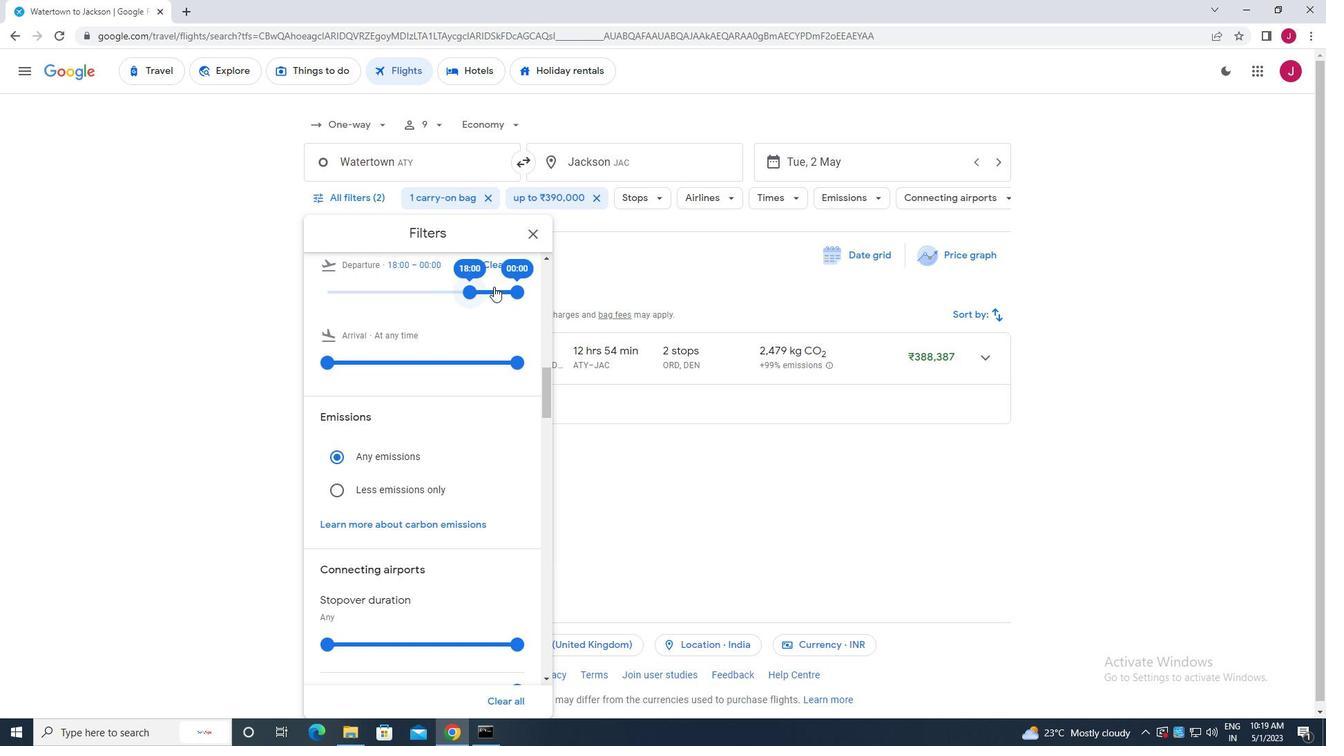 
Action: Mouse pressed left at (520, 289)
Screenshot: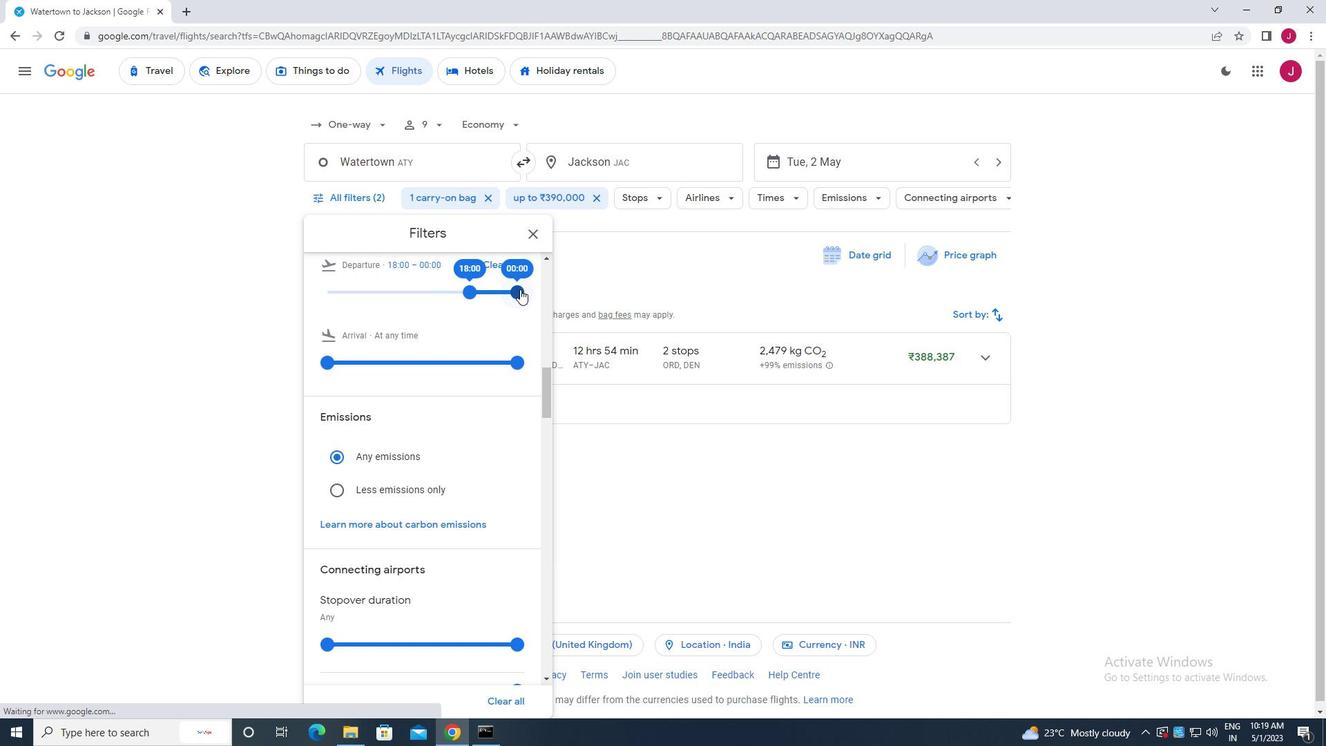 
Action: Mouse moved to (536, 232)
Screenshot: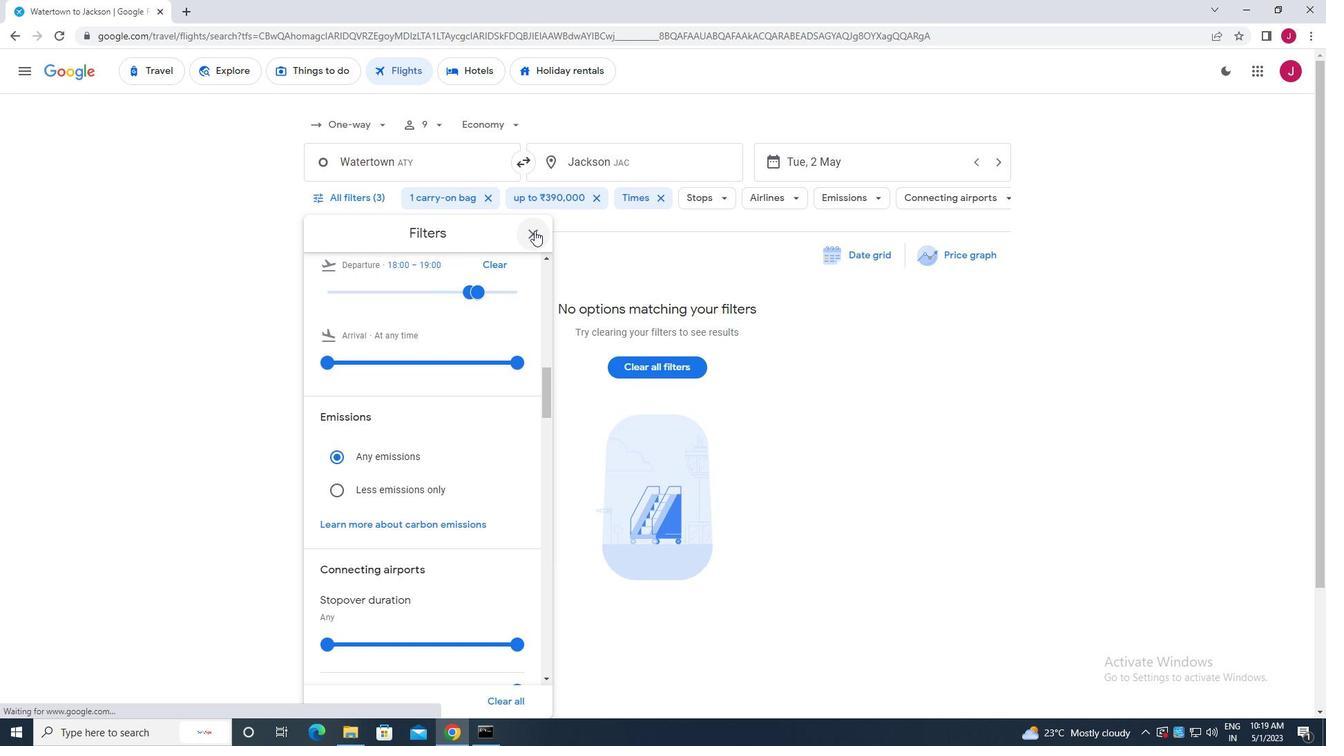 
Action: Mouse pressed left at (536, 232)
Screenshot: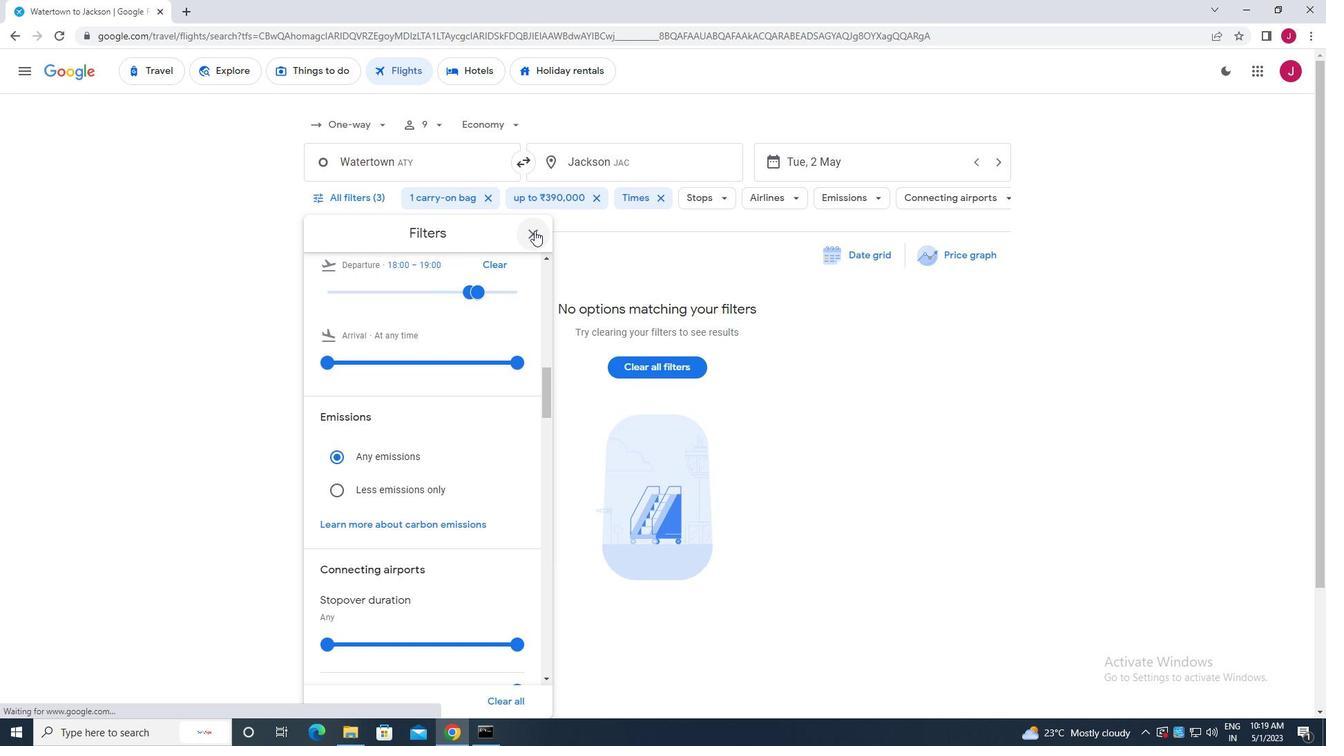 
Action: Mouse moved to (541, 230)
Screenshot: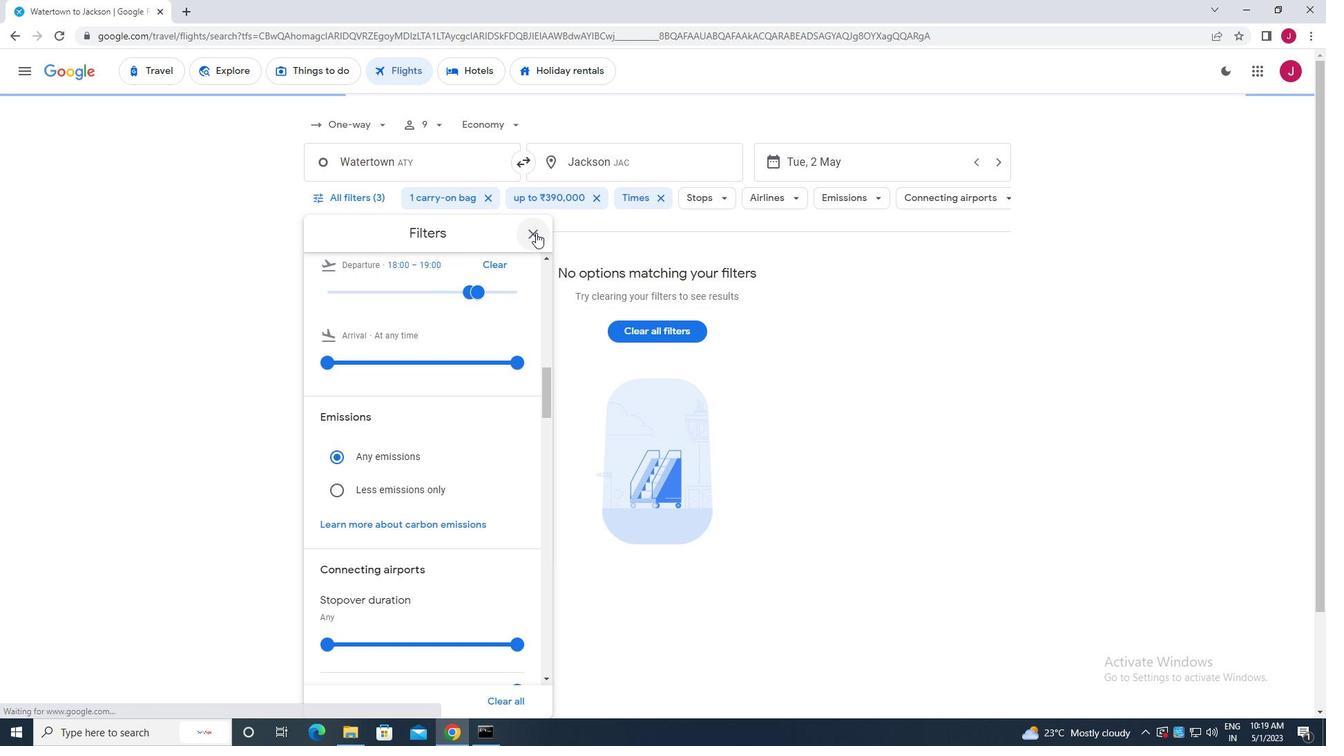 
